 Task:  Click on Football In the Sunday Gridiron Challenge click on  Pick Sheet Add name Andrew Wilson Team name Ball Ground Blitz and  Email softage.9@softage.net 10 Points Miami Dolphins 9 Points New England Patriots 8 Points Indianapolis Colts 7 Points New York Giants 6 Points New Orleans Saints 5 Points Philadelphia Eagles 4 Points Carolina Panthers 3 Points Tampa Bay Buccaneers 2 Points Cleveland Browns 1 Points Washington Commanders Submit pick sheet
Action: Mouse moved to (622, 431)
Screenshot: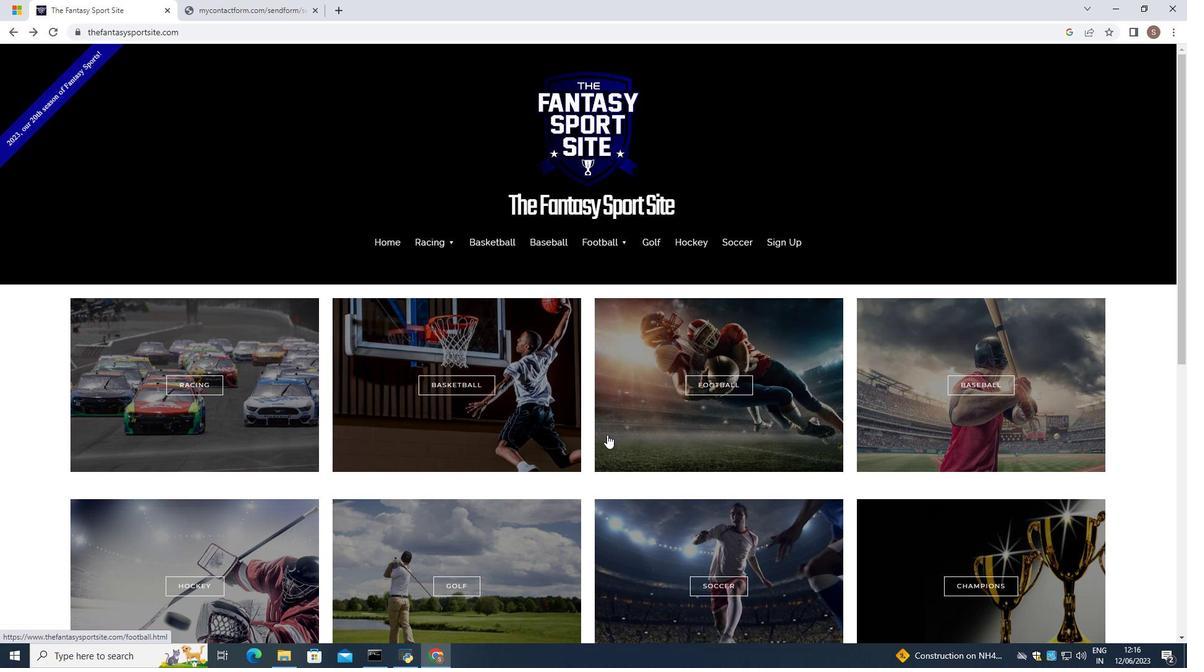 
Action: Mouse pressed left at (622, 431)
Screenshot: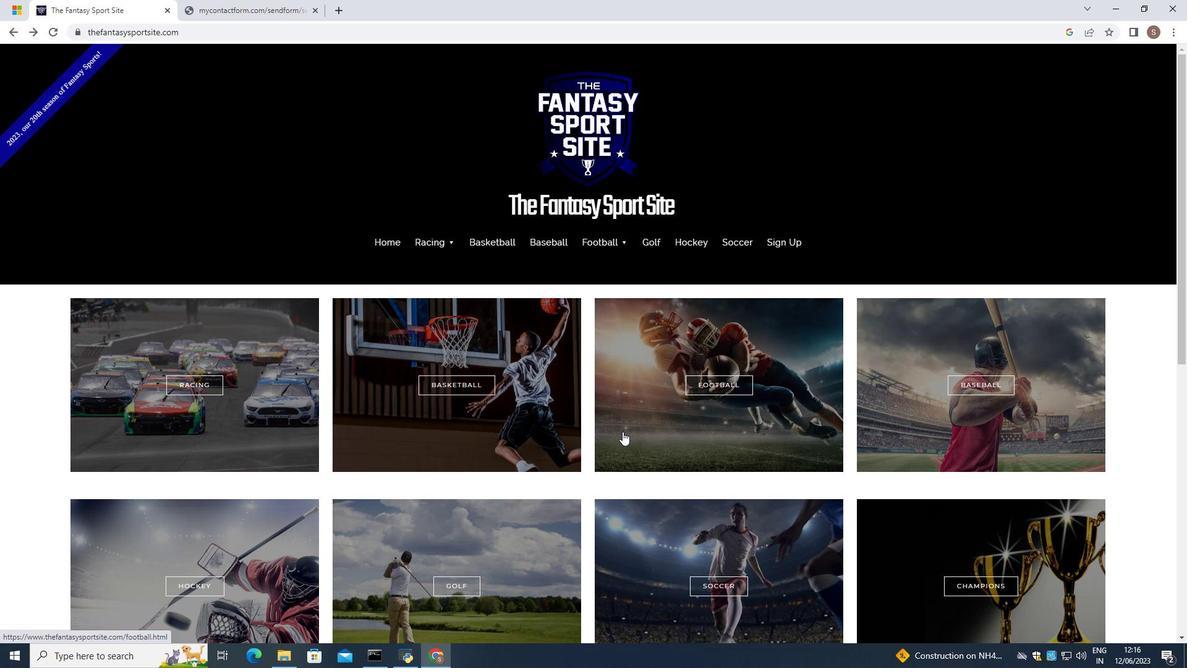 
Action: Mouse moved to (617, 436)
Screenshot: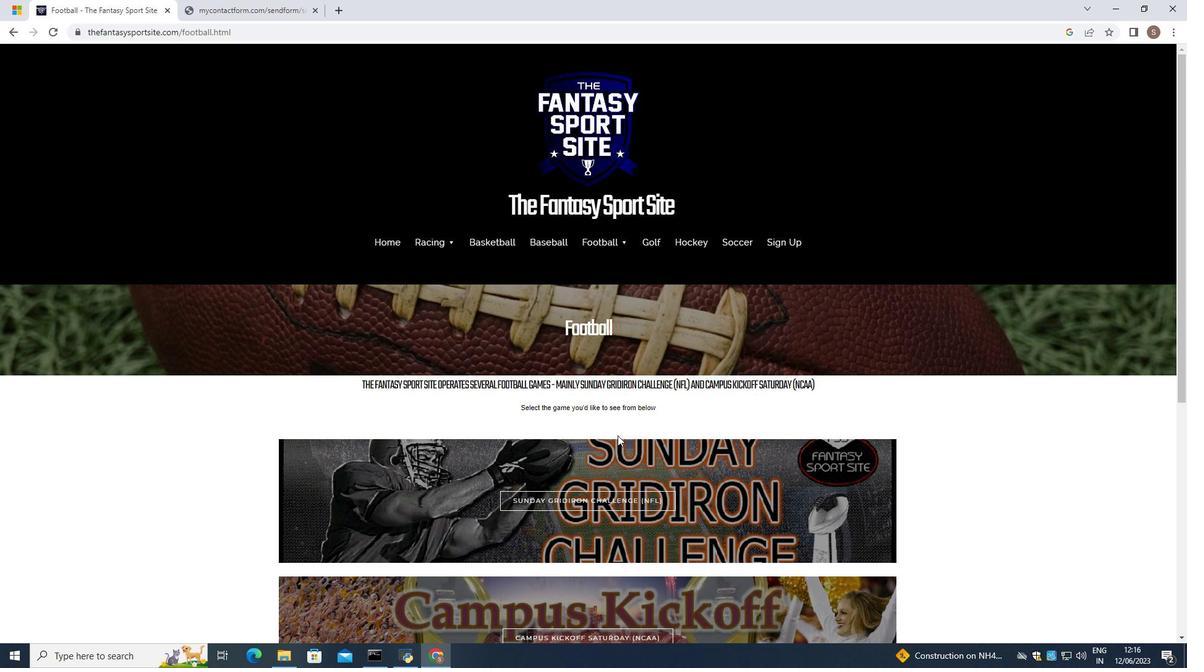 
Action: Mouse scrolled (617, 435) with delta (0, 0)
Screenshot: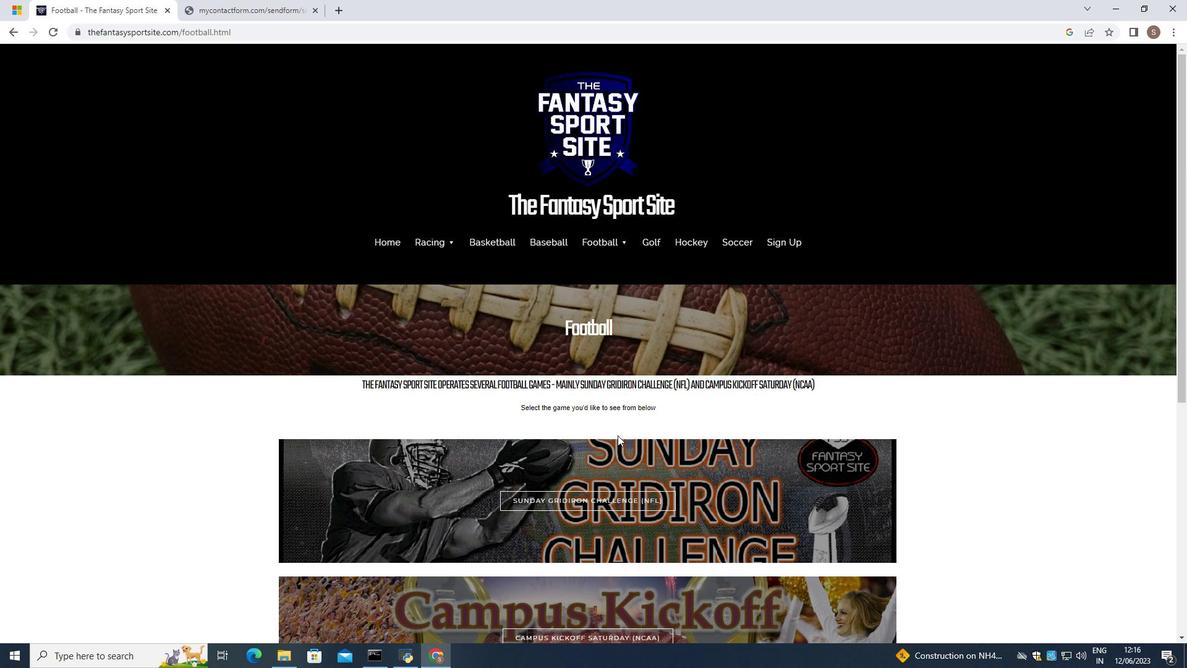 
Action: Mouse moved to (616, 436)
Screenshot: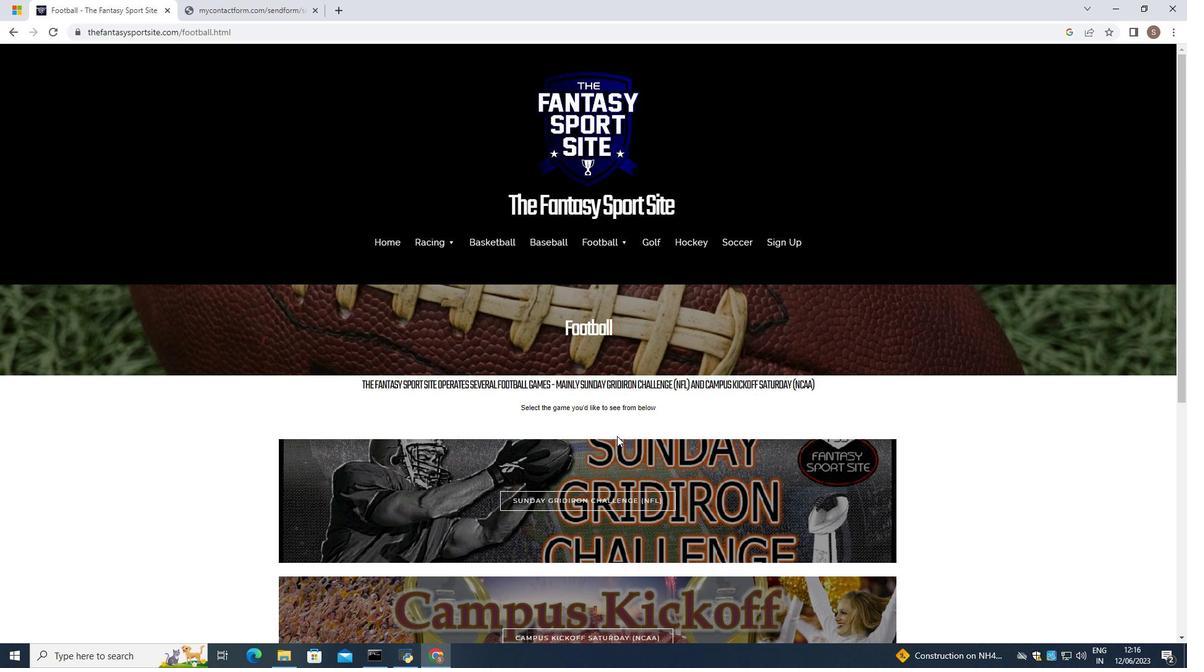 
Action: Mouse scrolled (616, 435) with delta (0, 0)
Screenshot: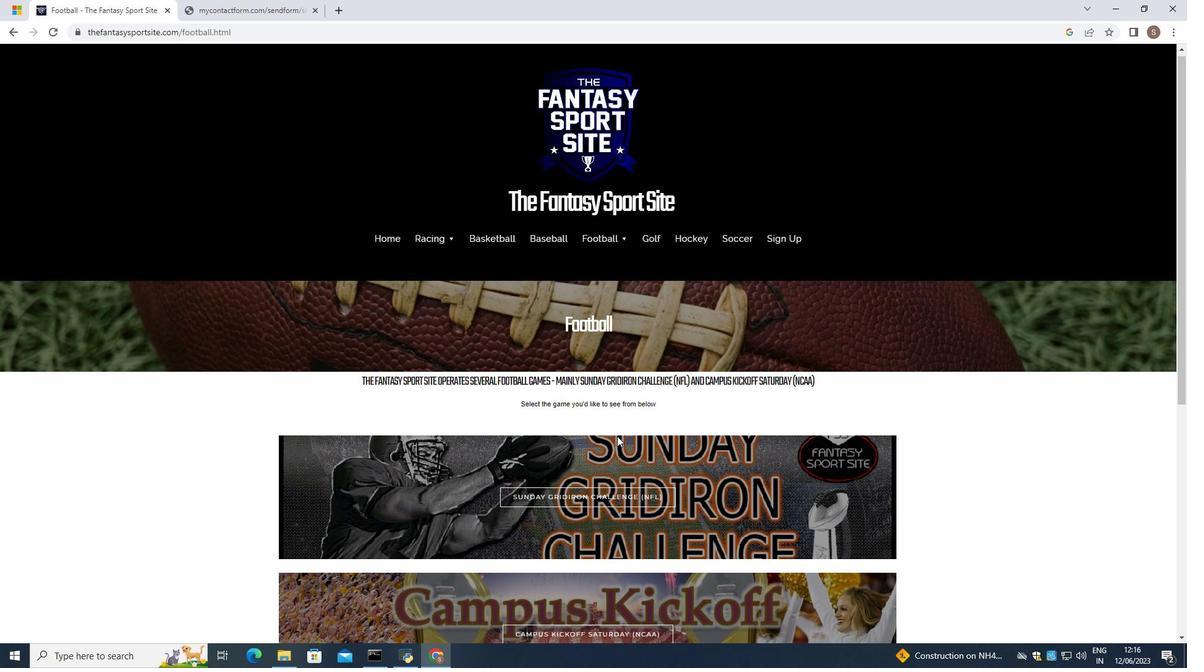 
Action: Mouse moved to (626, 371)
Screenshot: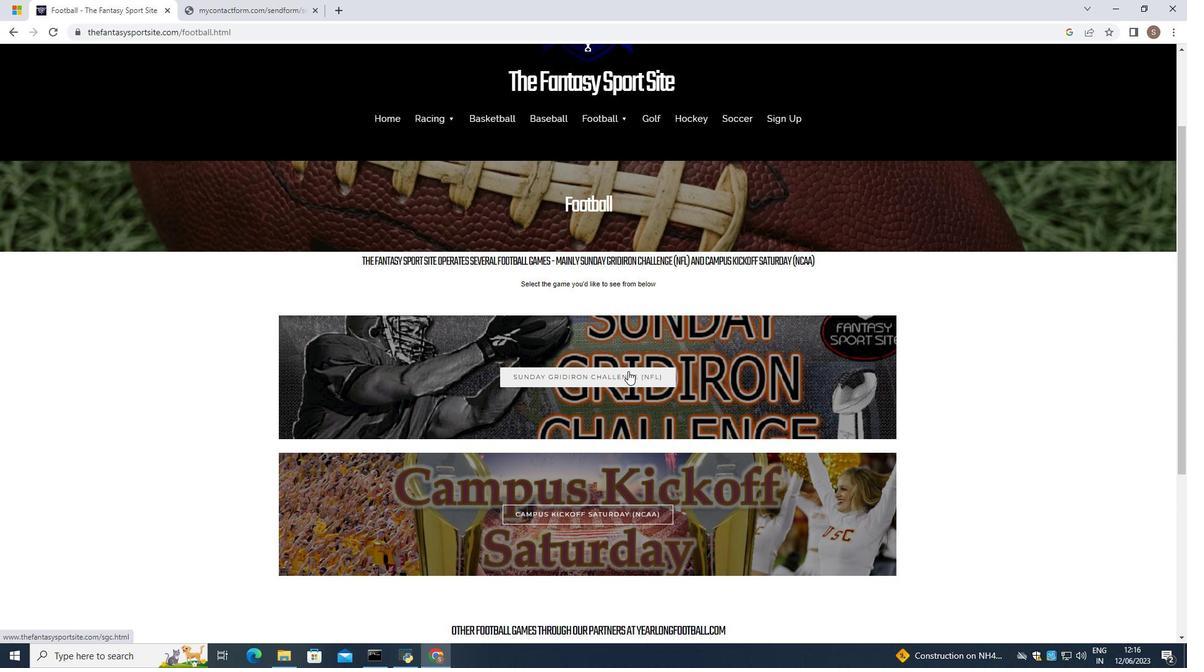 
Action: Mouse pressed left at (626, 371)
Screenshot: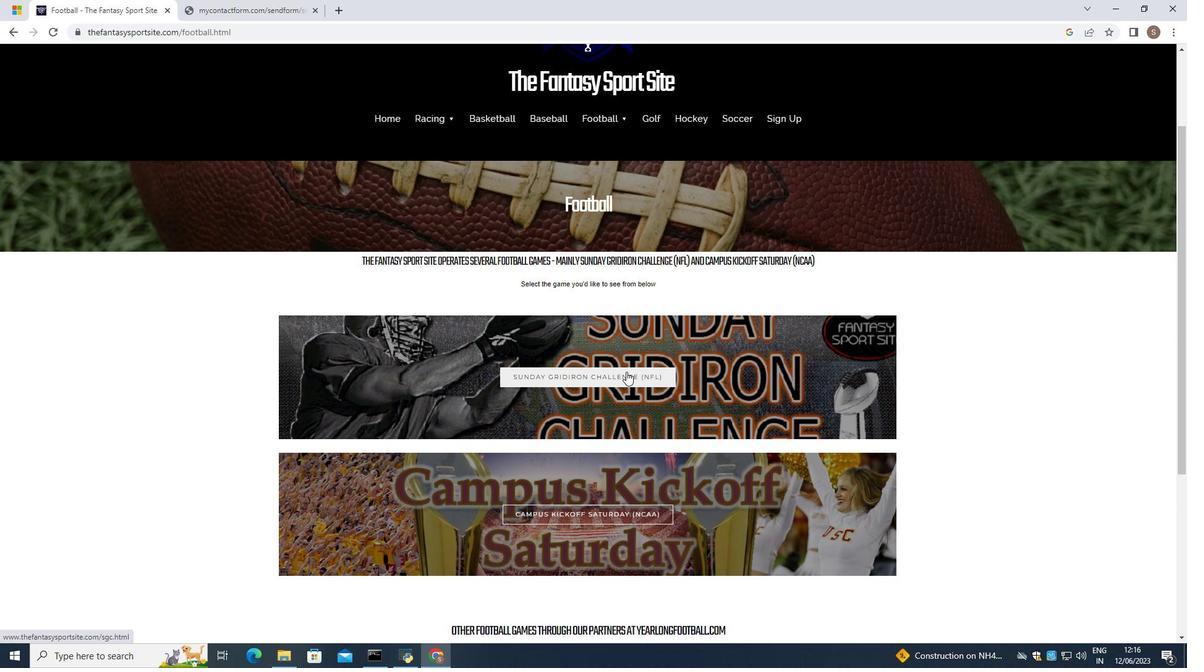 
Action: Mouse moved to (624, 374)
Screenshot: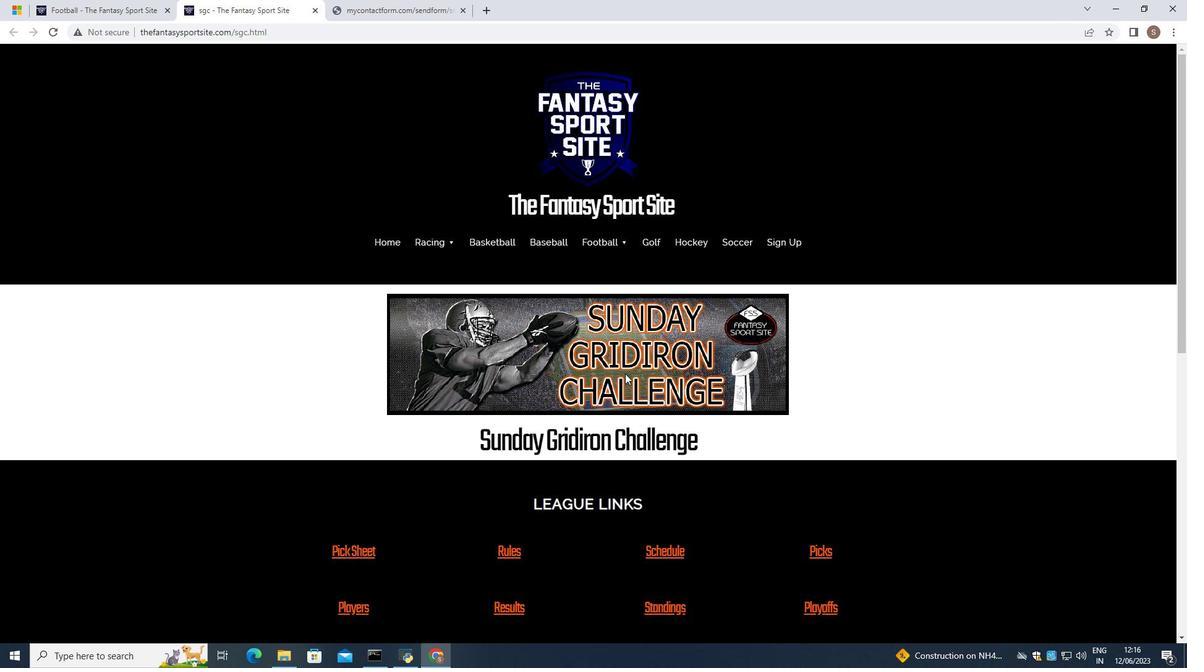 
Action: Mouse scrolled (624, 374) with delta (0, 0)
Screenshot: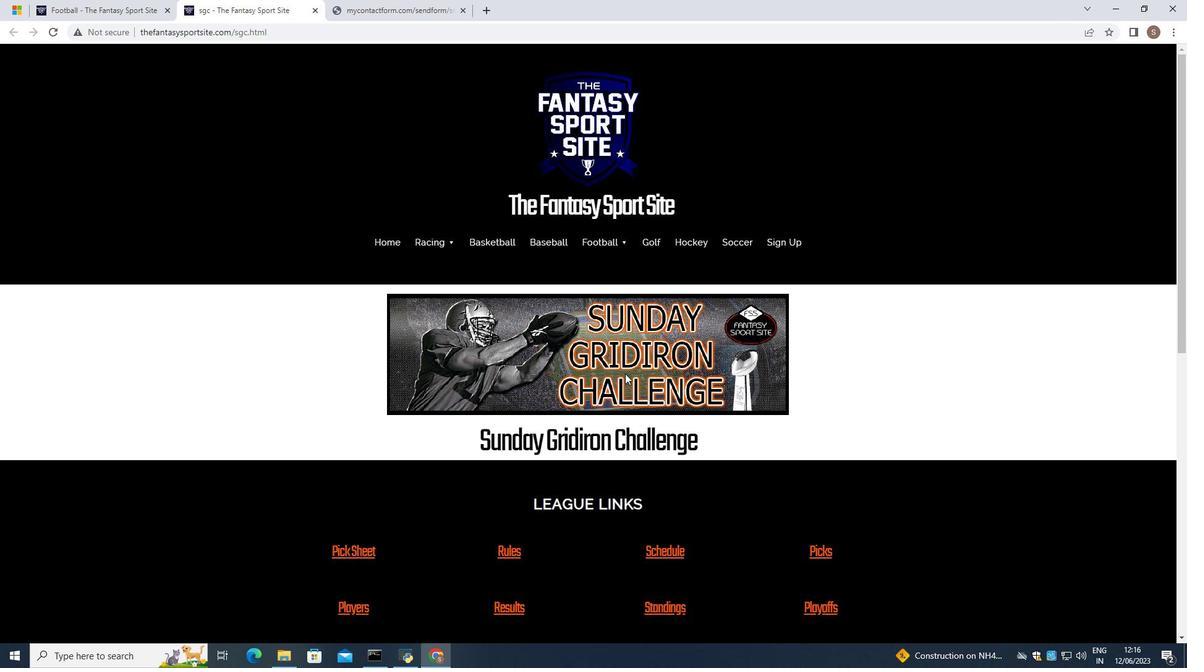
Action: Mouse scrolled (624, 374) with delta (0, 0)
Screenshot: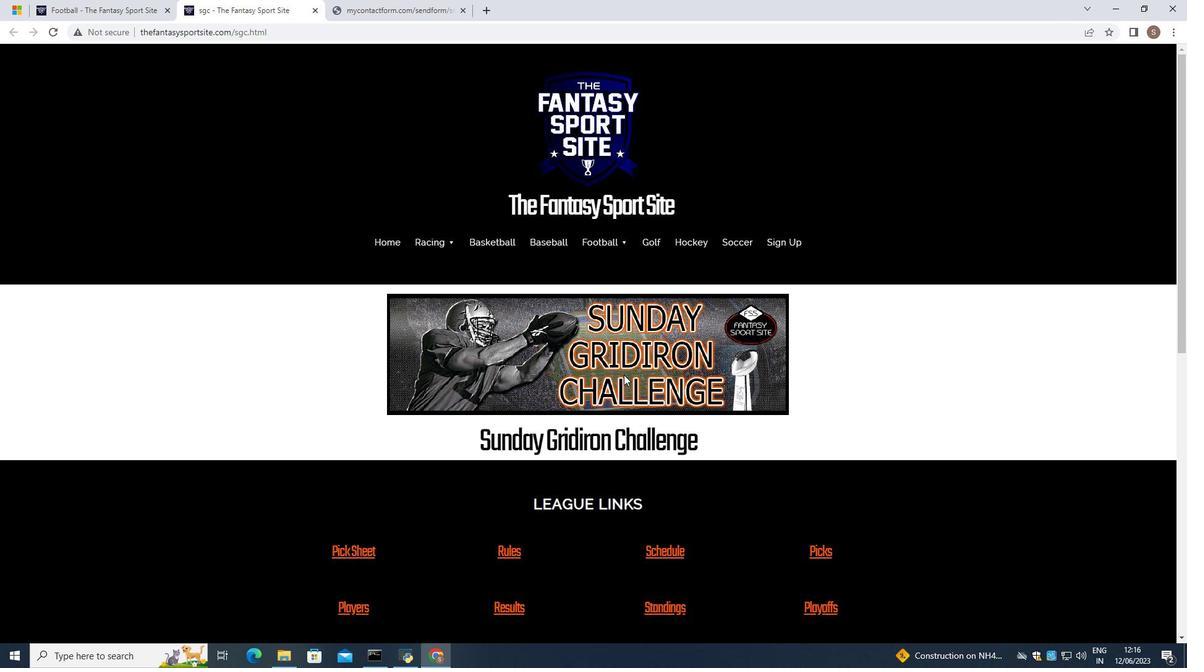 
Action: Mouse moved to (358, 428)
Screenshot: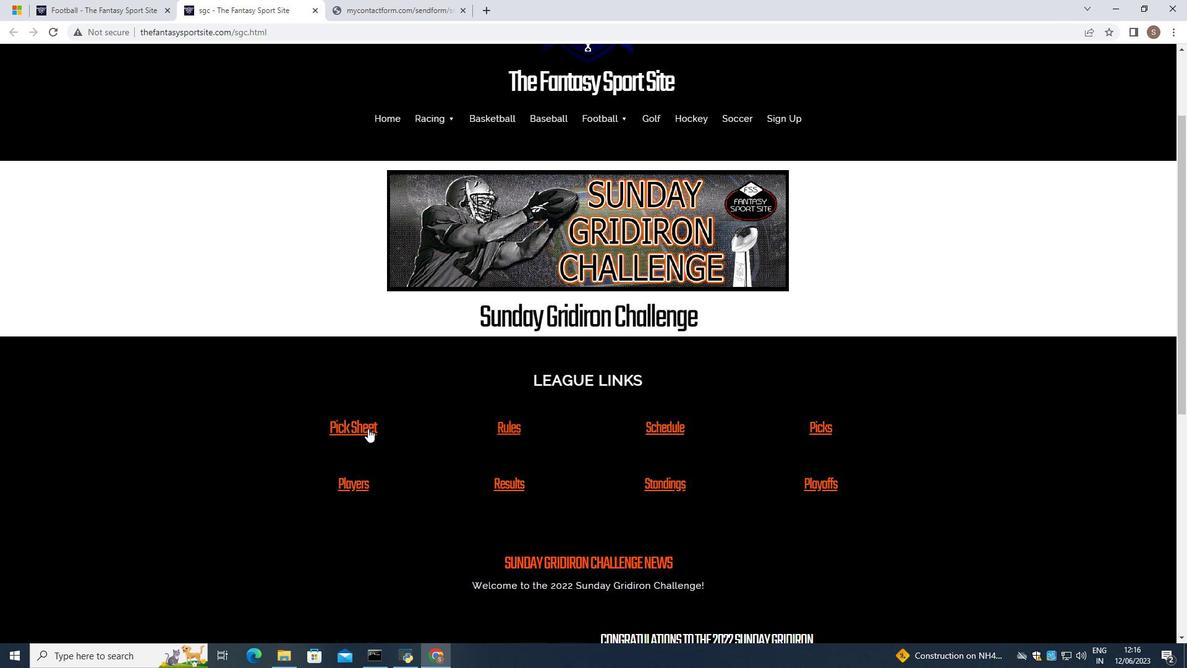 
Action: Mouse pressed left at (358, 428)
Screenshot: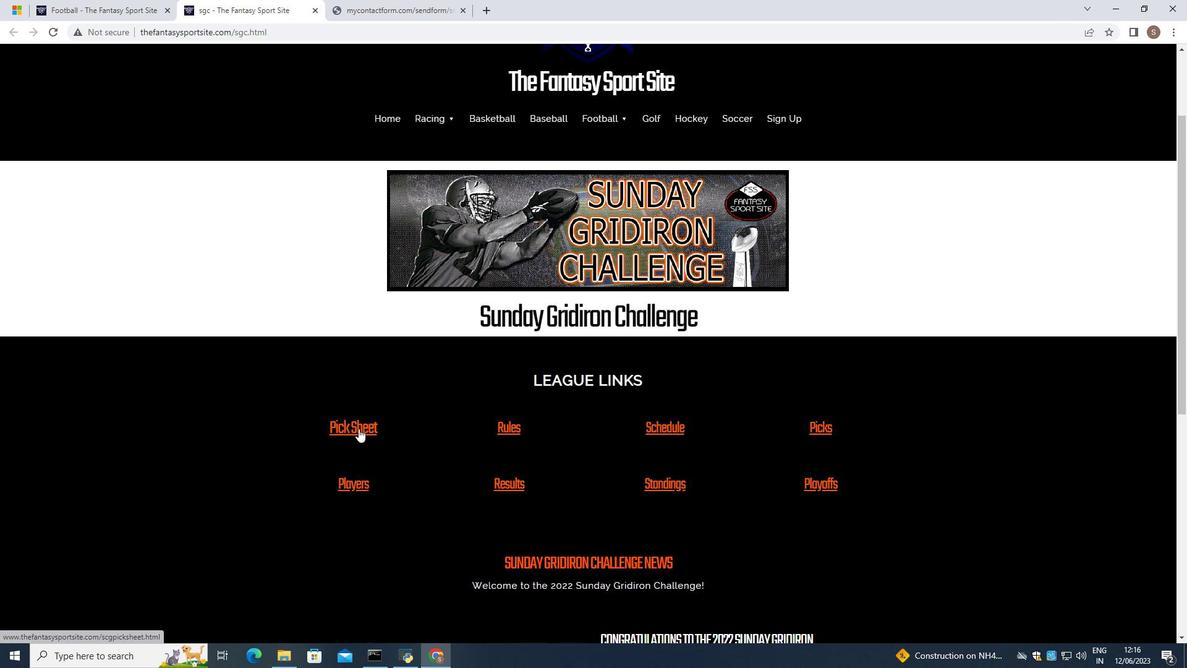 
Action: Mouse scrolled (358, 428) with delta (0, 0)
Screenshot: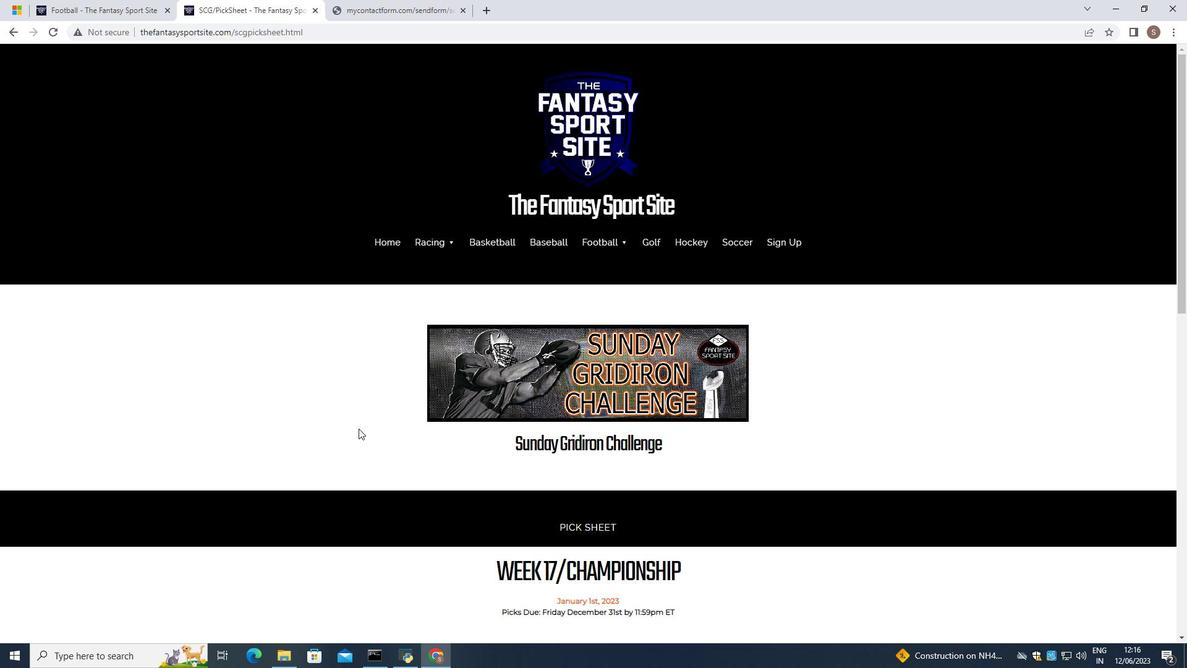 
Action: Mouse scrolled (358, 428) with delta (0, 0)
Screenshot: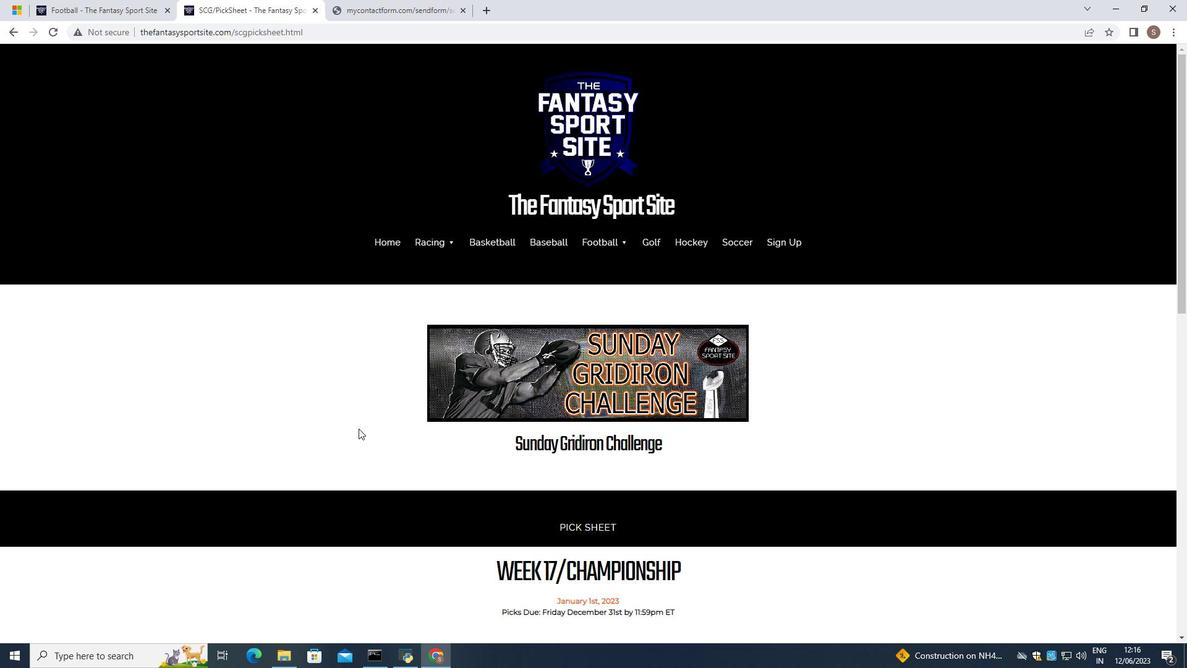 
Action: Mouse scrolled (358, 428) with delta (0, 0)
Screenshot: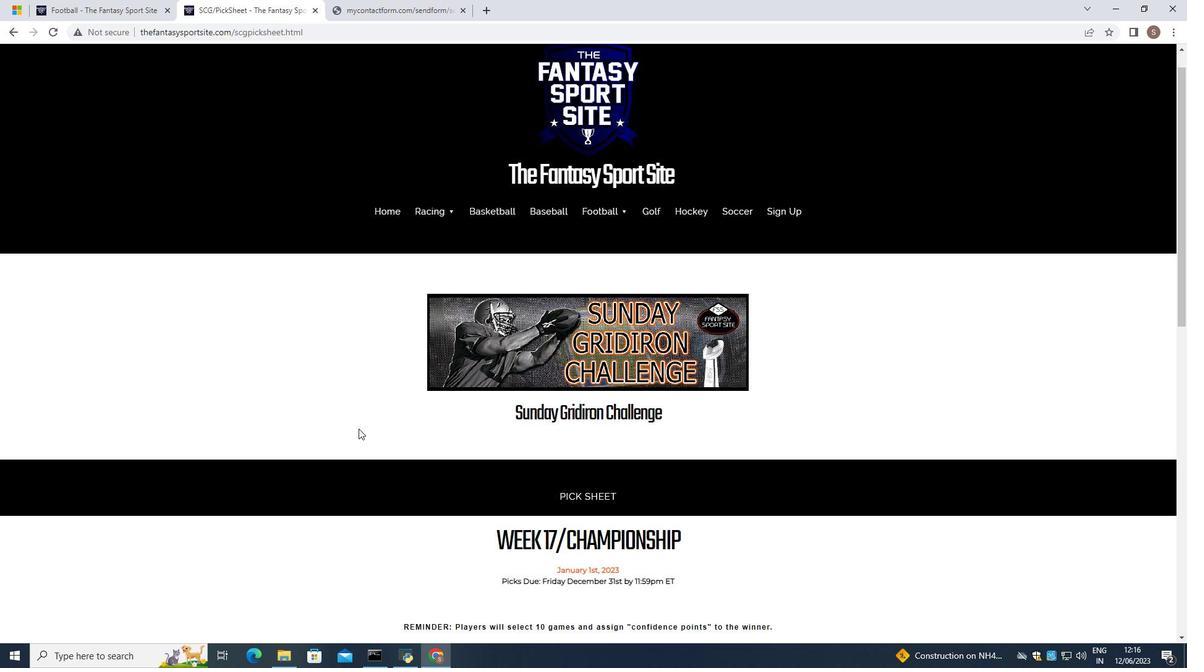 
Action: Mouse scrolled (358, 428) with delta (0, 0)
Screenshot: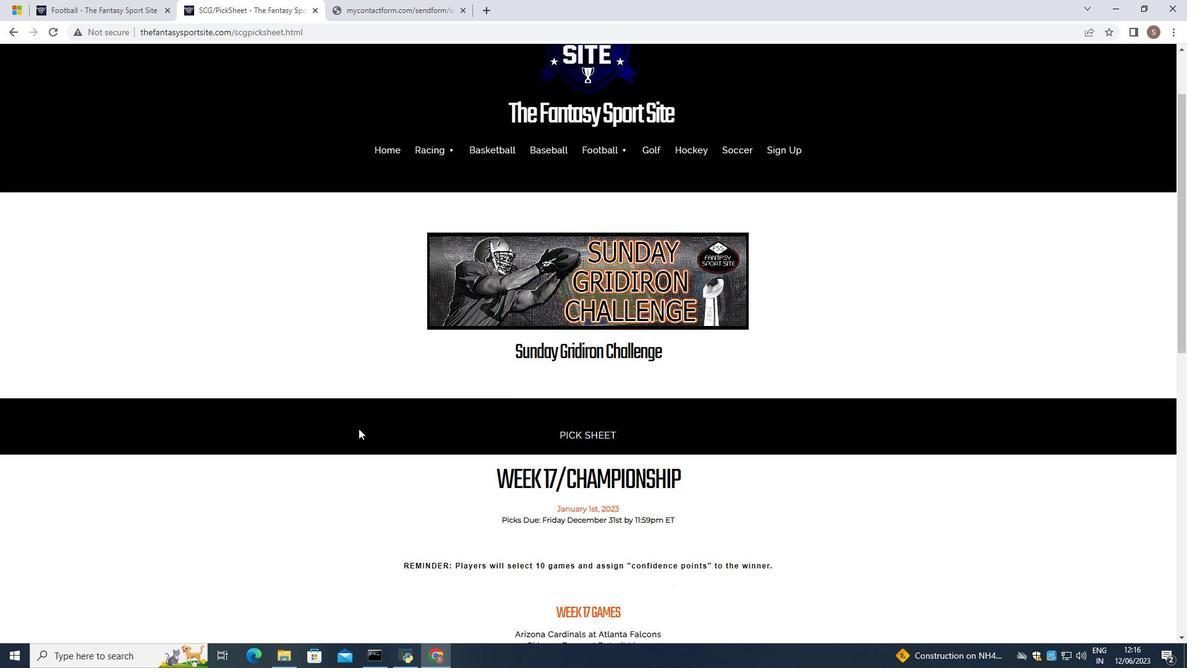 
Action: Mouse scrolled (358, 428) with delta (0, 0)
Screenshot: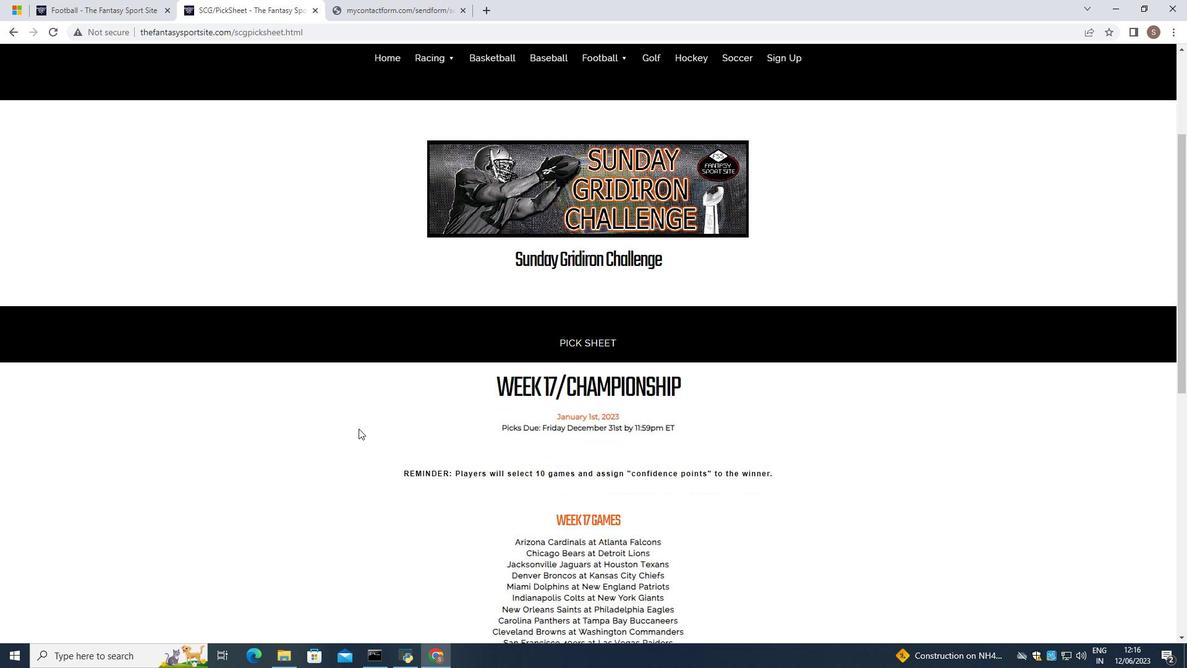
Action: Mouse scrolled (358, 428) with delta (0, 0)
Screenshot: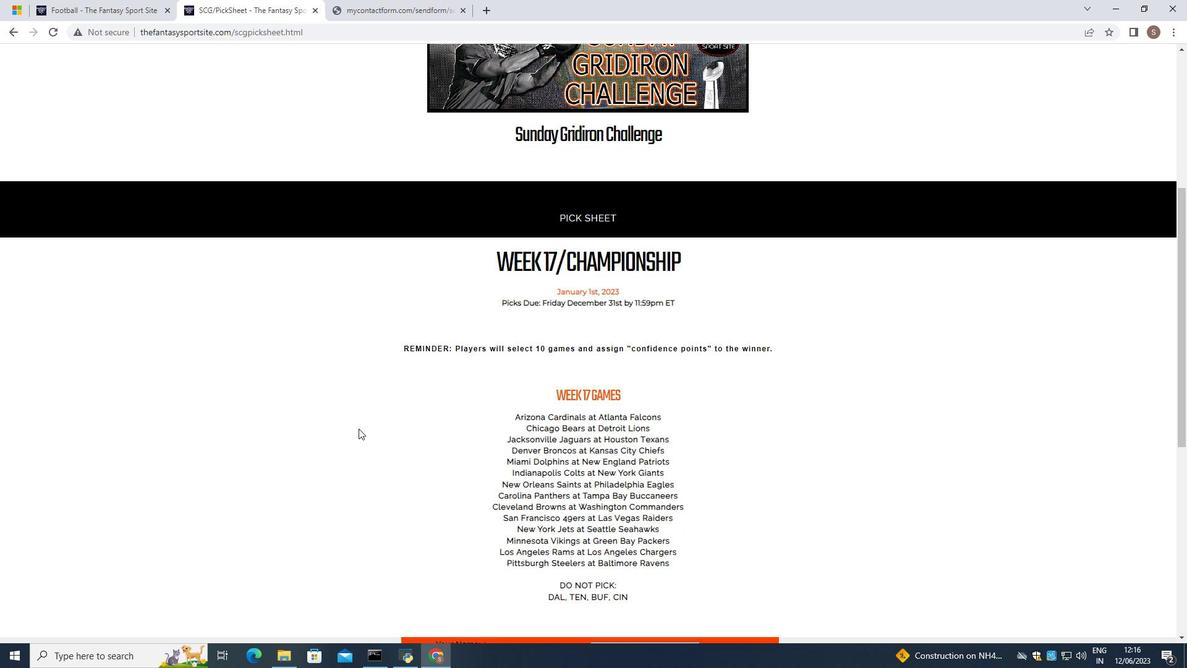 
Action: Mouse scrolled (358, 428) with delta (0, 0)
Screenshot: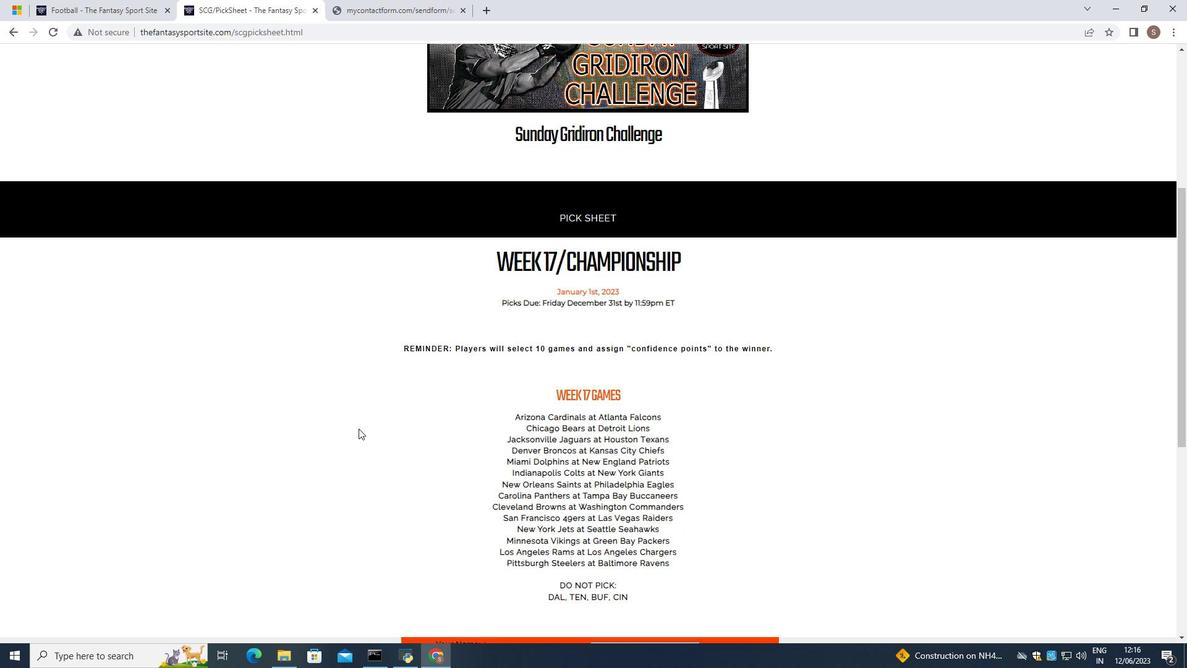 
Action: Mouse scrolled (358, 428) with delta (0, 0)
Screenshot: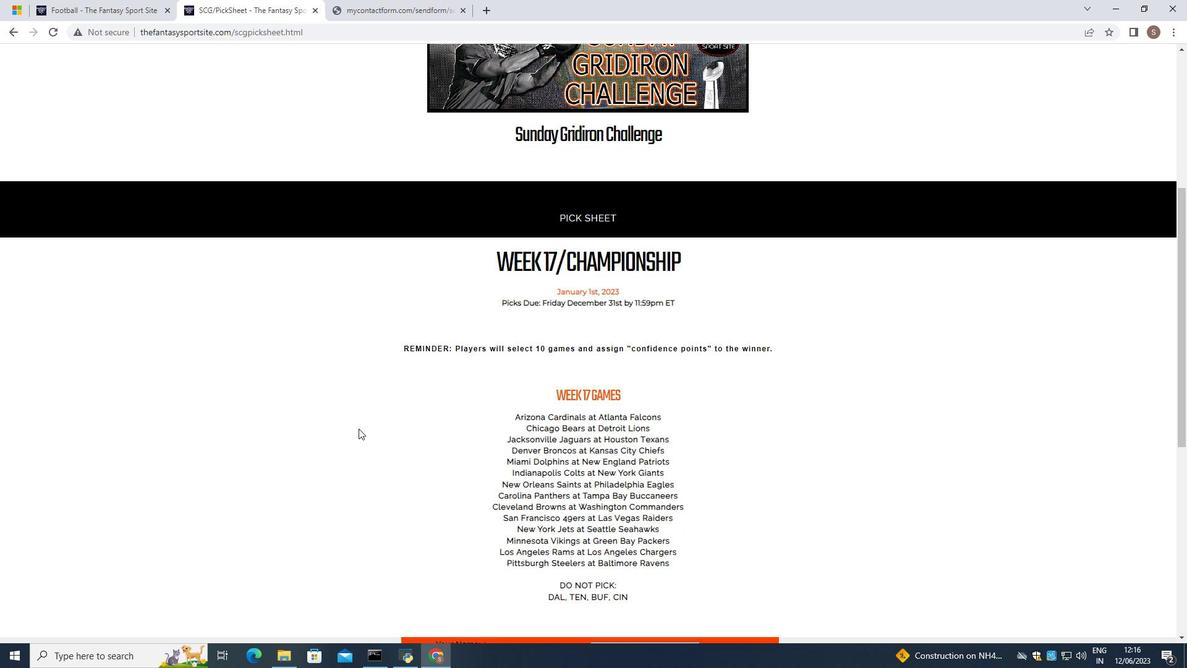 
Action: Mouse scrolled (358, 428) with delta (0, 0)
Screenshot: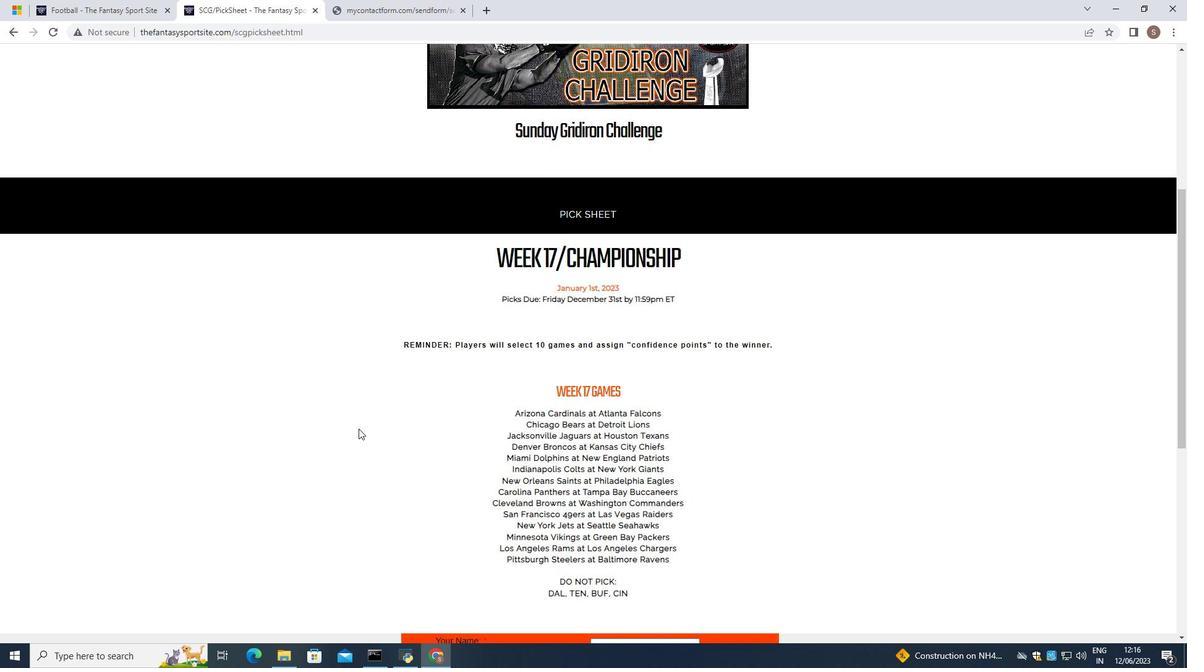 
Action: Mouse scrolled (358, 428) with delta (0, 0)
Screenshot: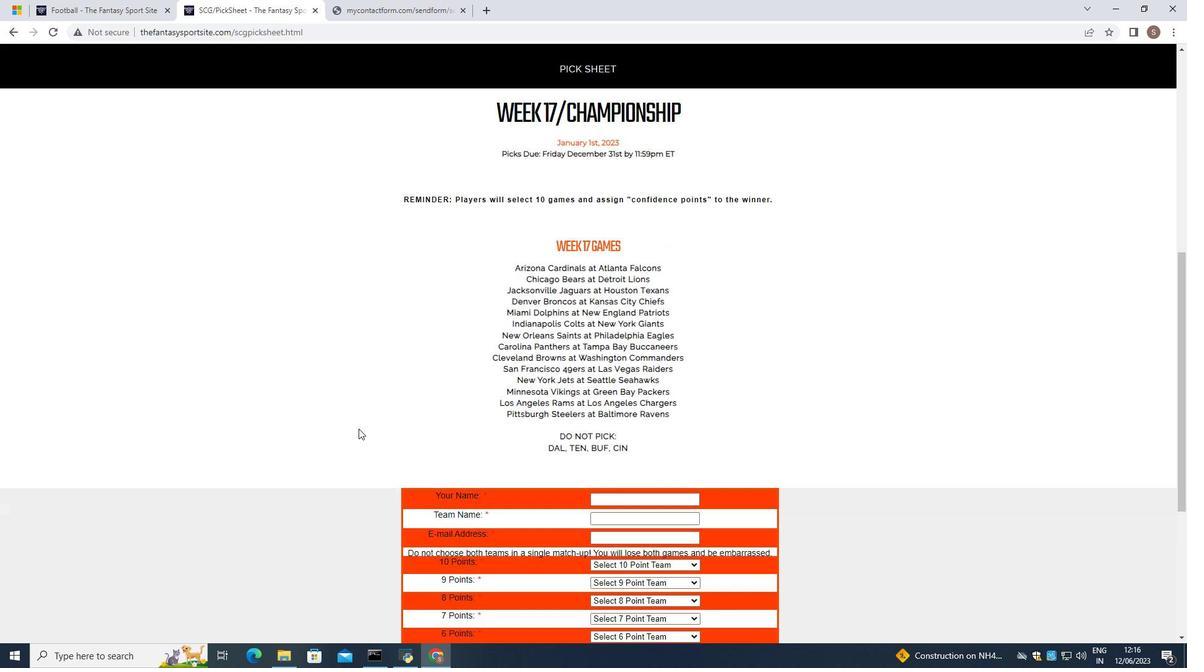 
Action: Mouse moved to (609, 338)
Screenshot: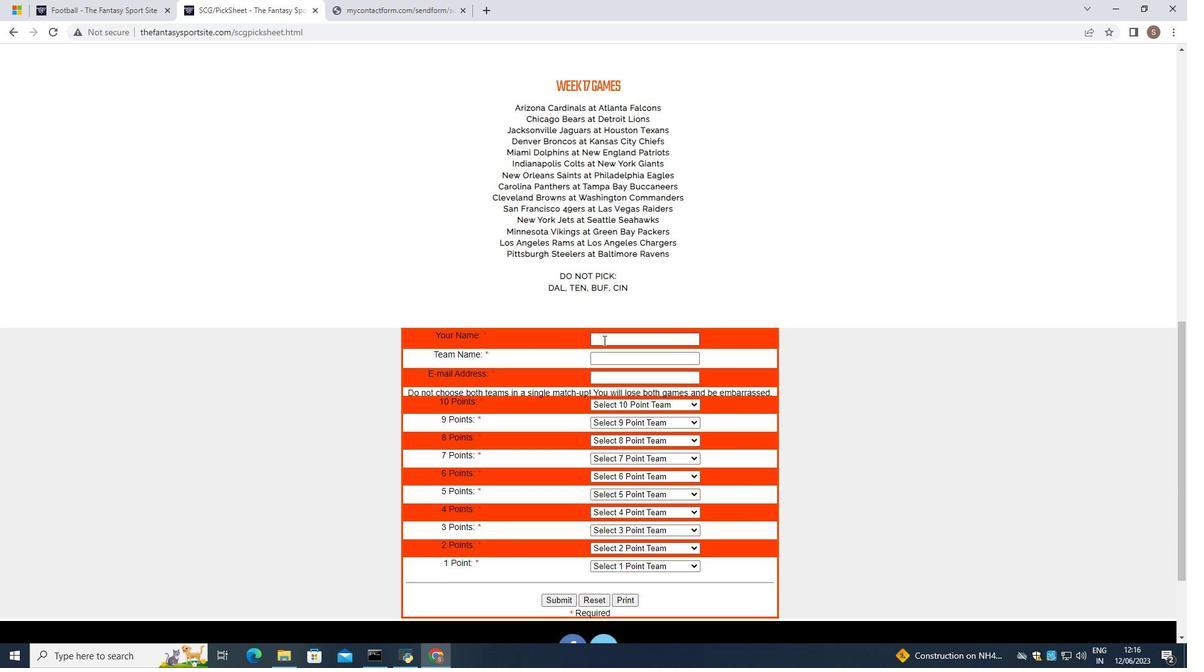 
Action: Mouse pressed left at (609, 338)
Screenshot: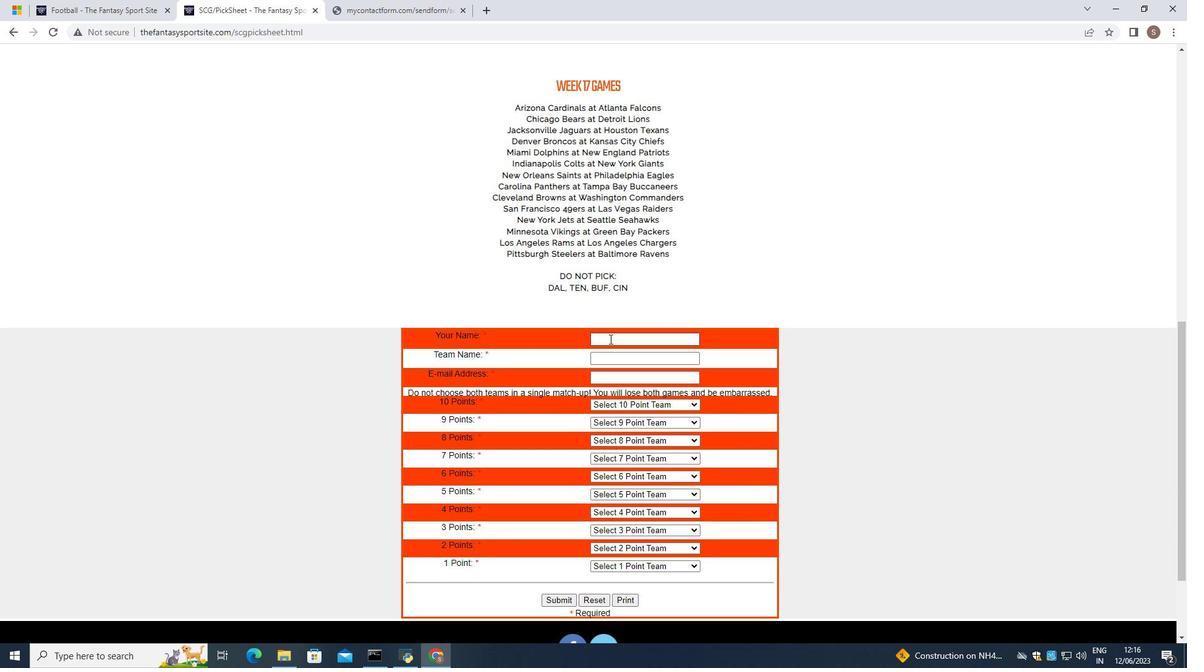 
Action: Mouse moved to (608, 340)
Screenshot: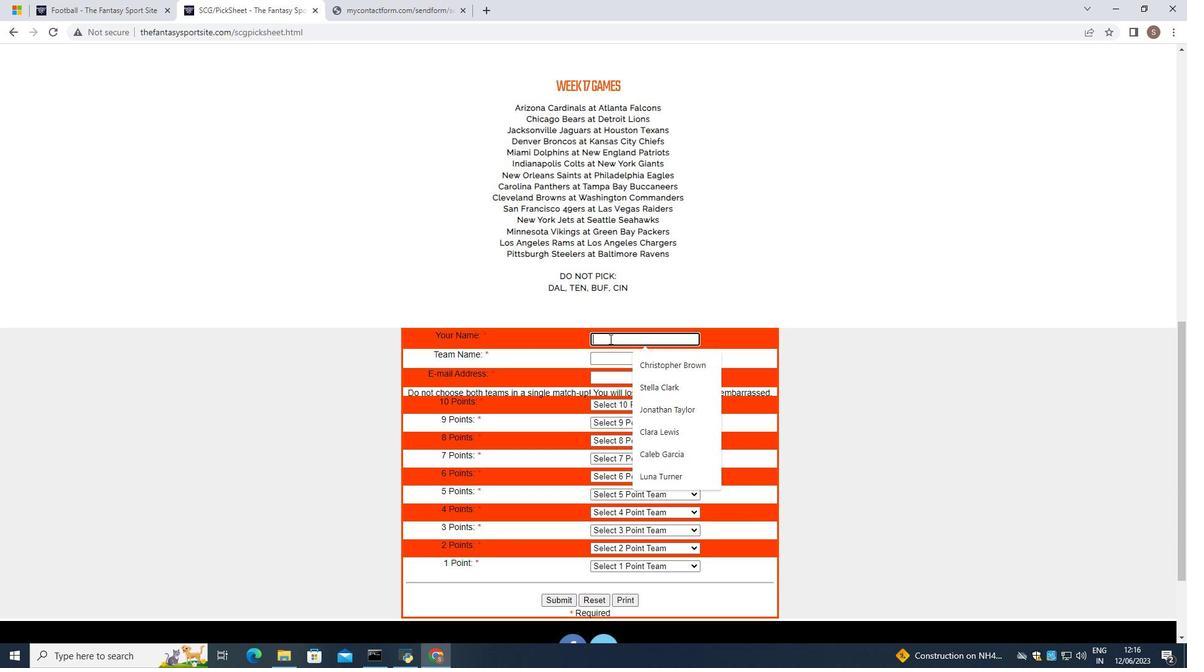 
Action: Key pressed <Key.shift>Andrew<Key.space><Key.shift><Key.shift><Key.shift>Wilson
Screenshot: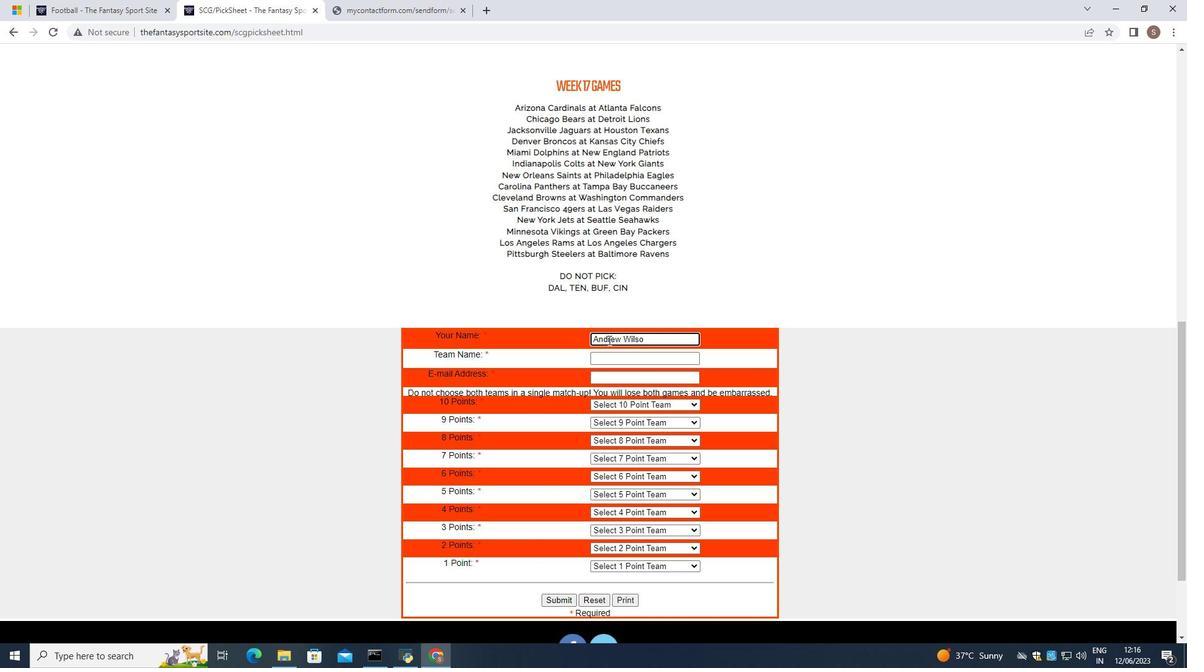 
Action: Mouse moved to (623, 355)
Screenshot: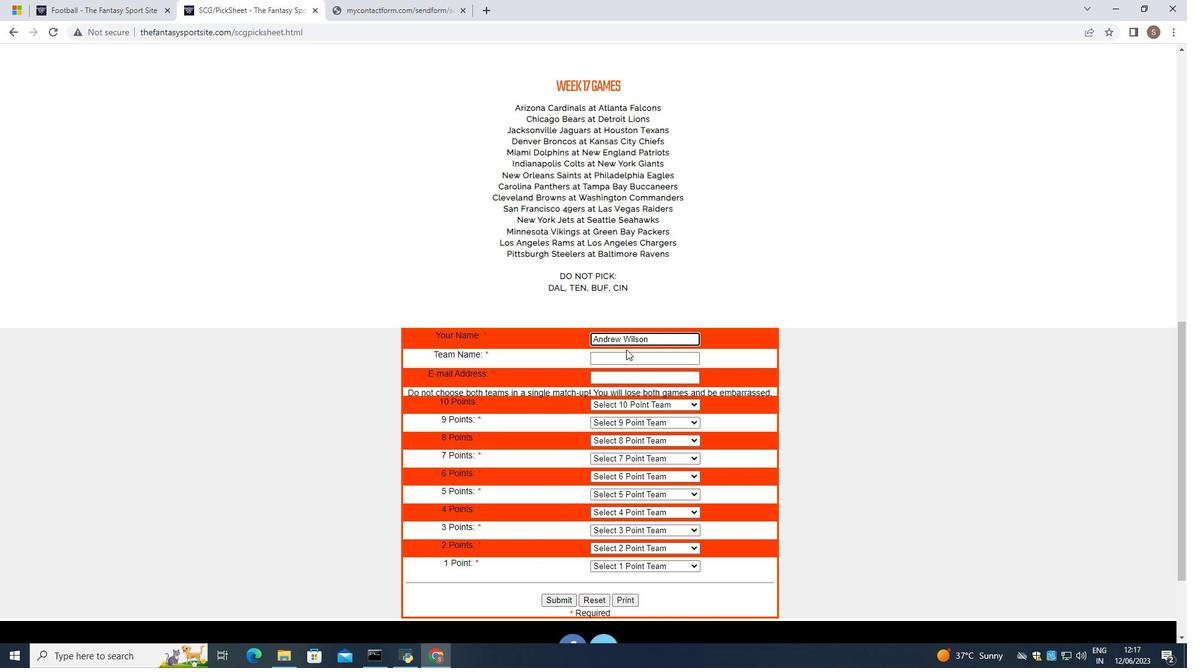 
Action: Mouse pressed left at (623, 355)
Screenshot: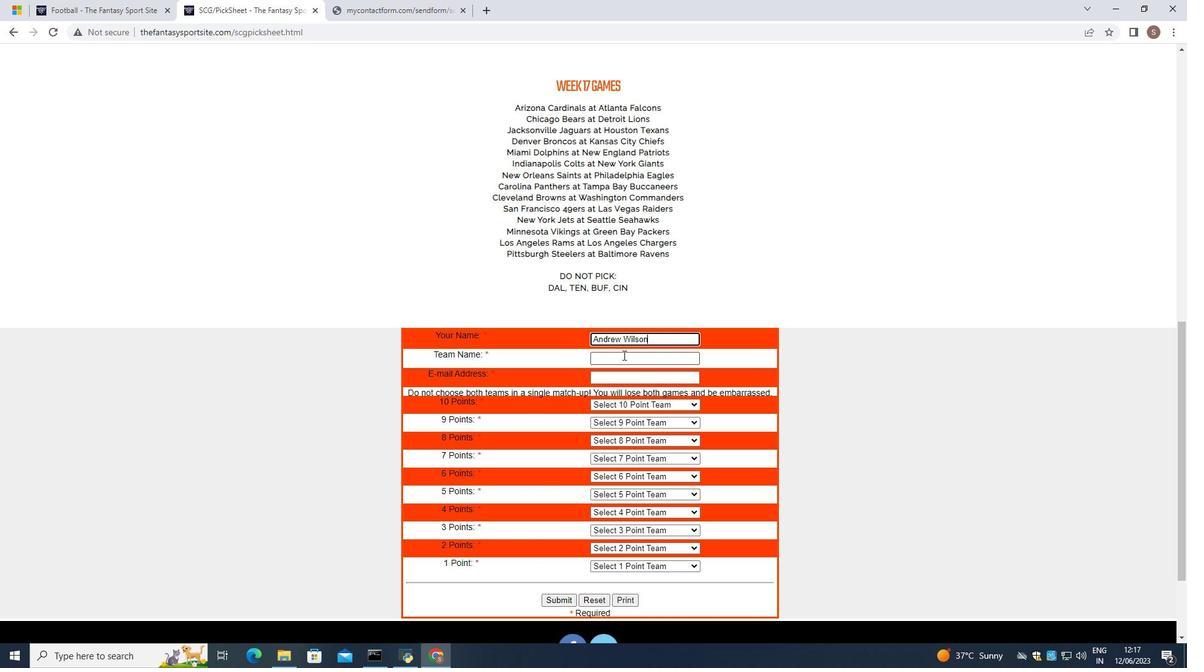 
Action: Mouse moved to (619, 357)
Screenshot: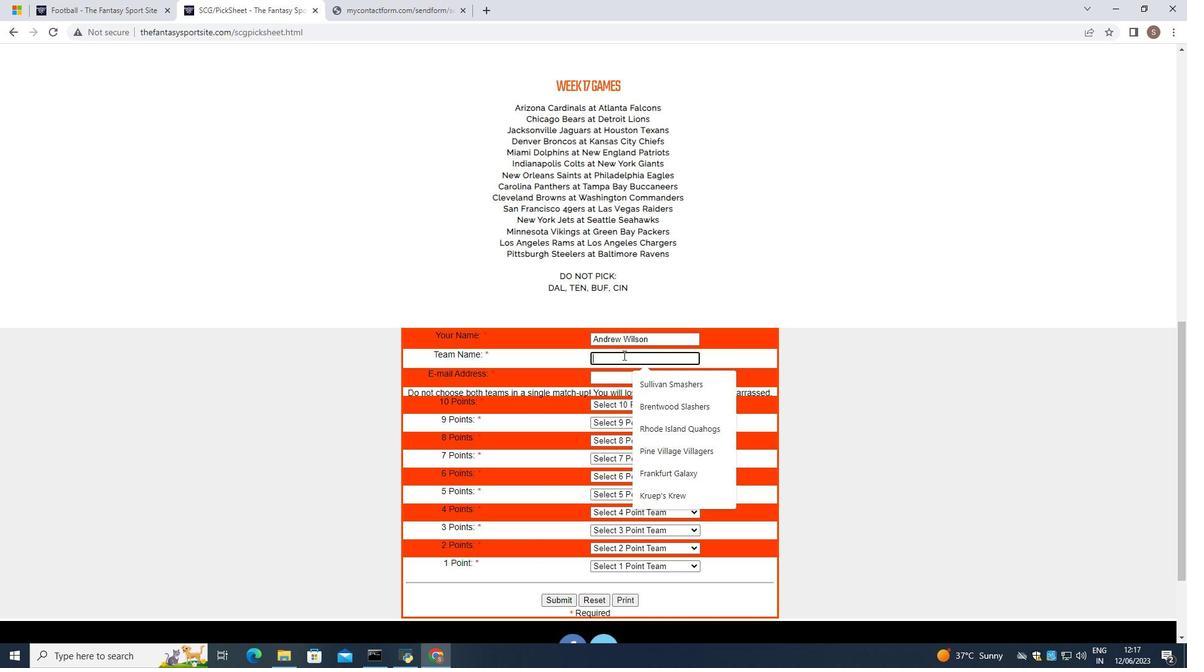 
Action: Key pressed <Key.shift><Key.shift><Key.shift><Key.shift><Key.shift><Key.shift>Ball<Key.space><Key.shift>Ground<Key.space><Key.shift>Blitz
Screenshot: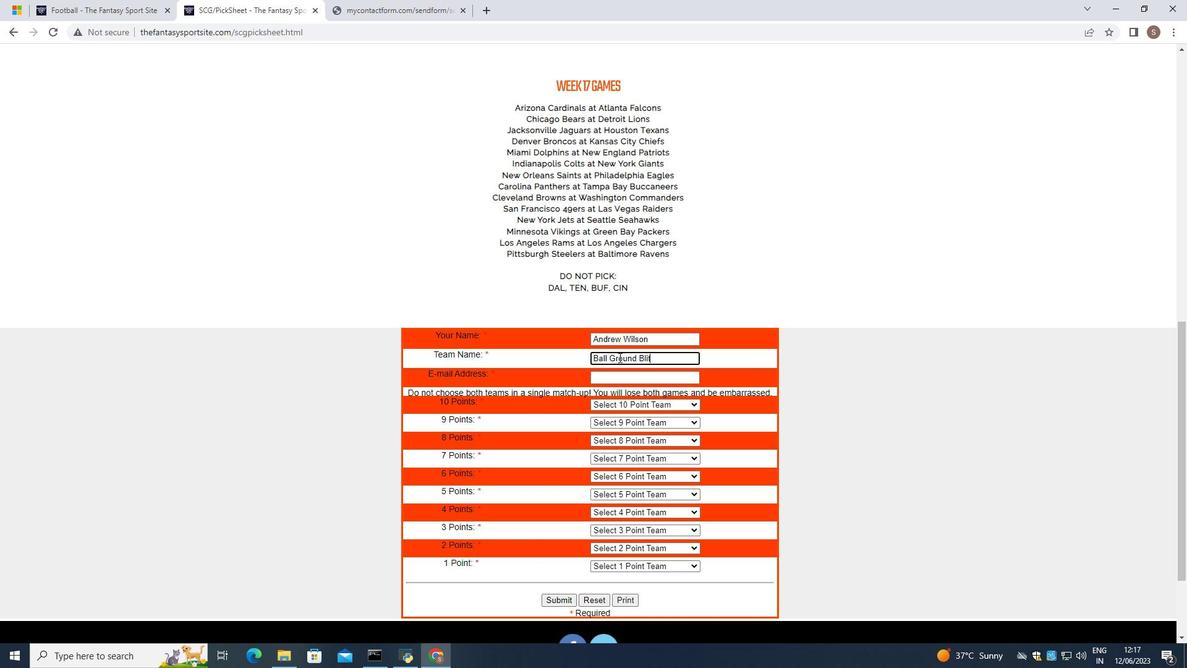 
Action: Mouse moved to (657, 380)
Screenshot: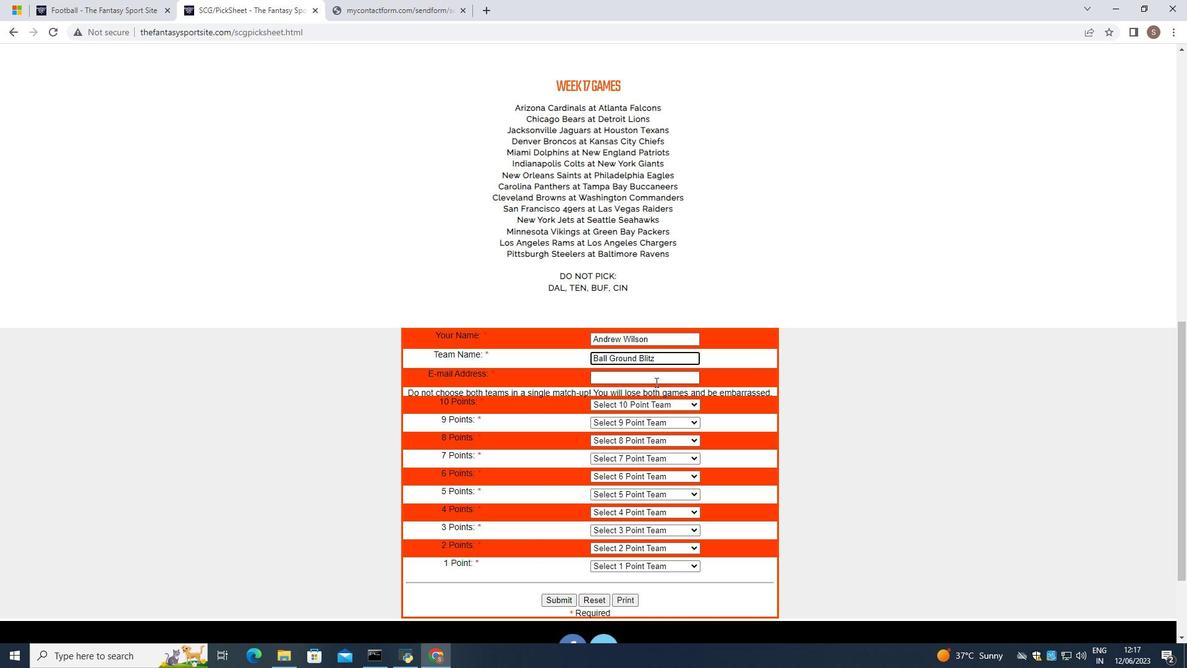 
Action: Mouse pressed left at (657, 380)
Screenshot: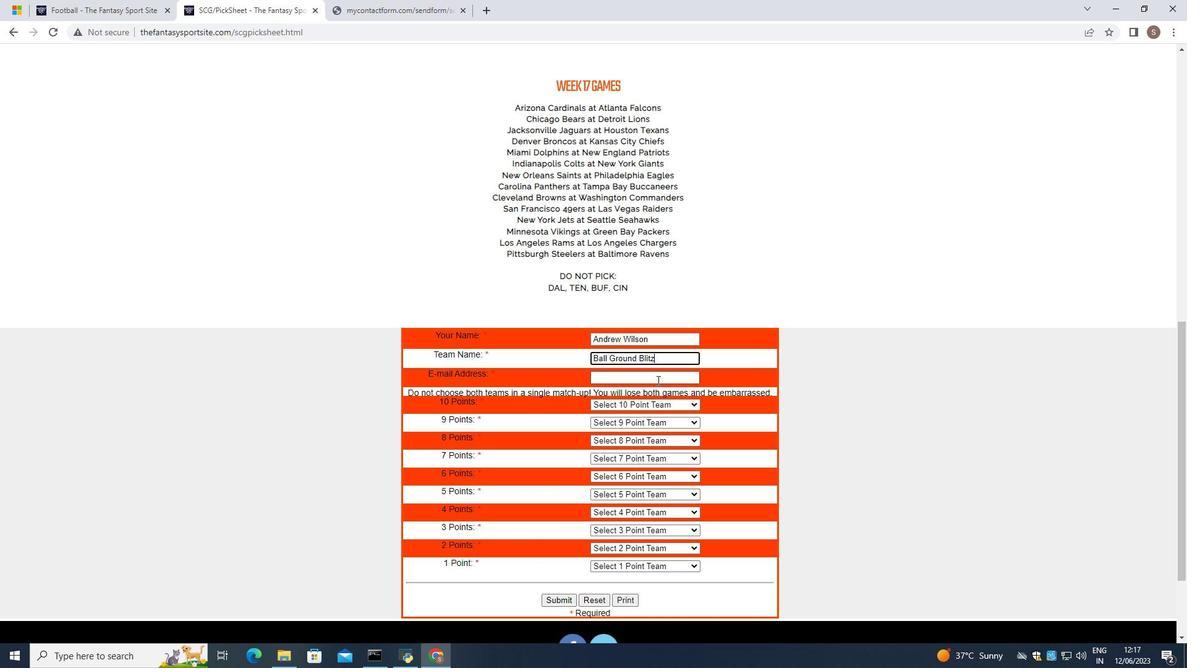 
Action: Key pressed softage.9
Screenshot: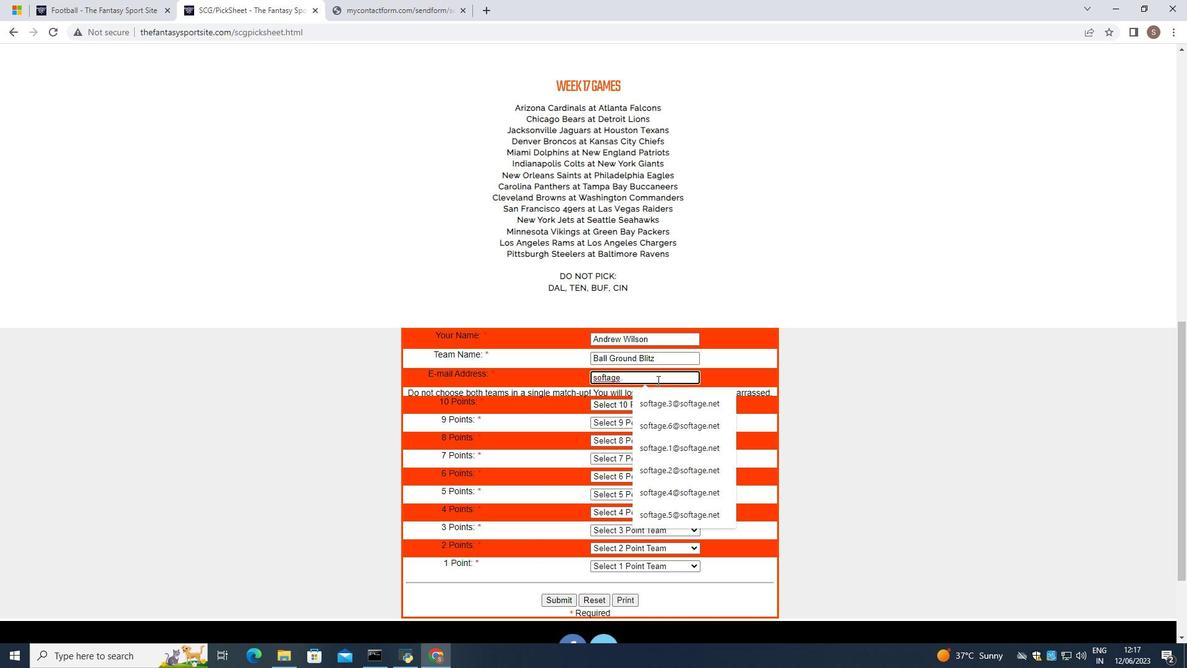 
Action: Mouse moved to (650, 408)
Screenshot: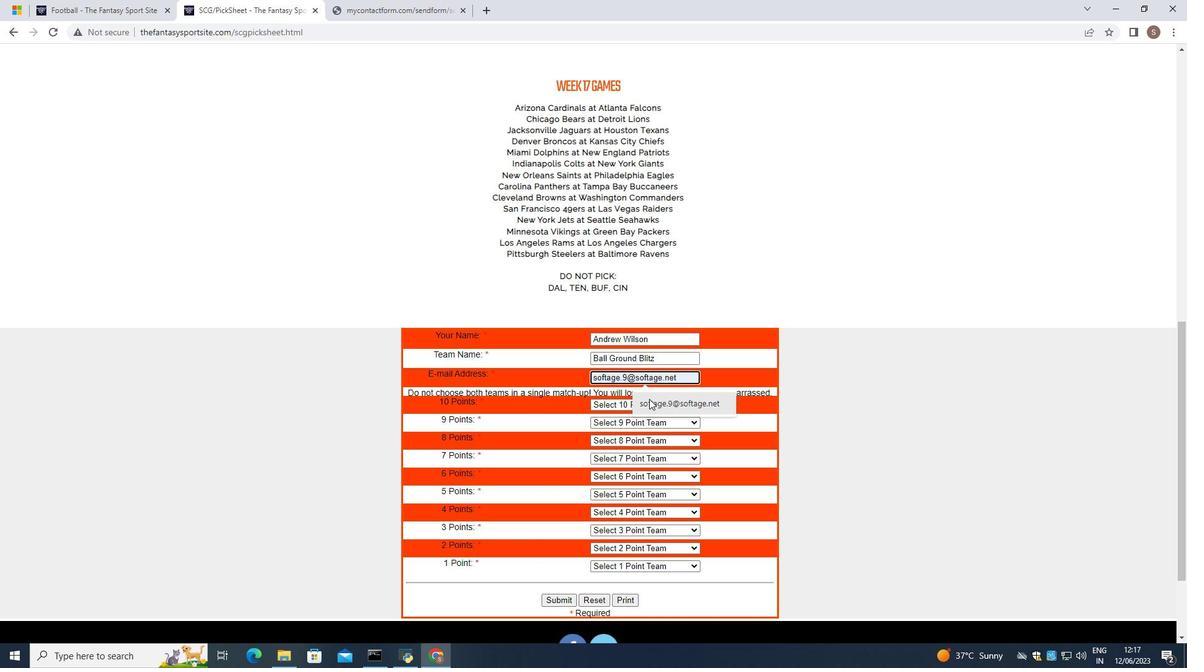 
Action: Mouse pressed left at (650, 408)
Screenshot: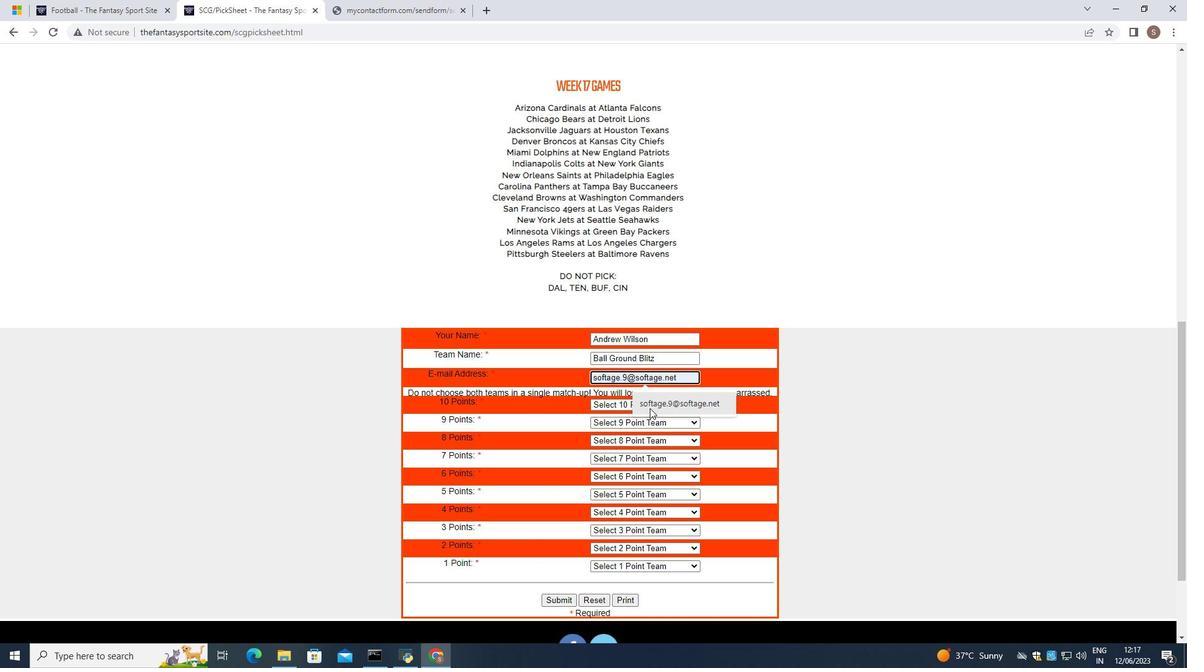 
Action: Mouse moved to (679, 403)
Screenshot: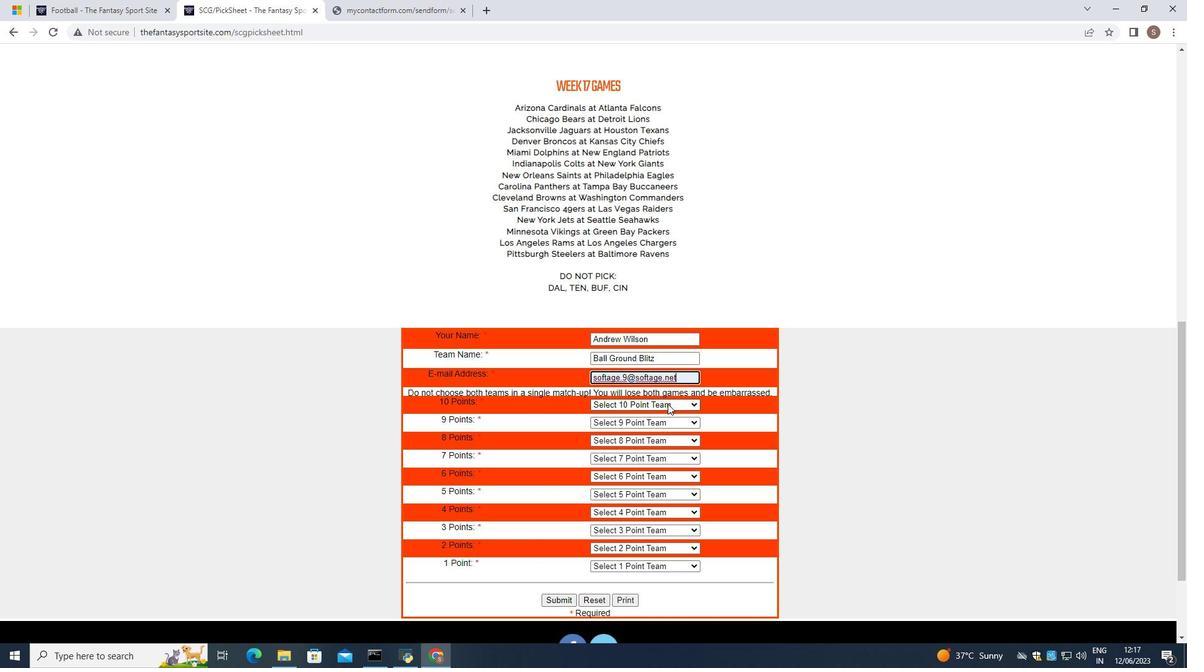 
Action: Mouse pressed left at (679, 403)
Screenshot: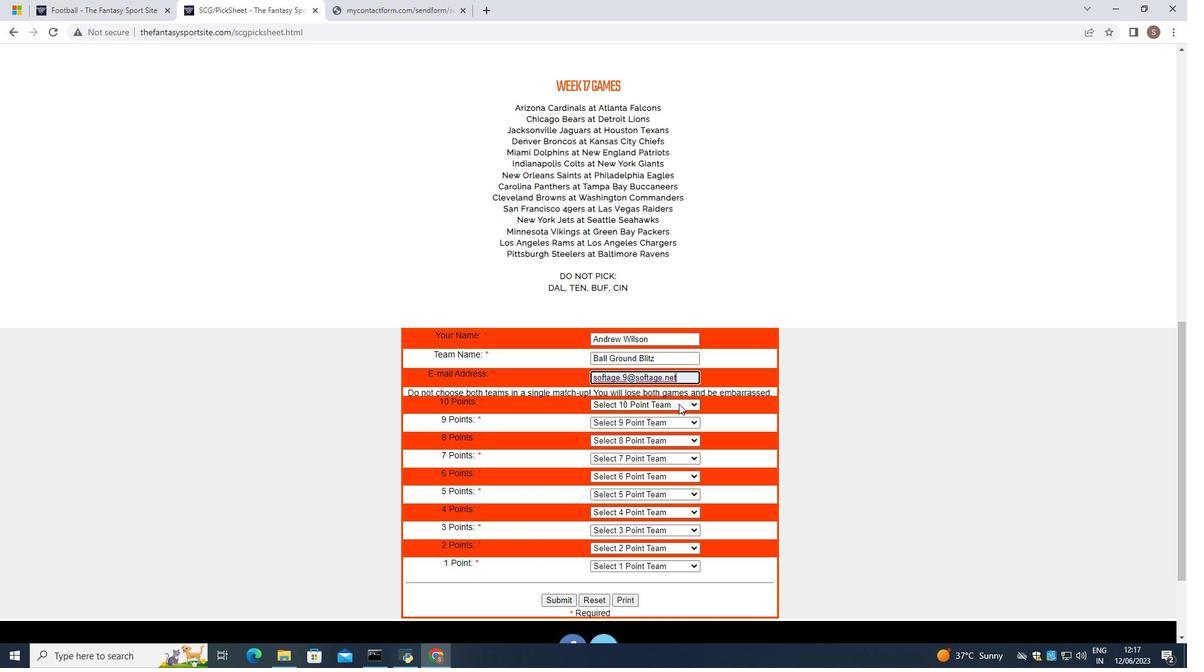
Action: Mouse moved to (639, 562)
Screenshot: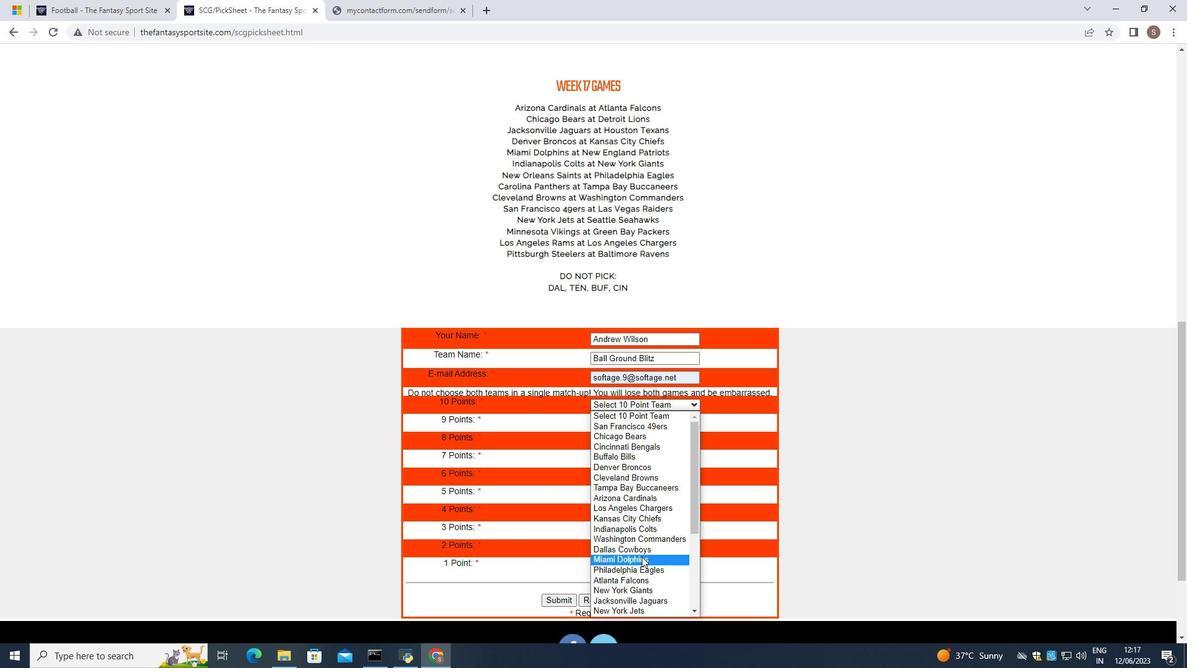 
Action: Mouse pressed left at (639, 562)
Screenshot: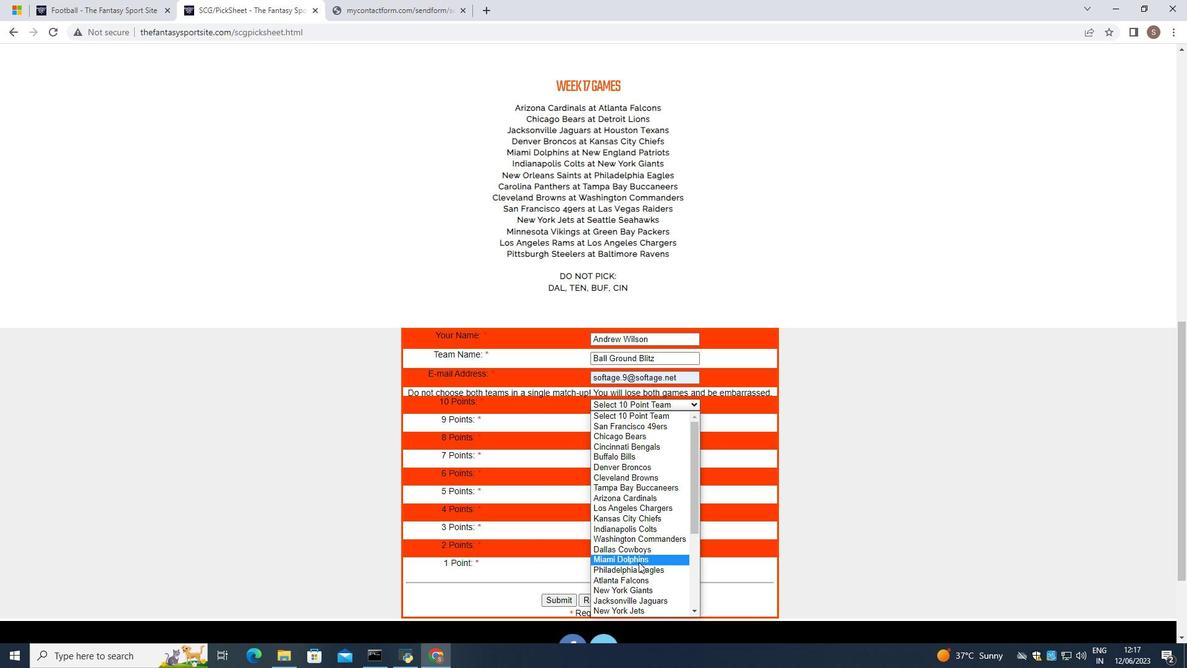 
Action: Mouse moved to (678, 416)
Screenshot: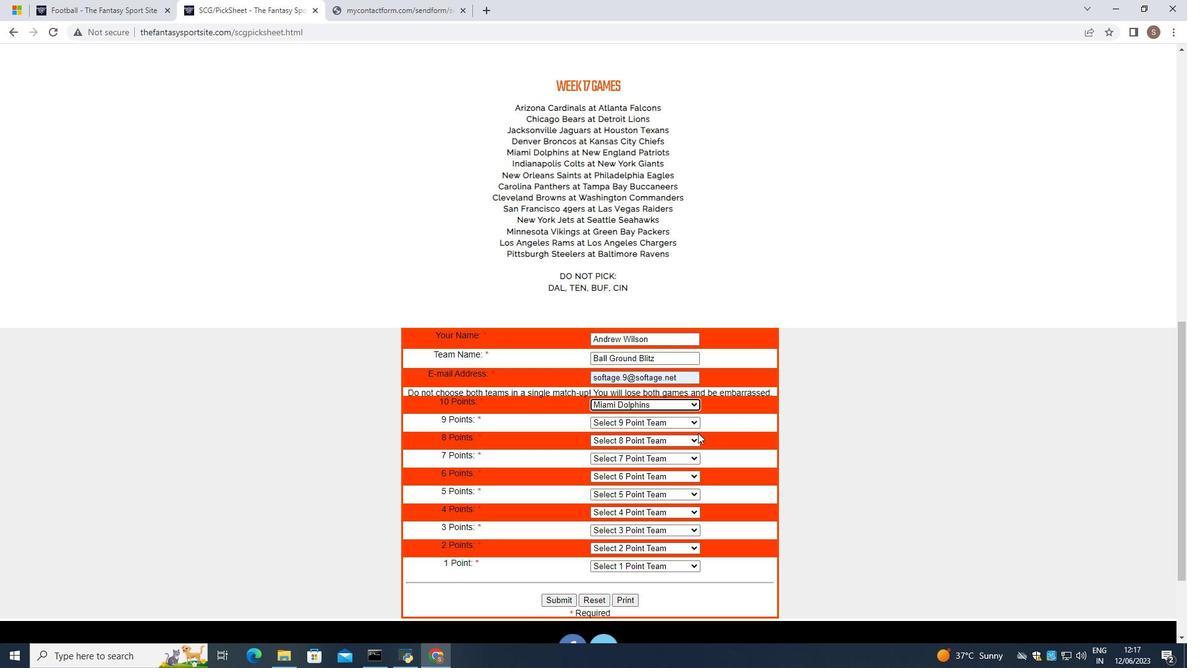 
Action: Mouse pressed left at (678, 416)
Screenshot: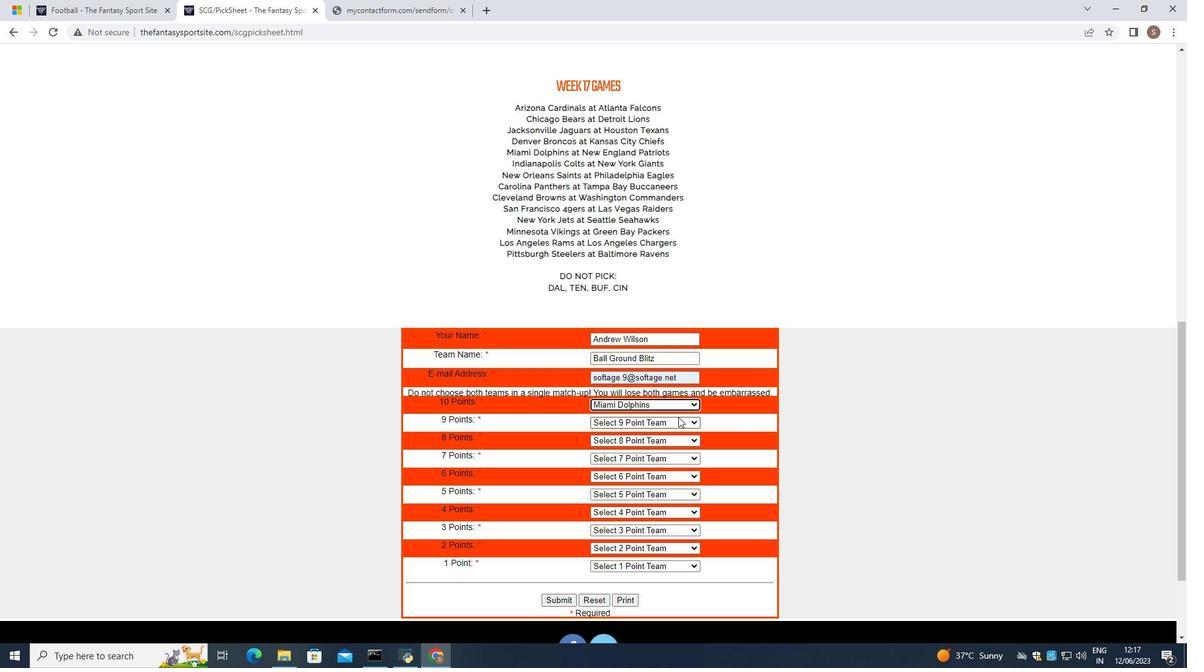 
Action: Mouse moved to (660, 521)
Screenshot: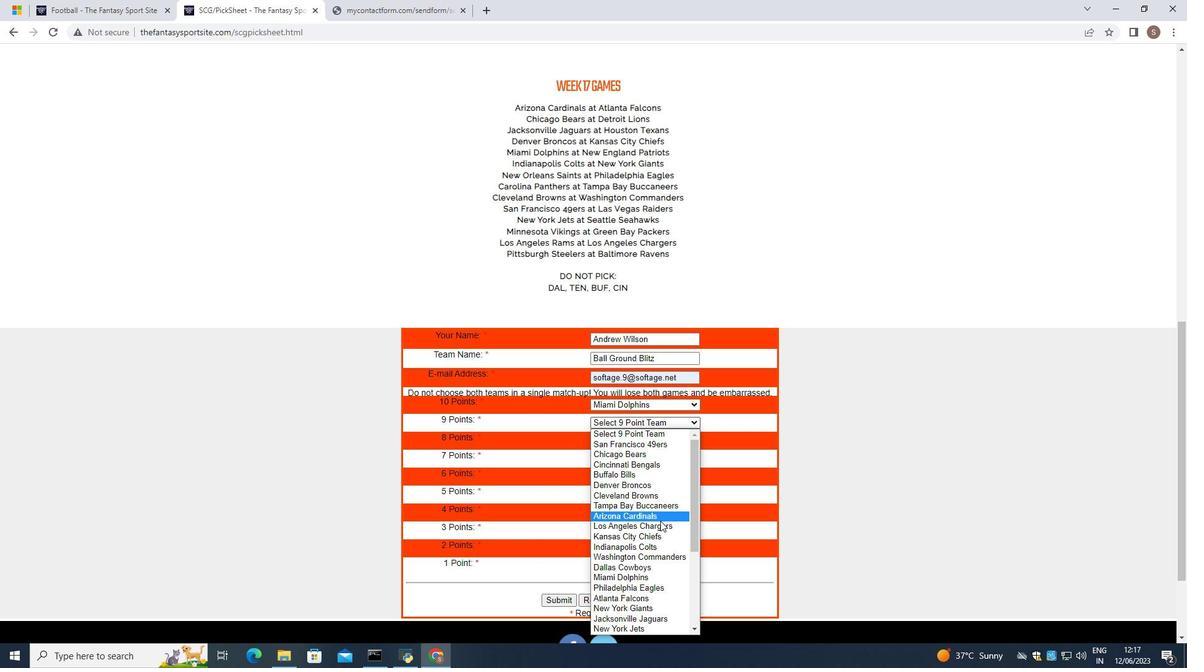 
Action: Mouse scrolled (660, 520) with delta (0, 0)
Screenshot: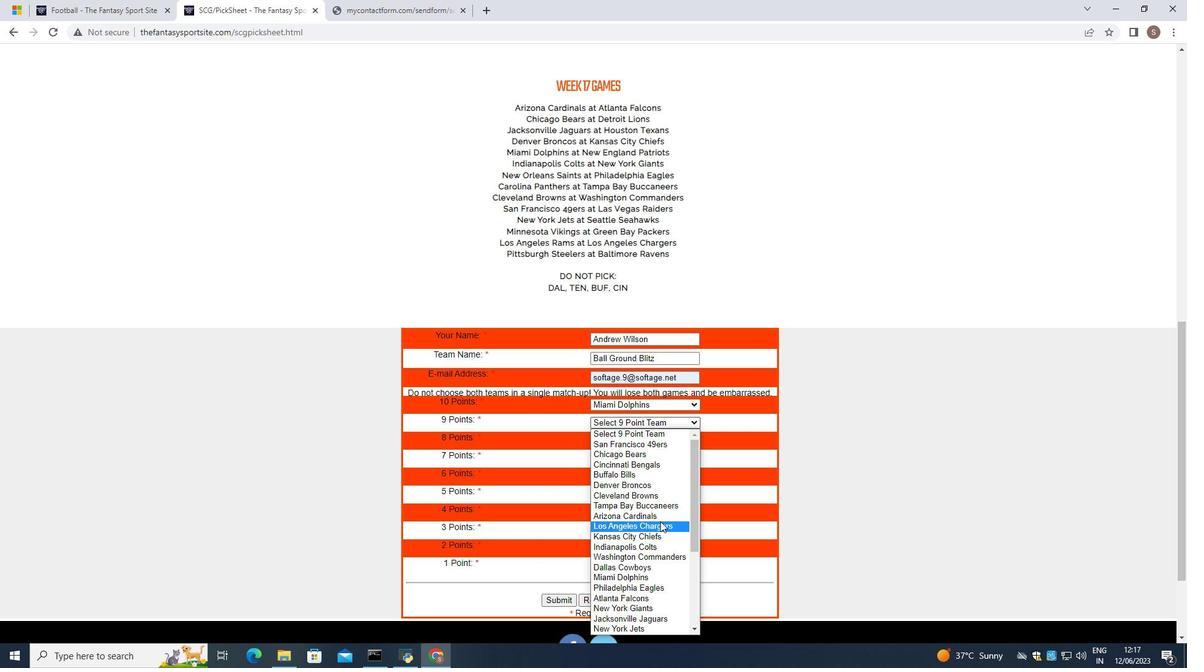 
Action: Mouse scrolled (660, 520) with delta (0, 0)
Screenshot: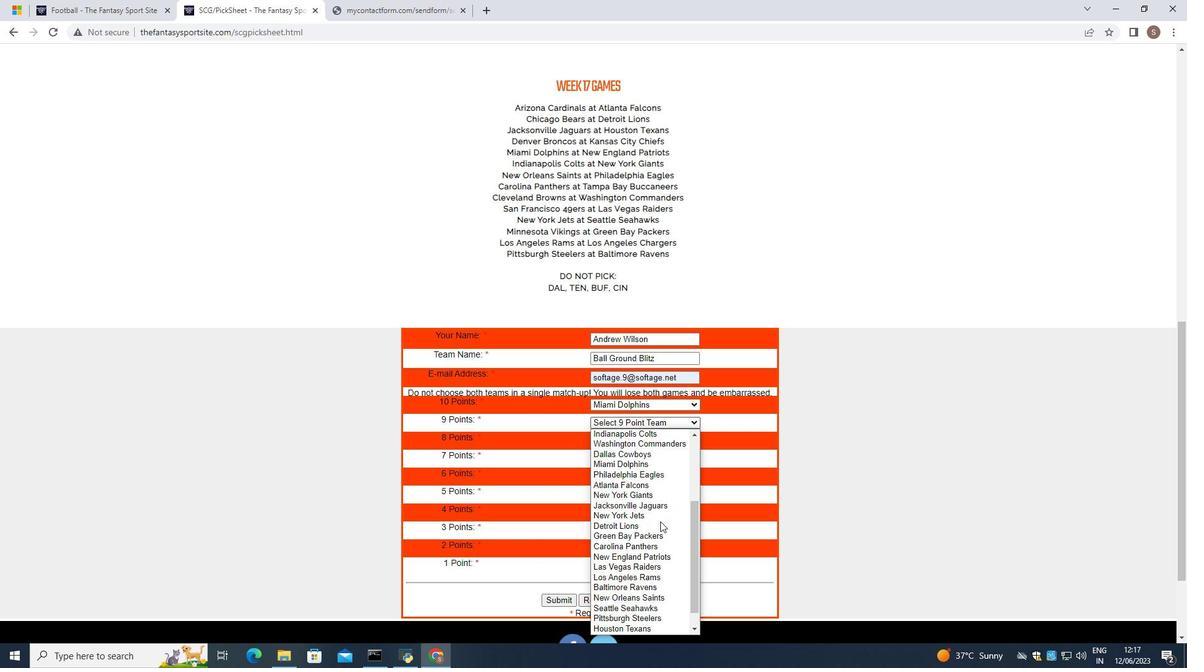 
Action: Mouse scrolled (660, 520) with delta (0, 0)
Screenshot: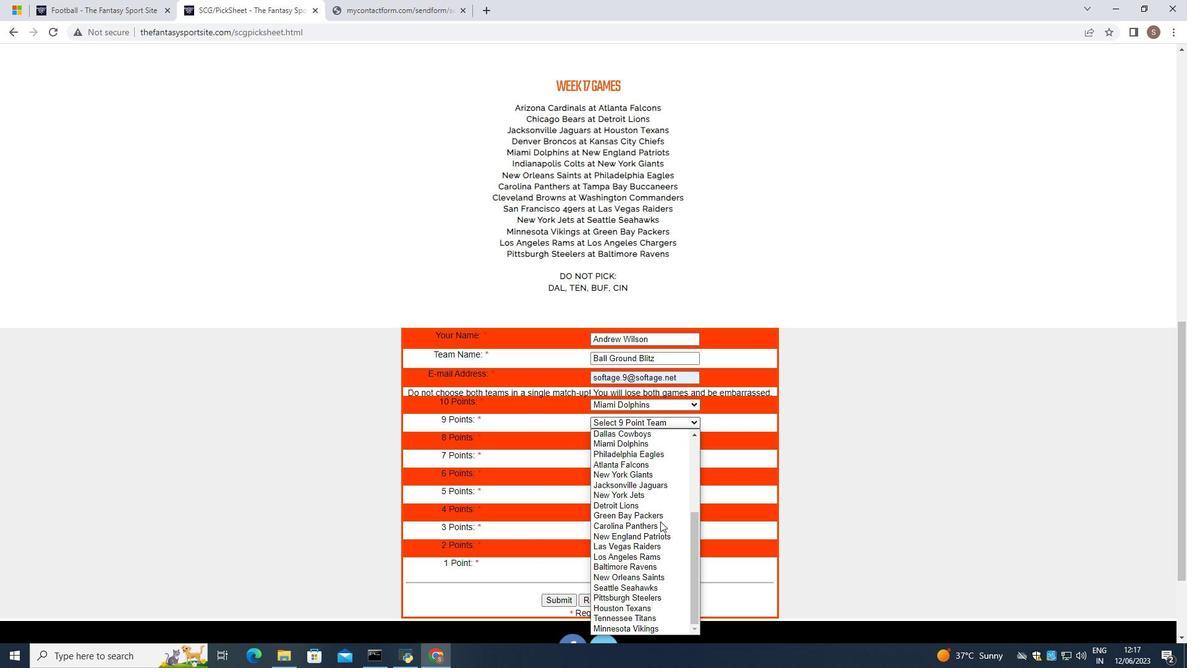 
Action: Mouse scrolled (660, 520) with delta (0, 0)
Screenshot: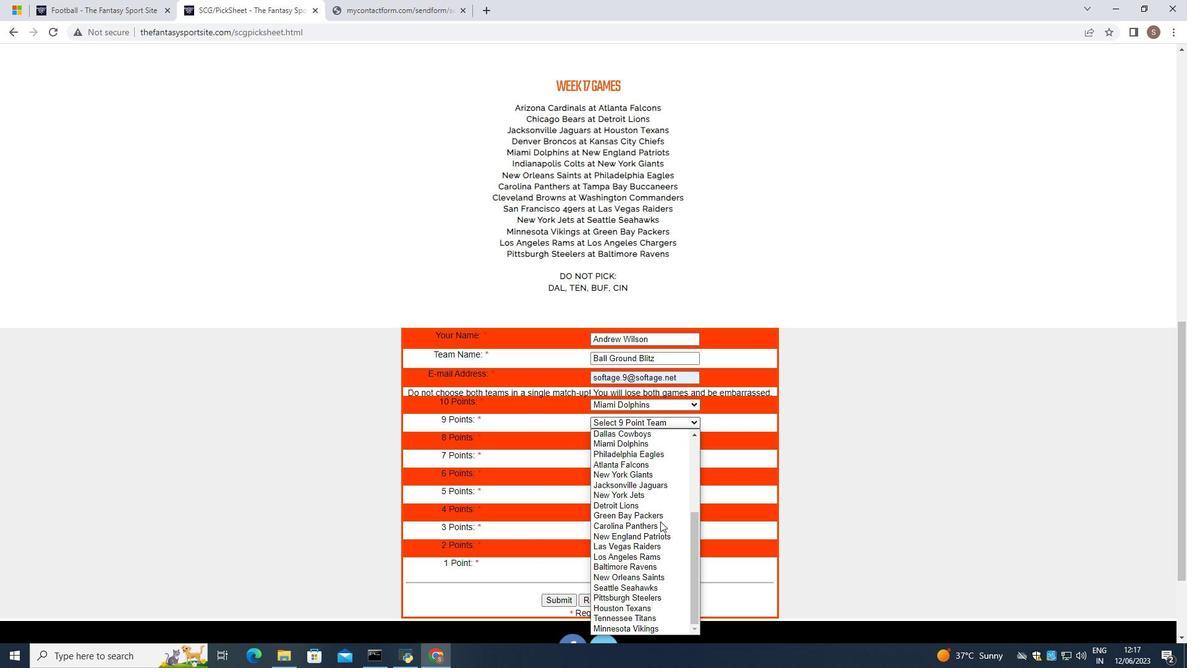
Action: Mouse moved to (656, 533)
Screenshot: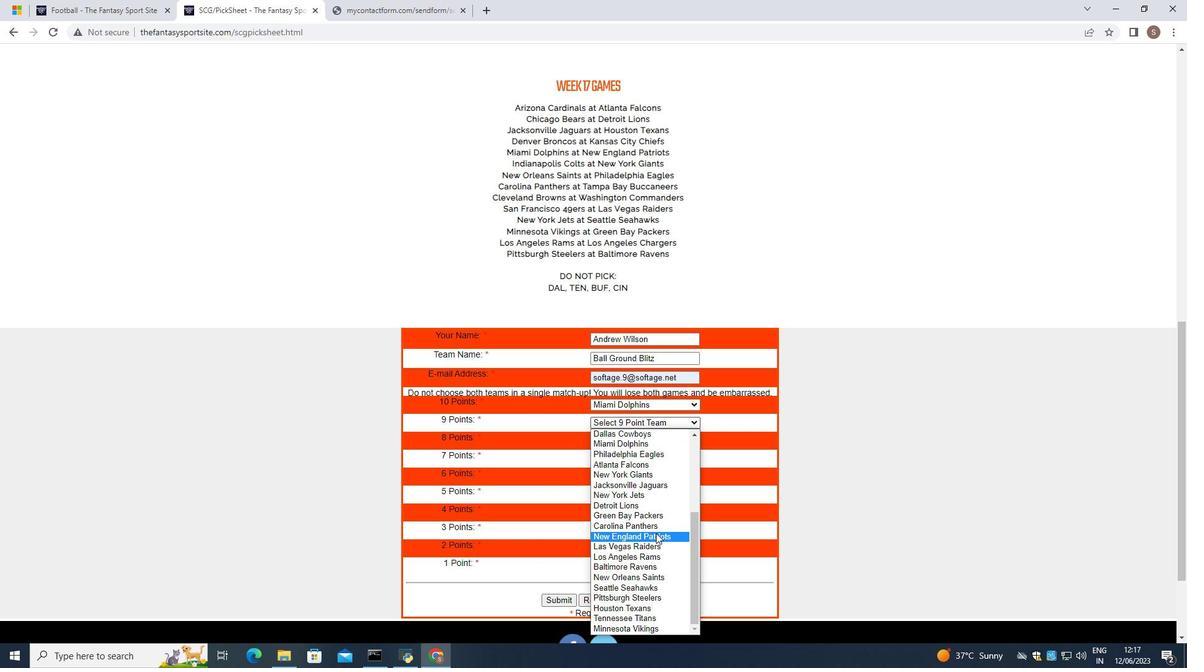 
Action: Mouse pressed left at (656, 533)
Screenshot: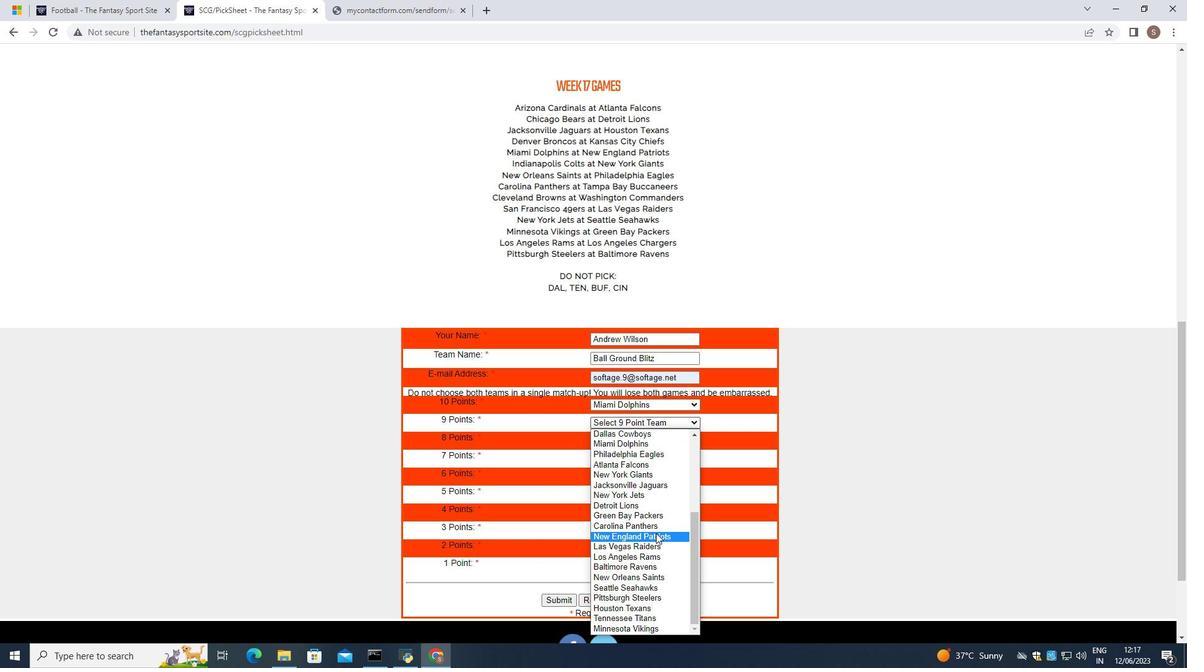 
Action: Mouse moved to (692, 442)
Screenshot: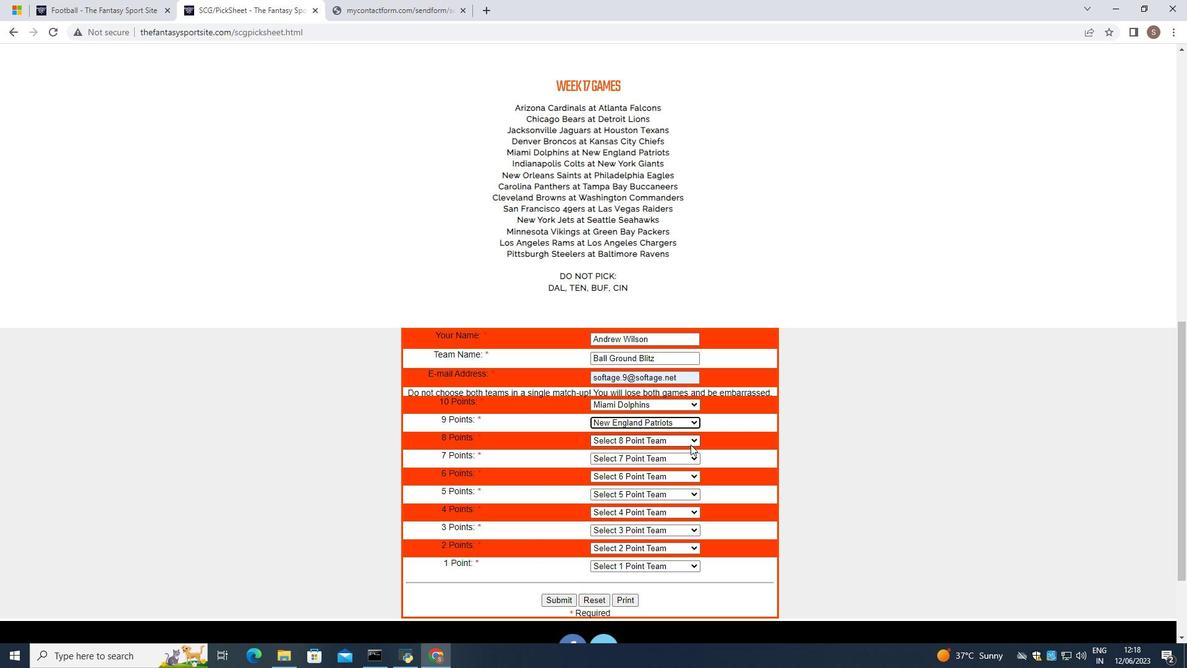 
Action: Mouse pressed left at (692, 442)
Screenshot: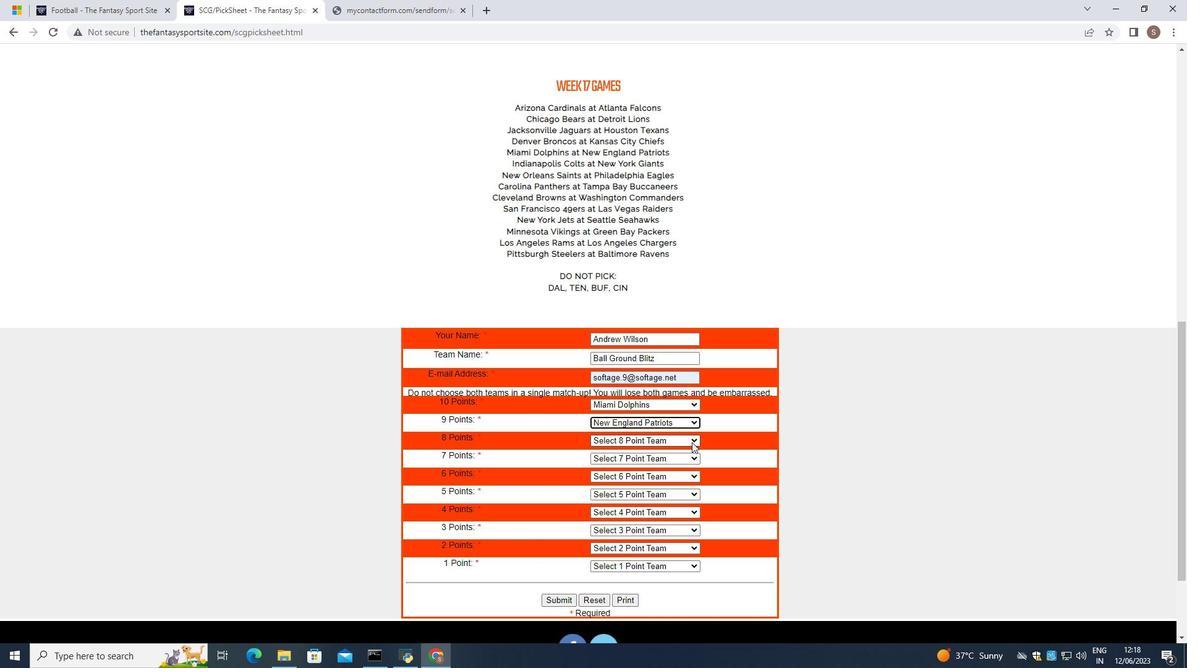 
Action: Mouse moved to (666, 350)
Screenshot: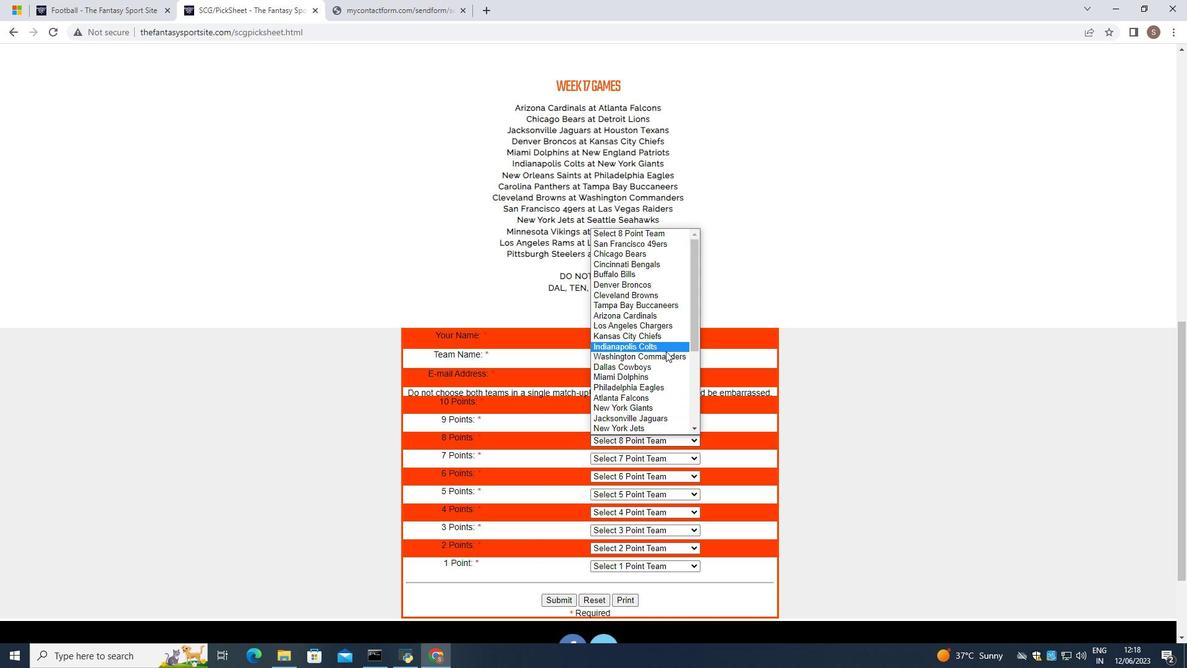 
Action: Mouse scrolled (666, 350) with delta (0, 0)
Screenshot: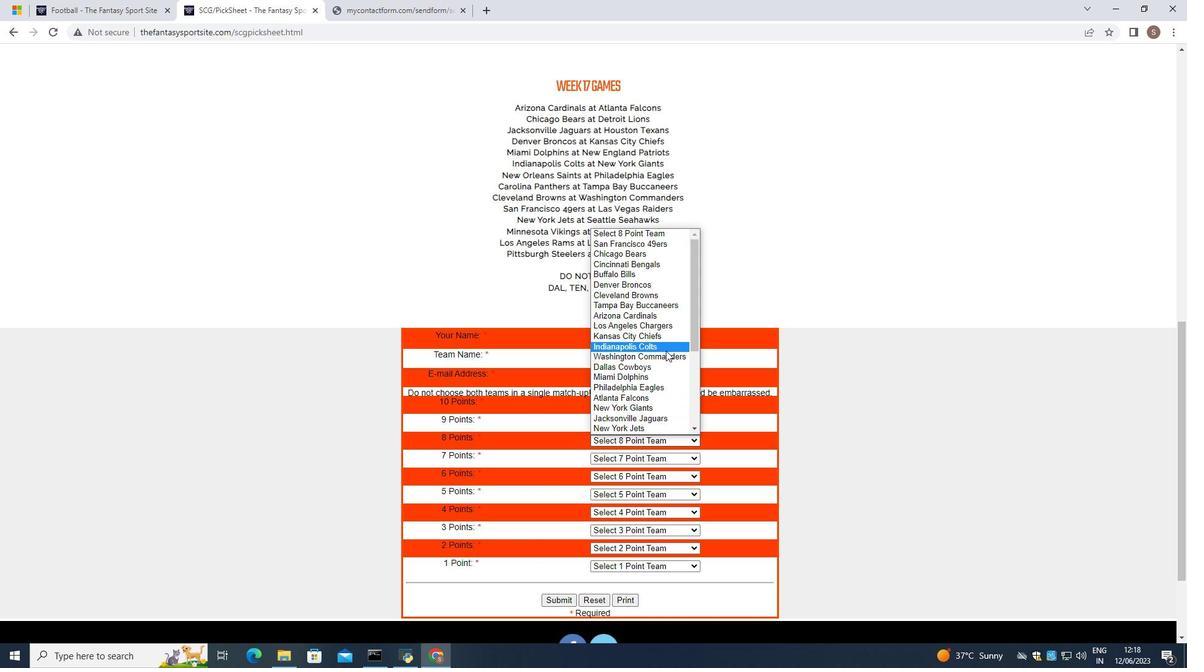 
Action: Mouse scrolled (666, 350) with delta (0, 0)
Screenshot: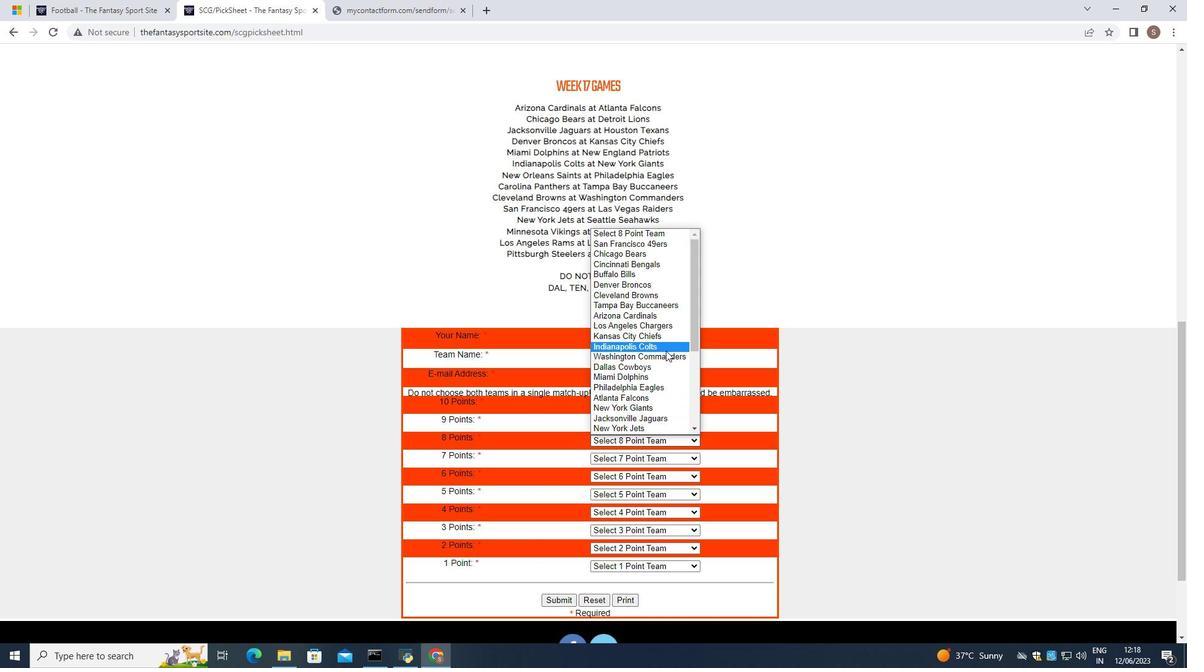 
Action: Mouse scrolled (666, 350) with delta (0, 0)
Screenshot: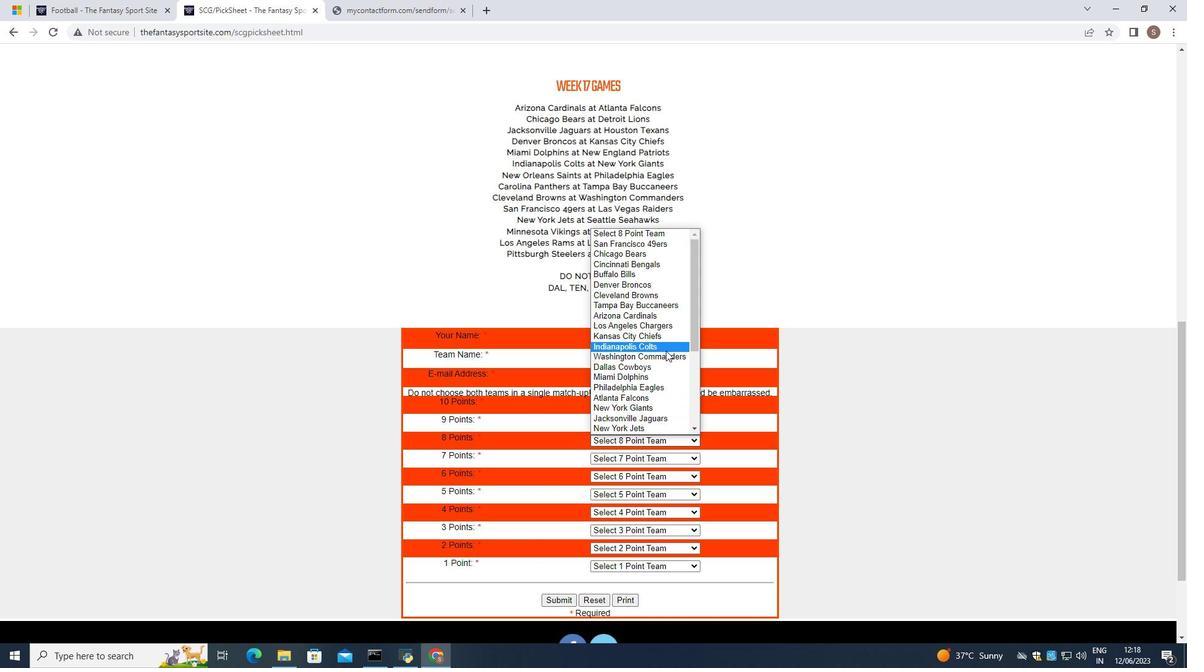 
Action: Mouse scrolled (666, 350) with delta (0, 0)
Screenshot: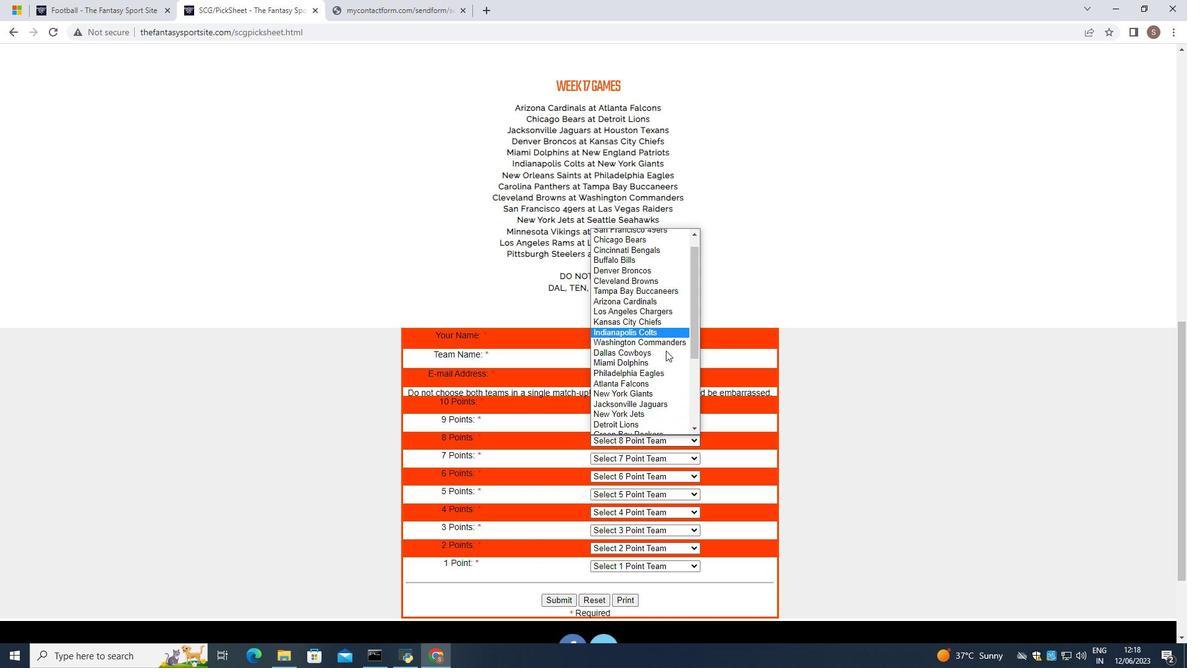
Action: Mouse scrolled (666, 350) with delta (0, 0)
Screenshot: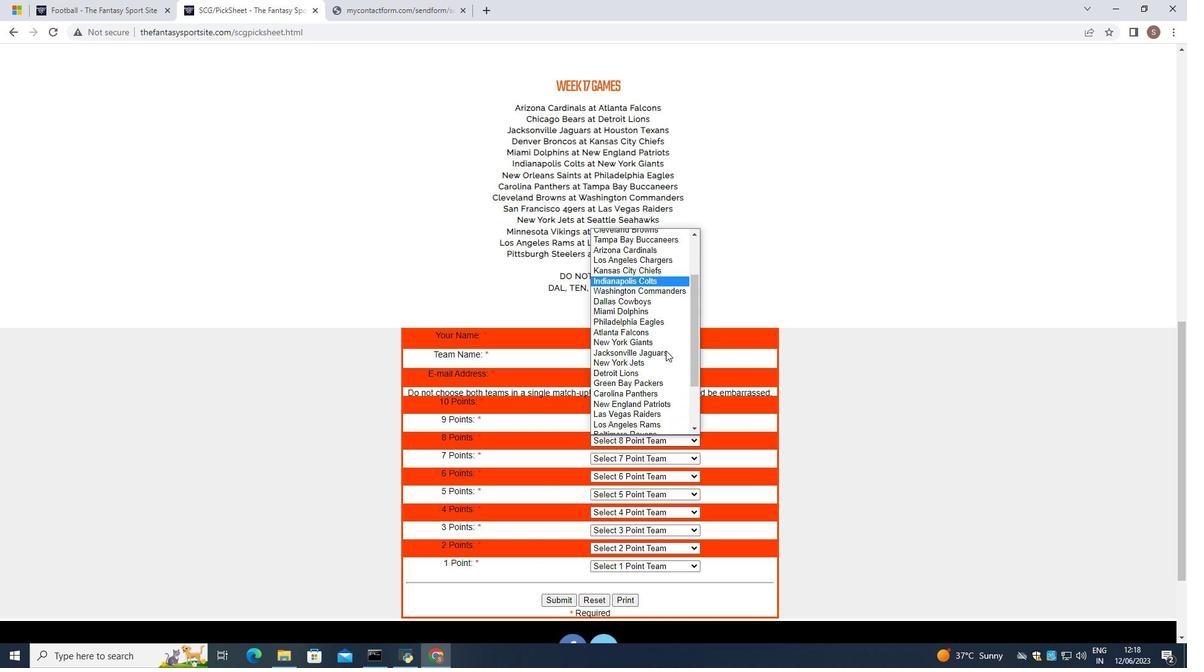 
Action: Mouse scrolled (666, 350) with delta (0, 0)
Screenshot: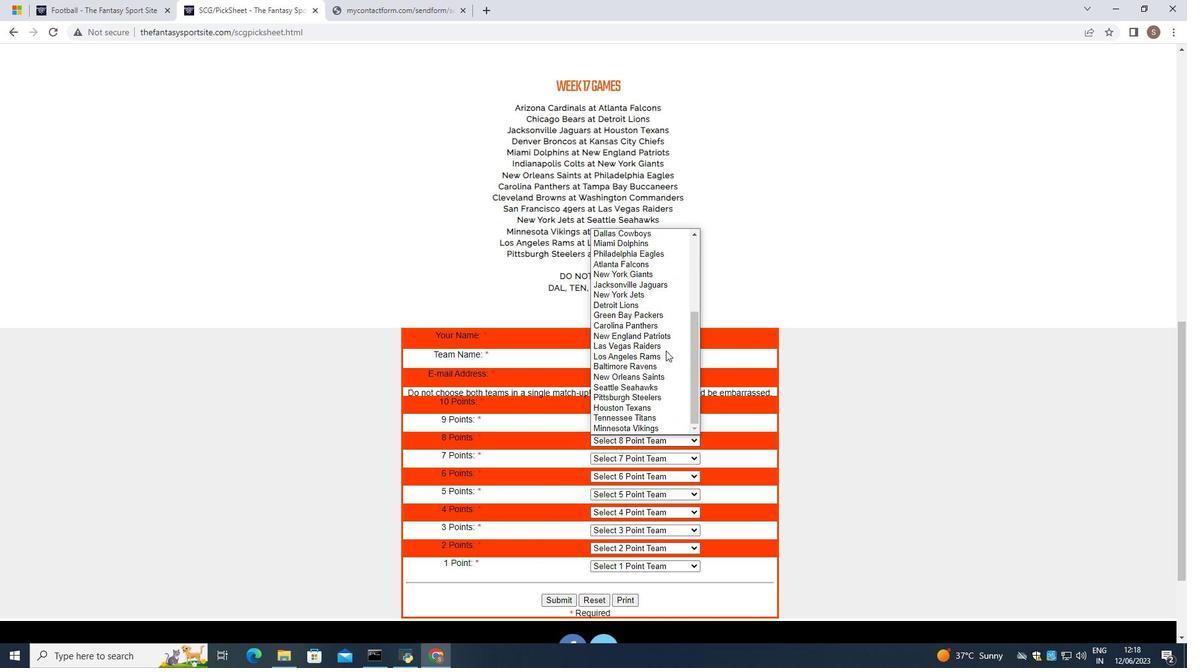 
Action: Mouse moved to (661, 282)
Screenshot: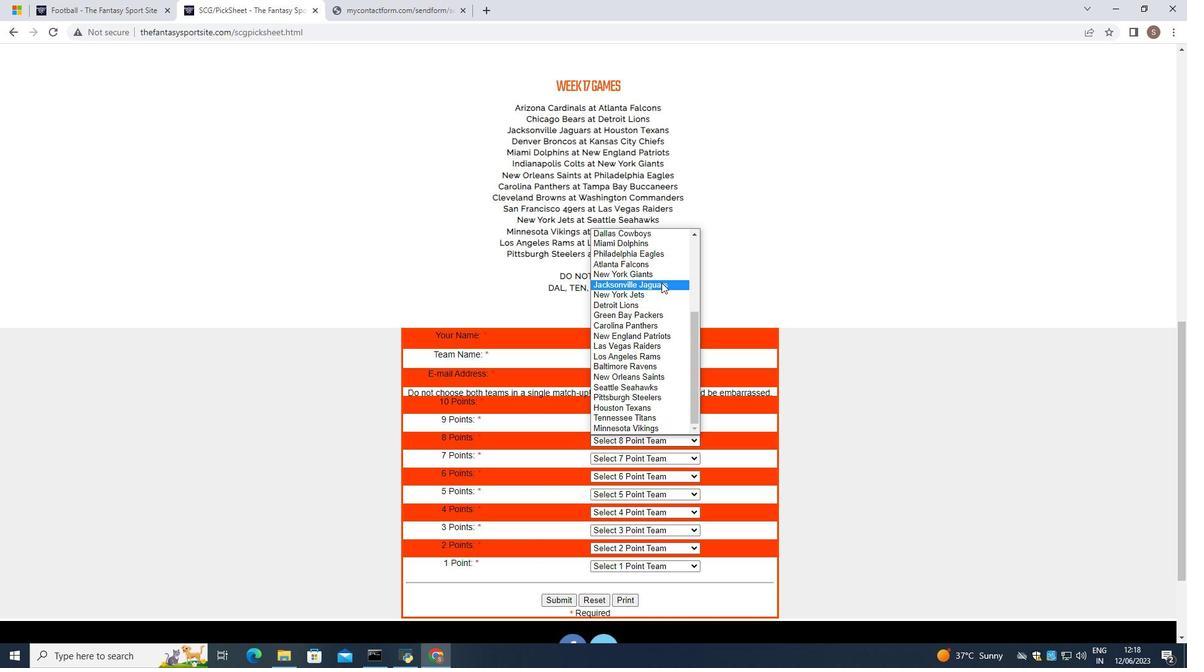 
Action: Mouse scrolled (661, 282) with delta (0, 0)
Screenshot: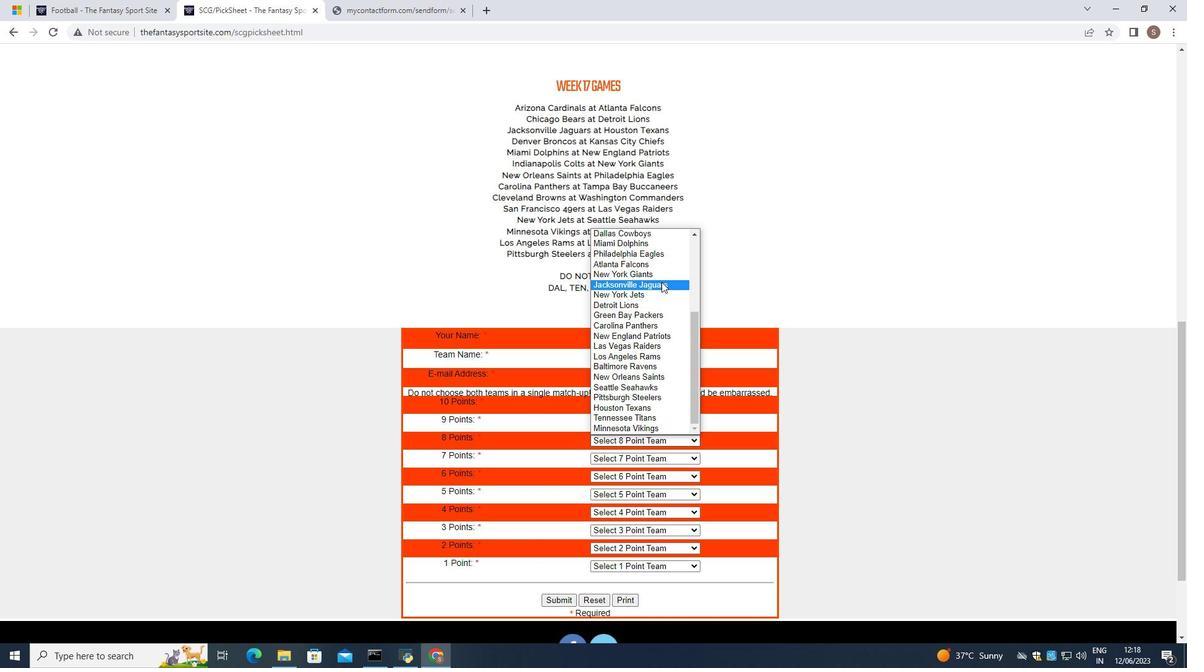
Action: Mouse scrolled (661, 282) with delta (0, 0)
Screenshot: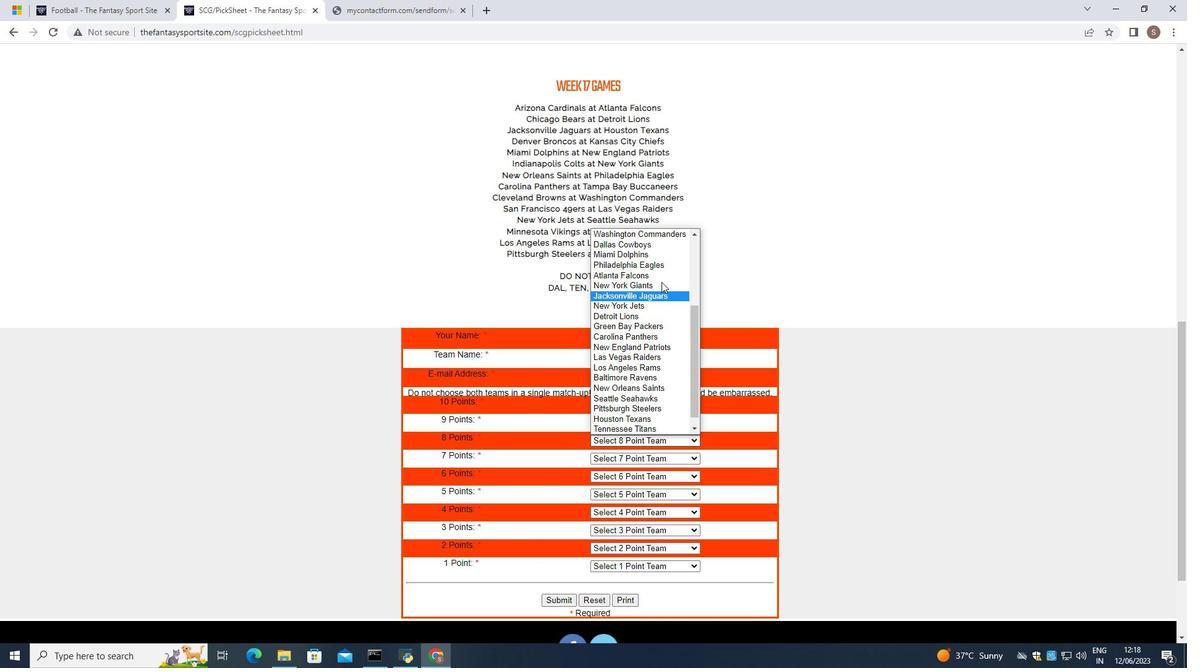 
Action: Mouse scrolled (661, 282) with delta (0, 0)
Screenshot: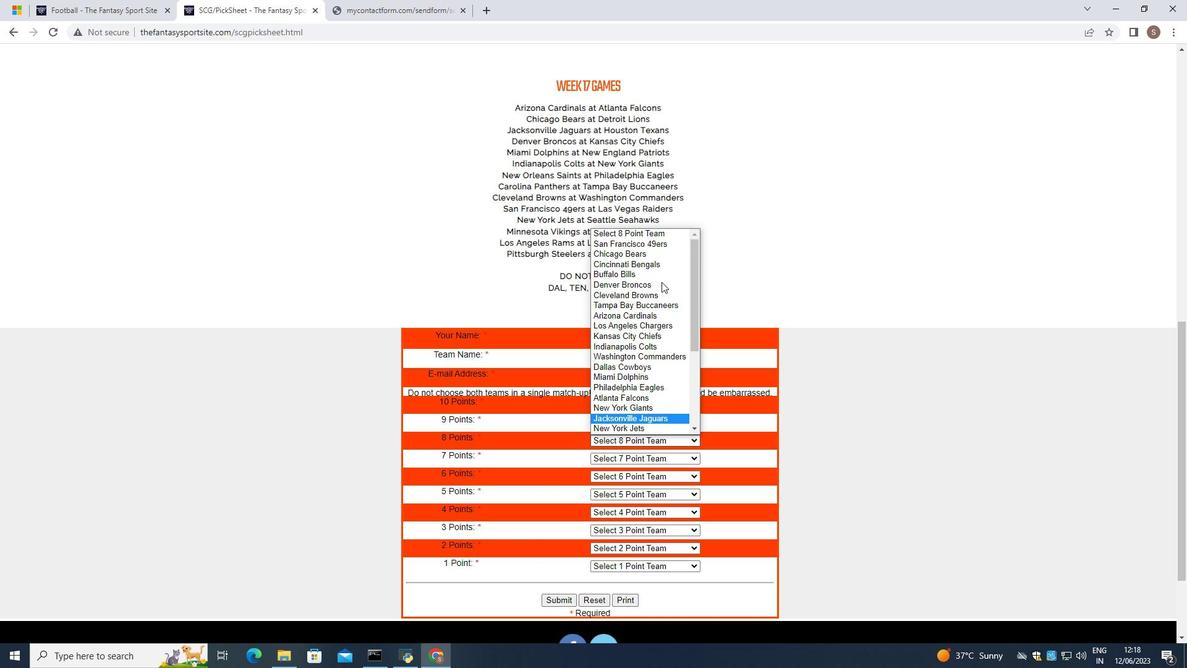 
Action: Mouse moved to (649, 344)
Screenshot: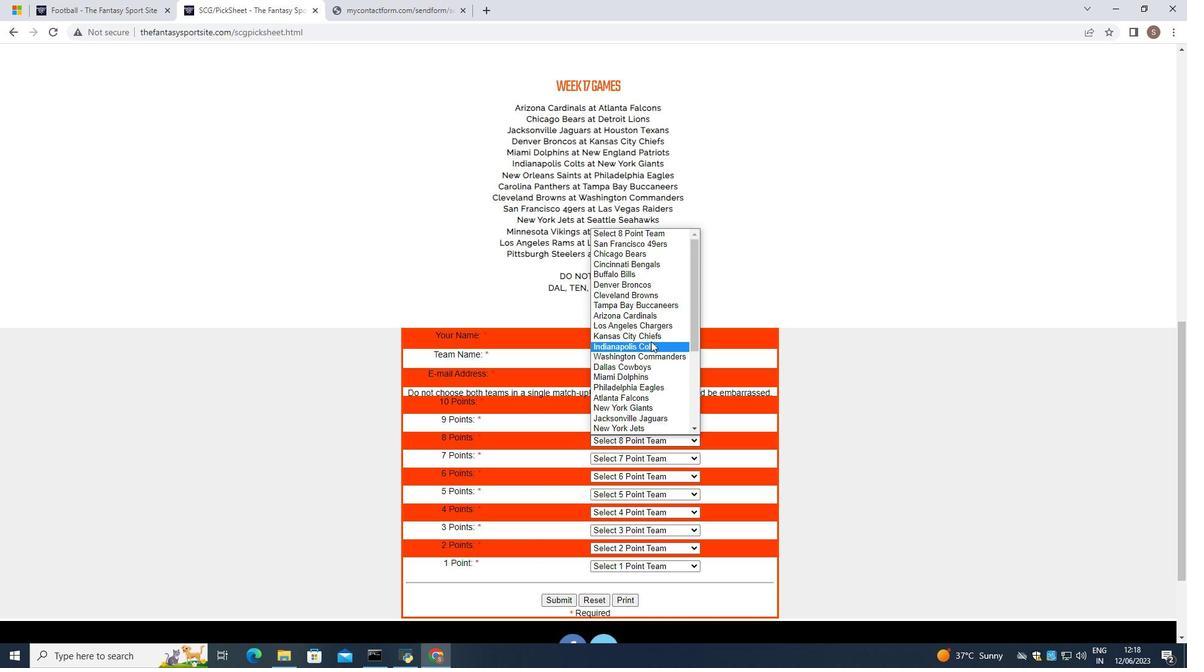 
Action: Mouse pressed left at (649, 344)
Screenshot: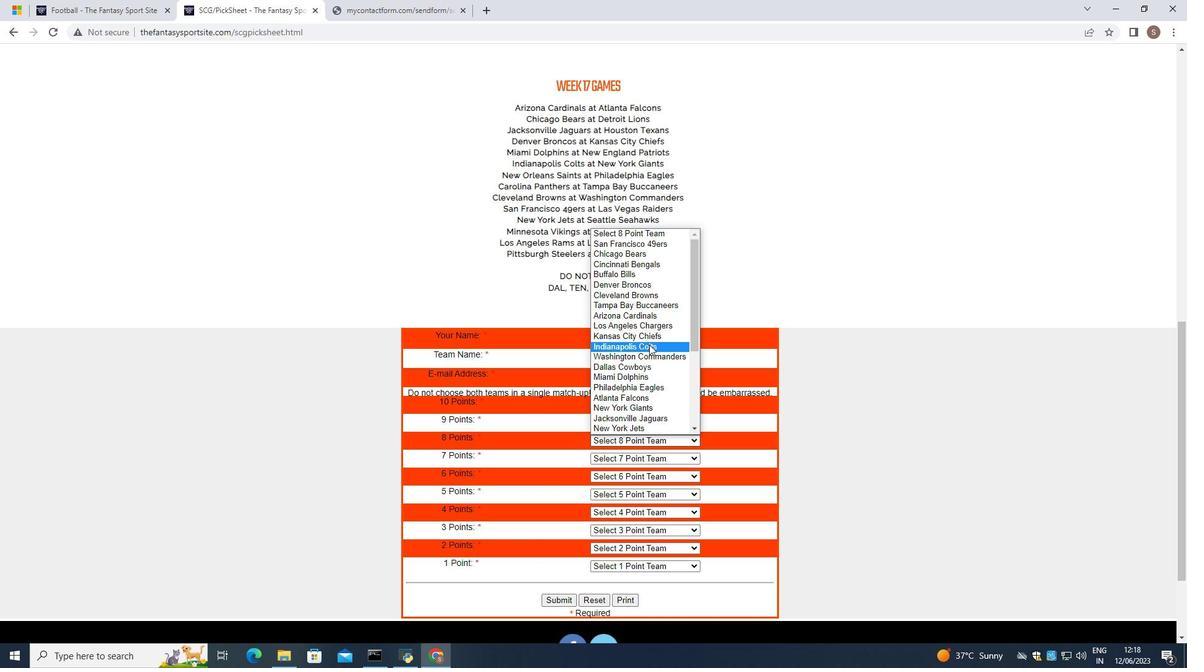 
Action: Mouse moved to (670, 458)
Screenshot: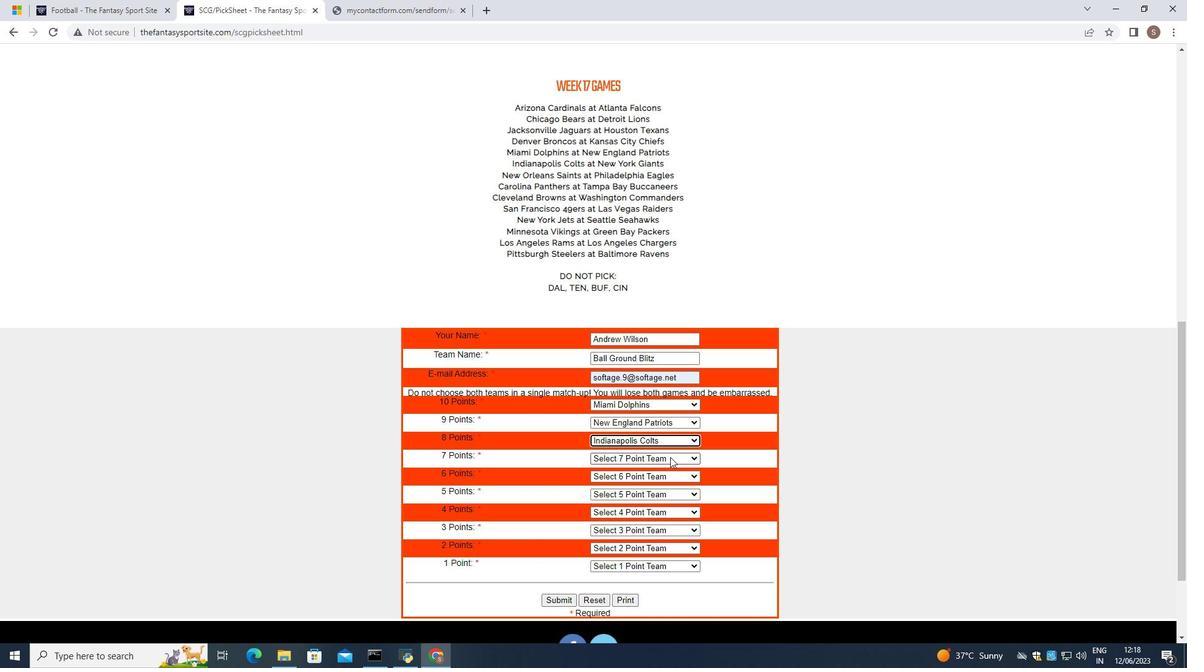 
Action: Mouse pressed left at (670, 458)
Screenshot: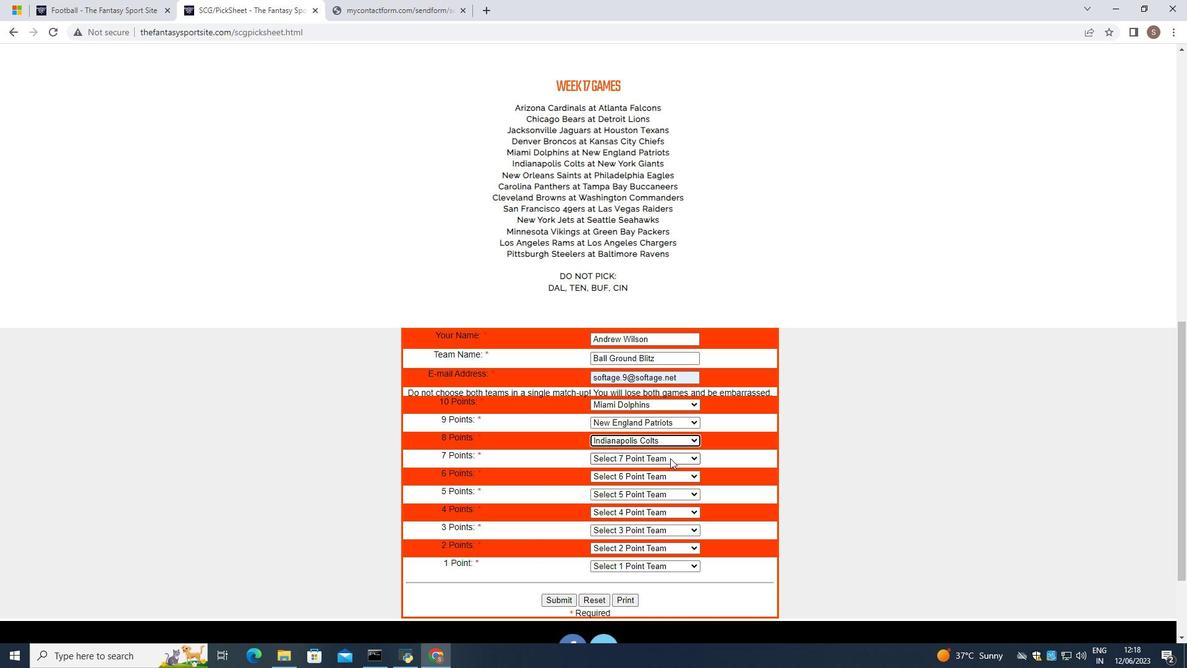 
Action: Mouse moved to (671, 428)
Screenshot: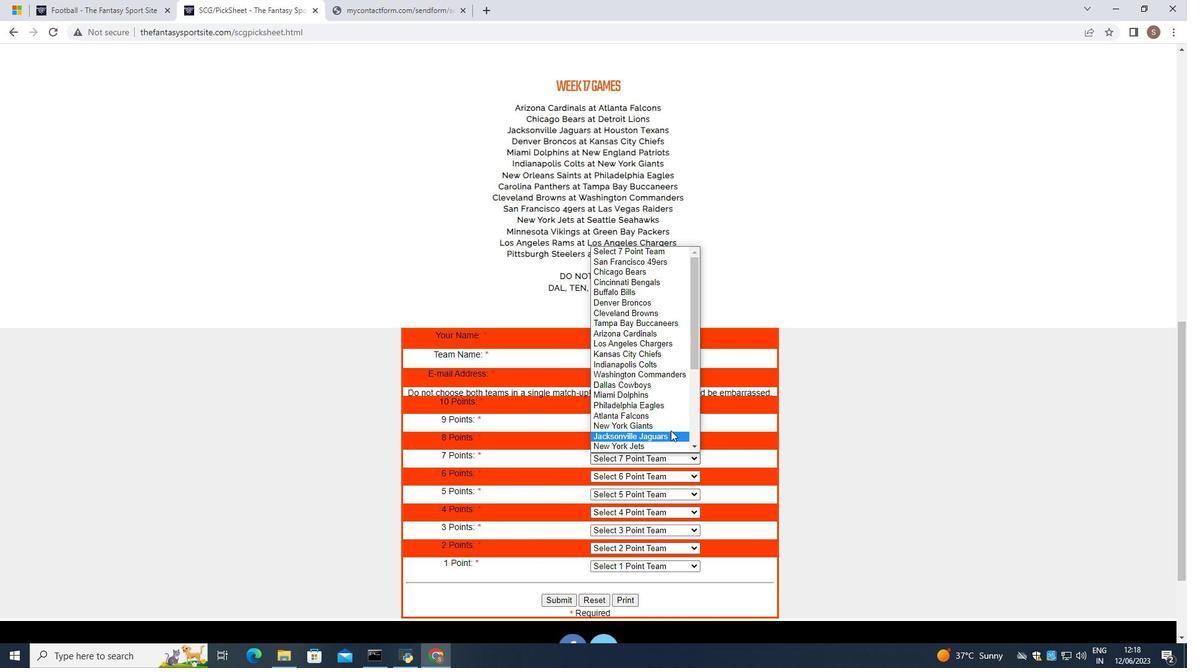 
Action: Mouse pressed left at (671, 428)
Screenshot: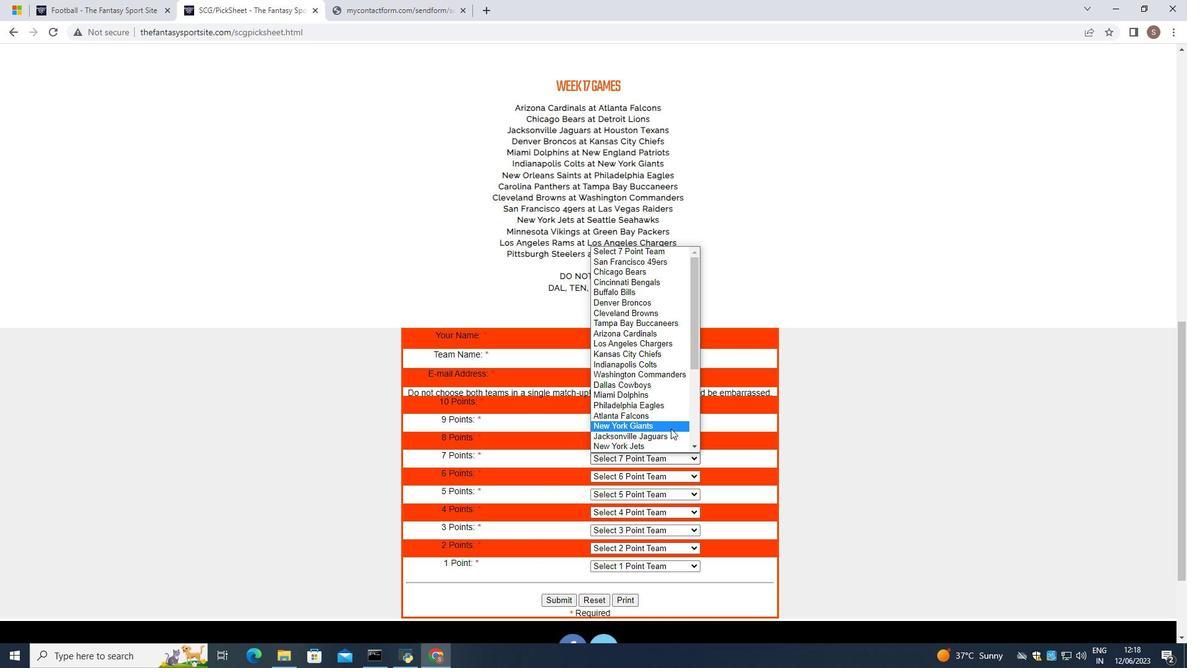 
Action: Mouse moved to (682, 480)
Screenshot: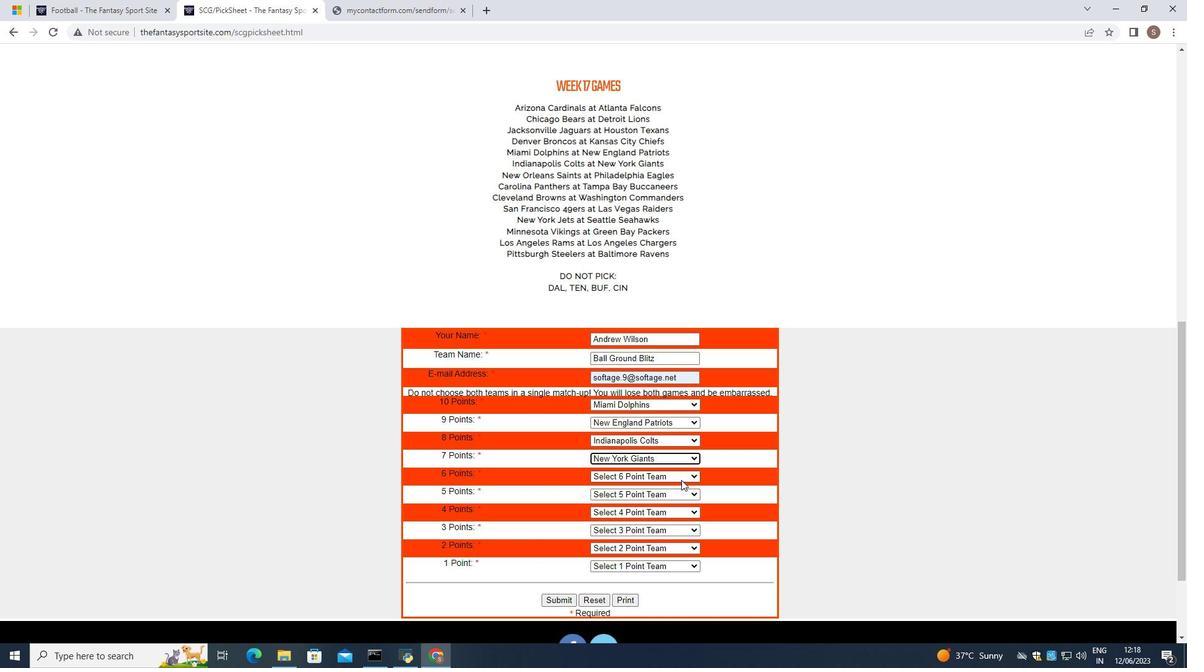 
Action: Mouse pressed left at (682, 480)
Screenshot: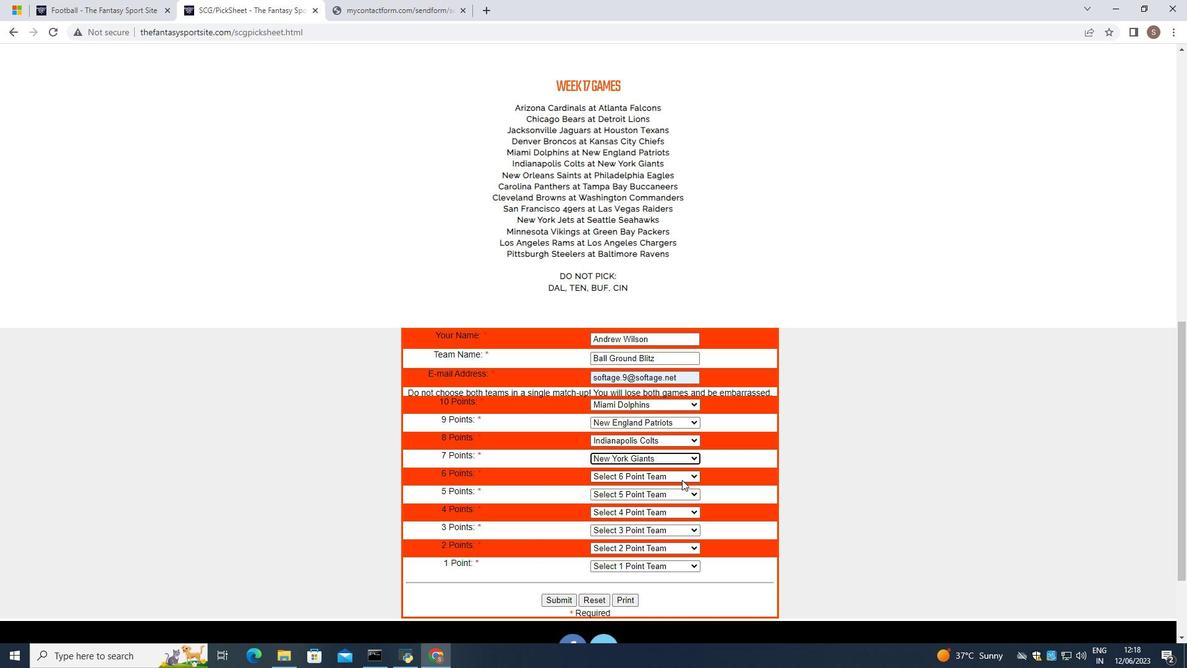 
Action: Mouse moved to (673, 418)
Screenshot: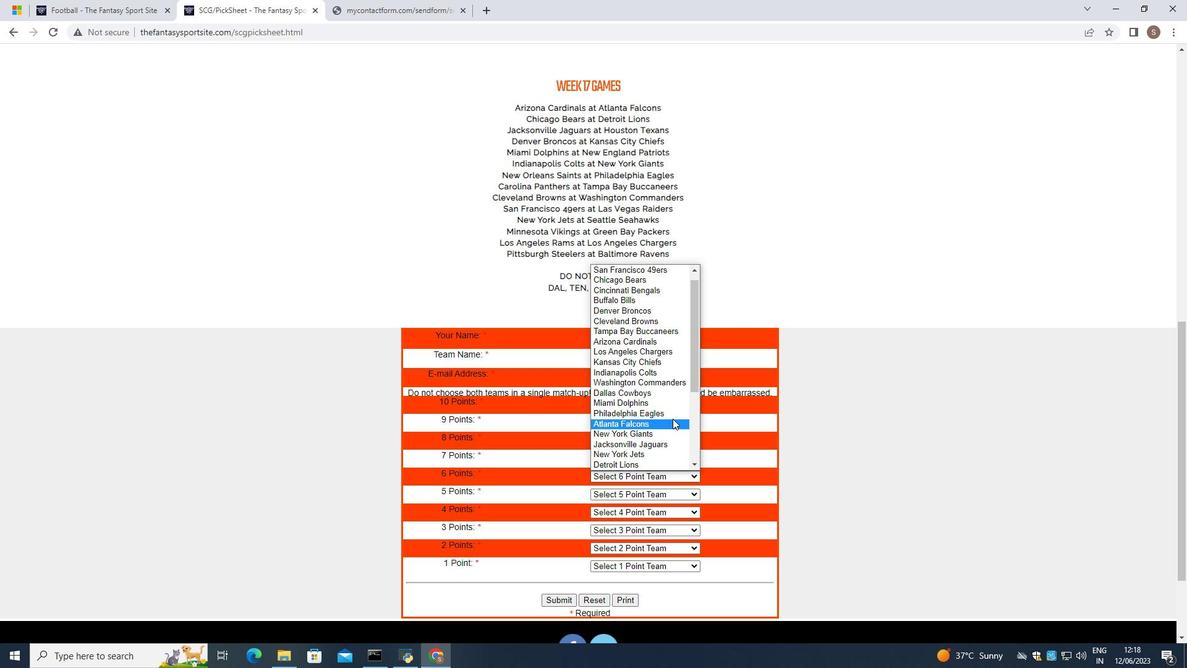 
Action: Mouse scrolled (673, 417) with delta (0, 0)
Screenshot: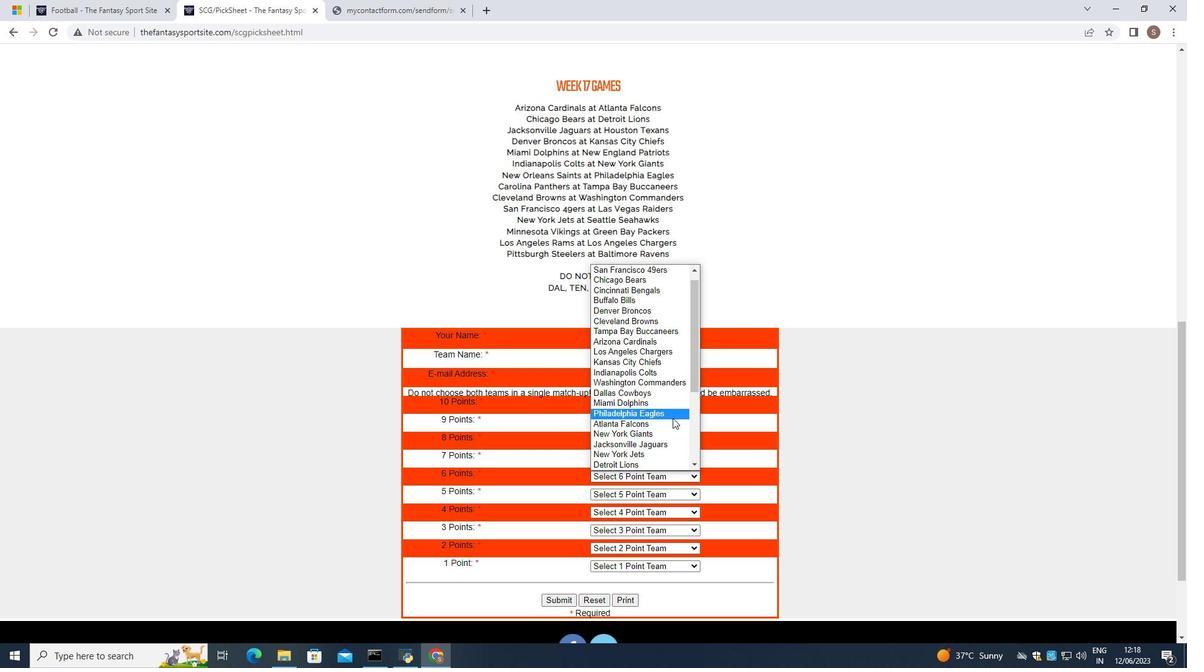 
Action: Mouse scrolled (673, 417) with delta (0, 0)
Screenshot: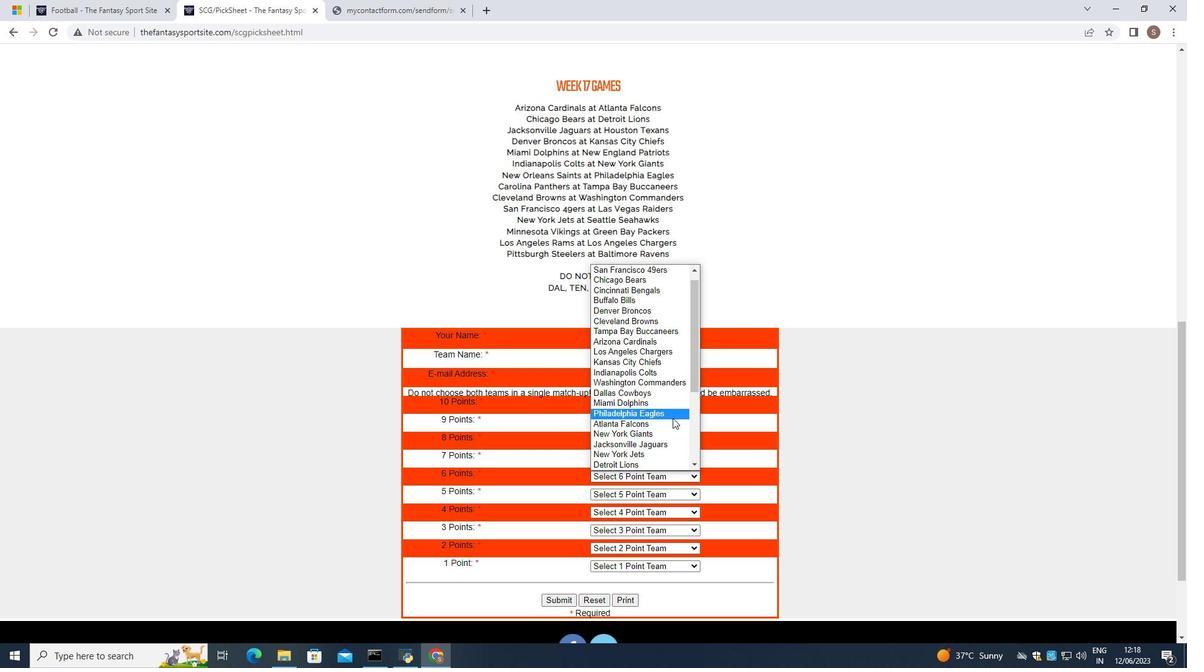 
Action: Mouse scrolled (673, 417) with delta (0, 0)
Screenshot: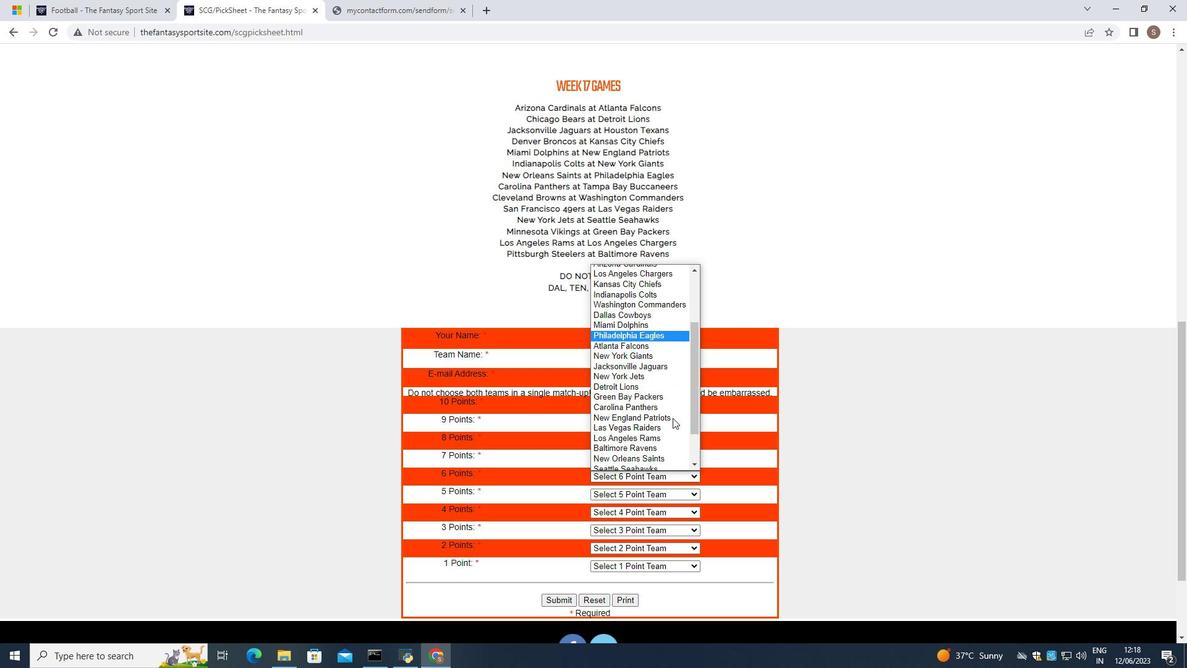 
Action: Mouse scrolled (673, 417) with delta (0, 0)
Screenshot: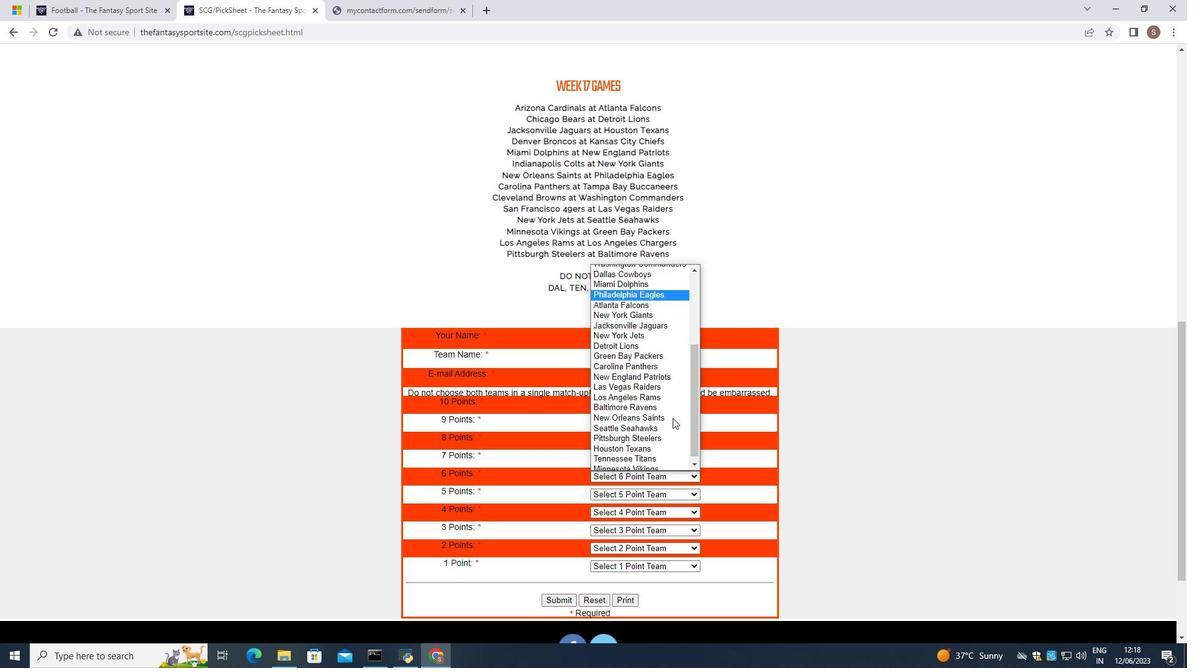 
Action: Mouse scrolled (673, 417) with delta (0, 0)
Screenshot: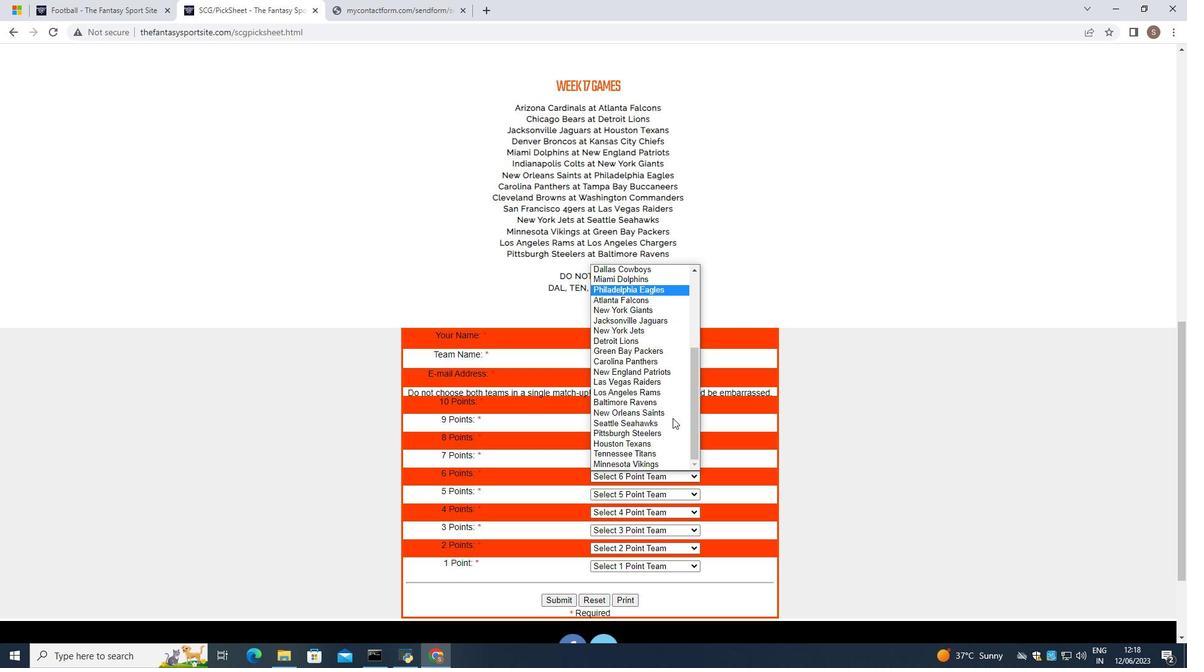 
Action: Mouse moved to (673, 408)
Screenshot: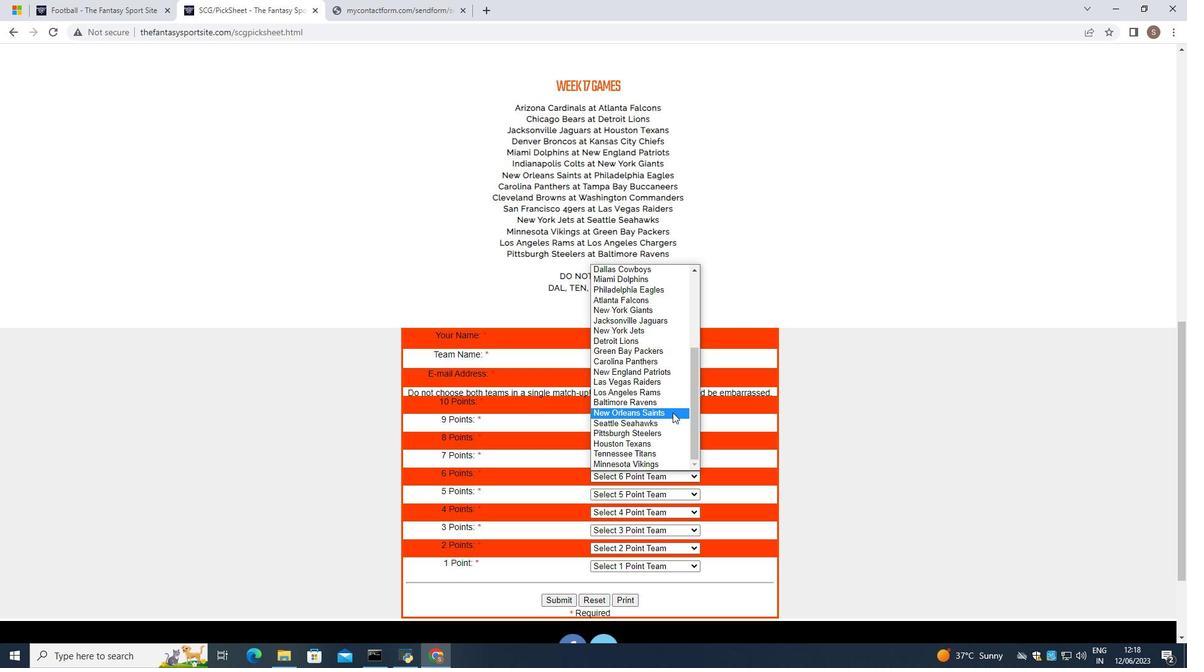 
Action: Mouse pressed left at (673, 408)
Screenshot: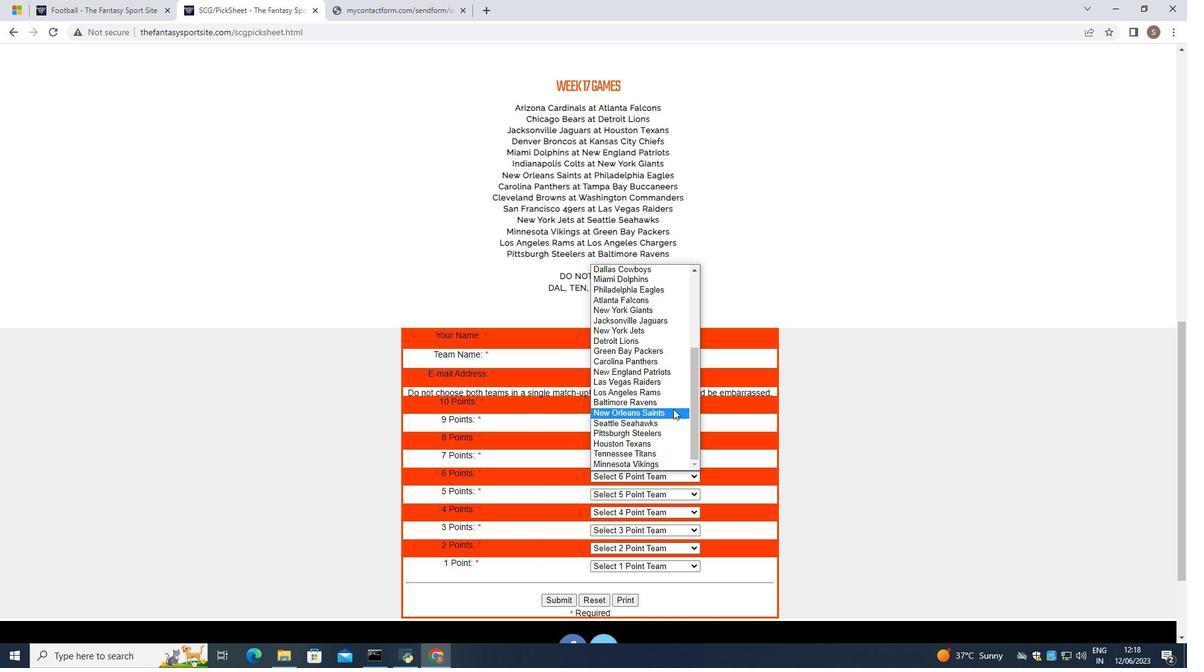 
Action: Mouse moved to (665, 492)
Screenshot: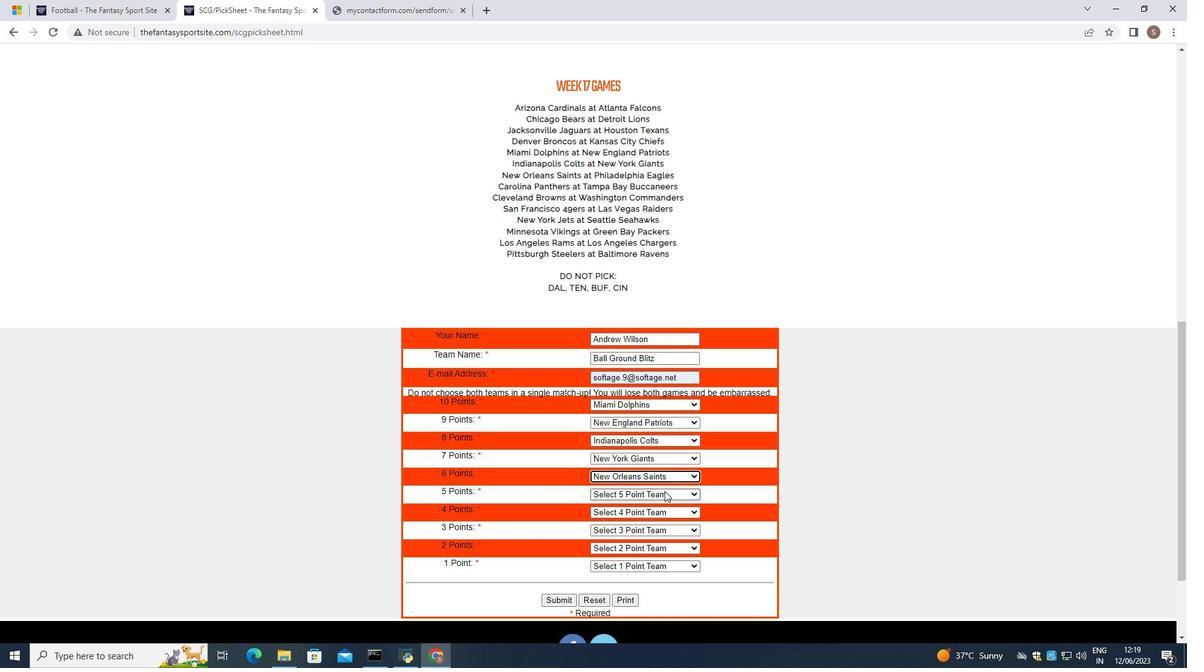 
Action: Mouse pressed left at (665, 492)
Screenshot: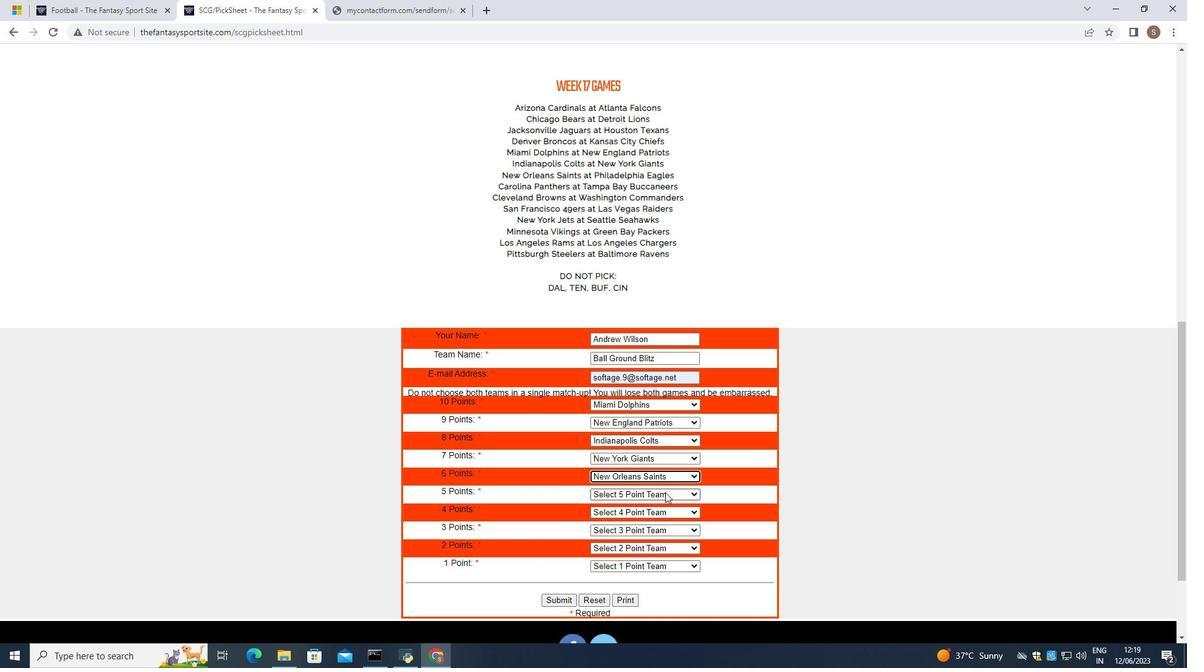 
Action: Mouse moved to (666, 431)
Screenshot: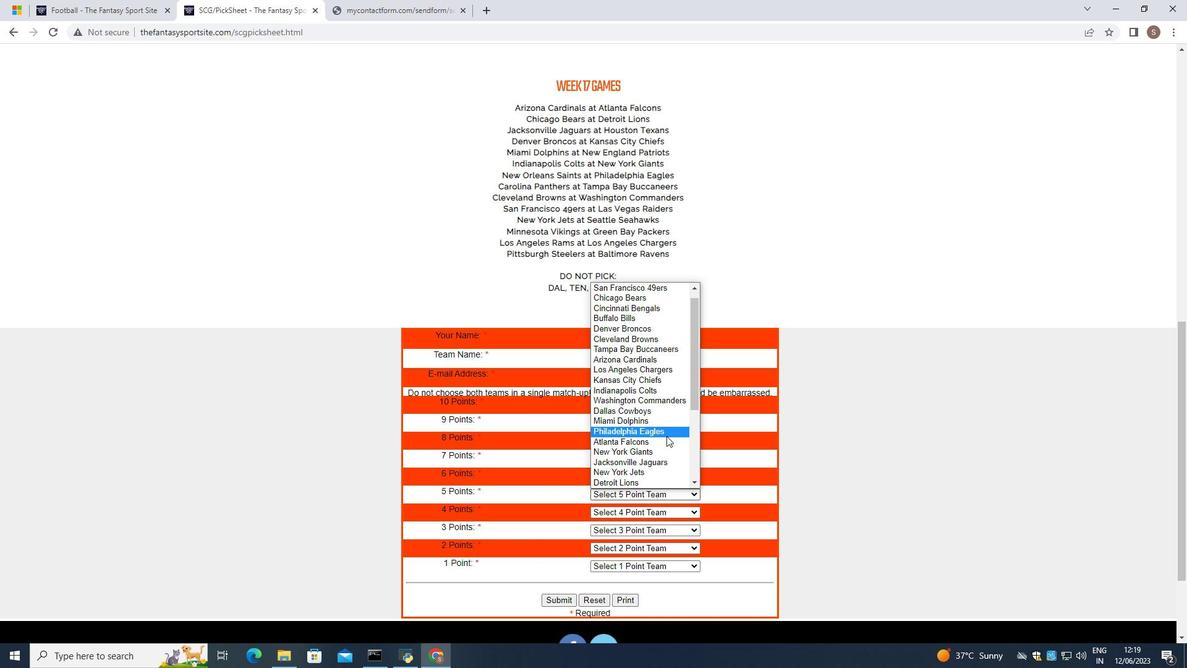 
Action: Mouse pressed left at (666, 431)
Screenshot: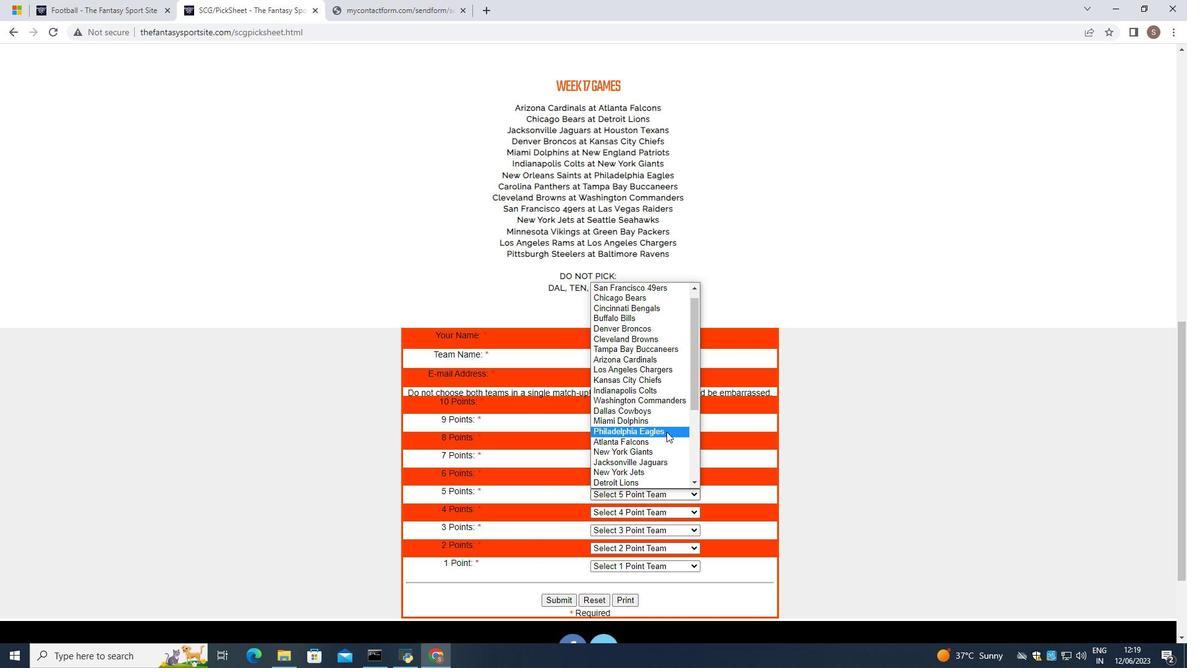 
Action: Mouse moved to (680, 515)
Screenshot: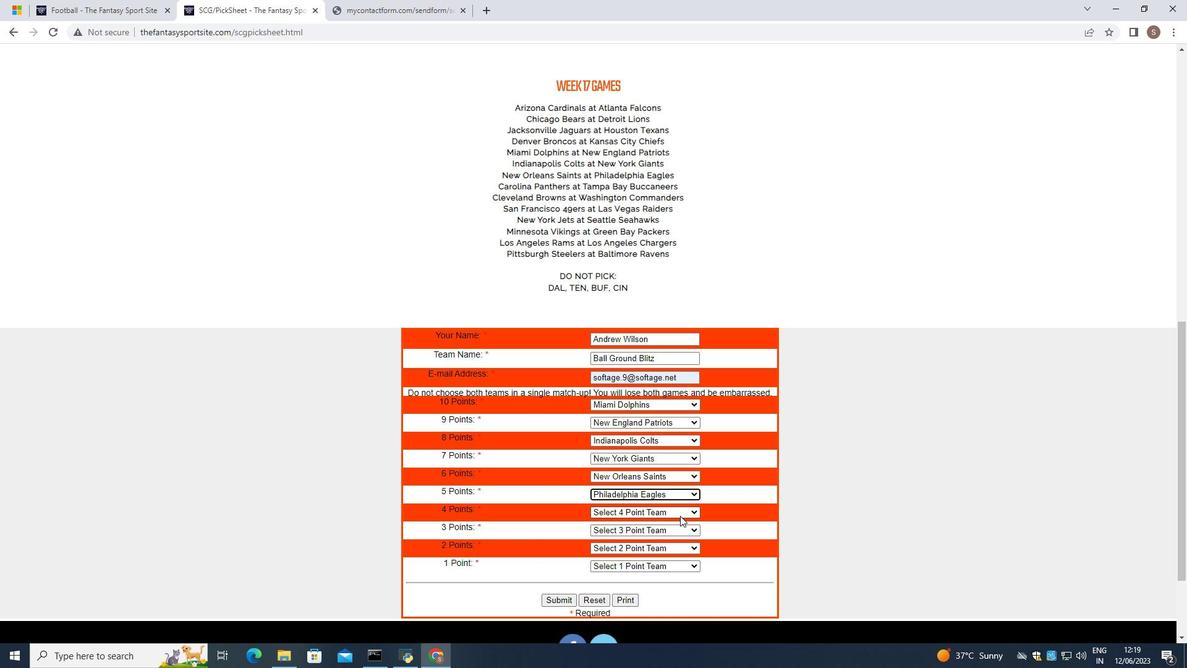 
Action: Mouse pressed left at (680, 515)
Screenshot: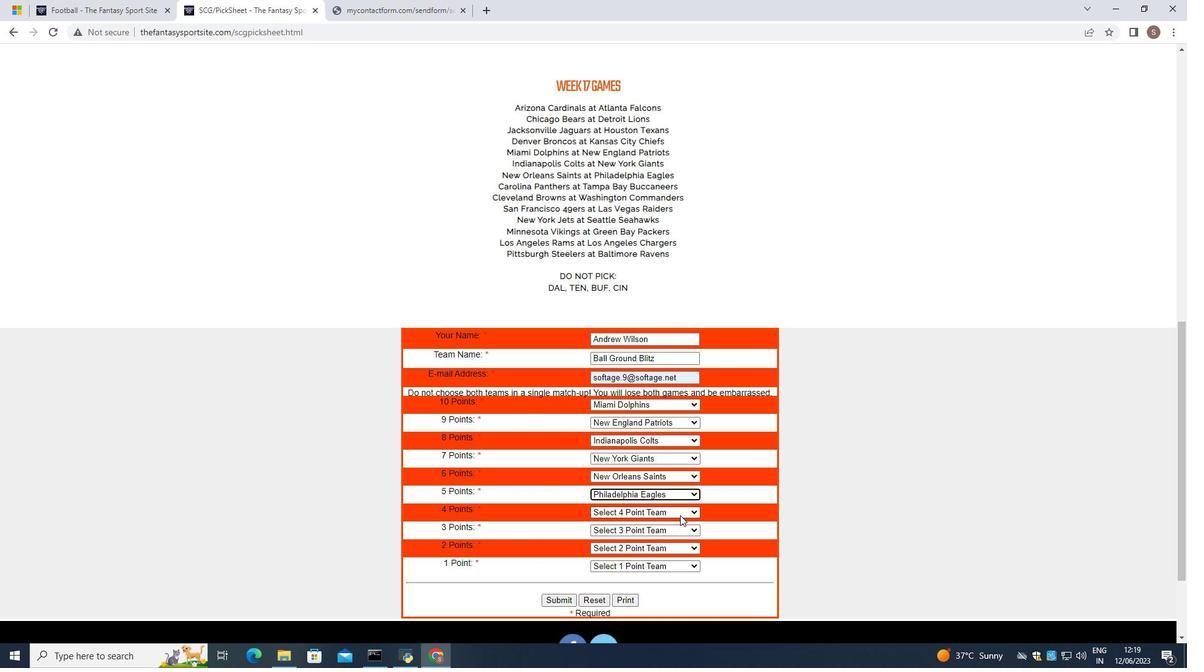 
Action: Mouse moved to (678, 447)
Screenshot: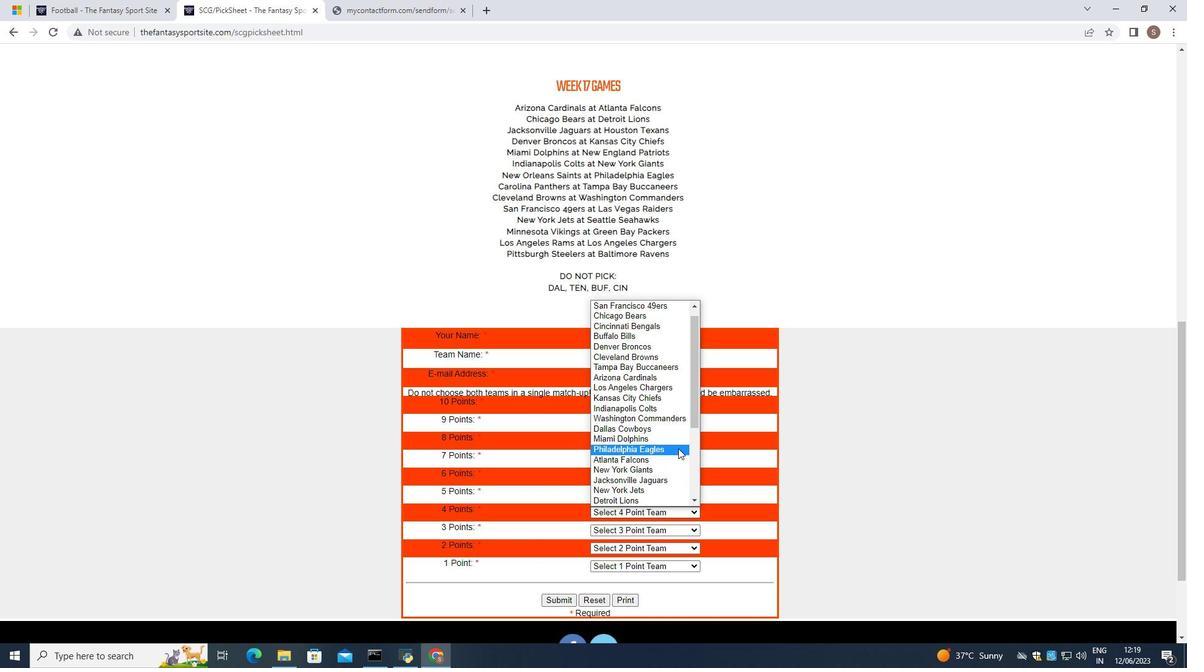 
Action: Mouse scrolled (678, 447) with delta (0, 0)
Screenshot: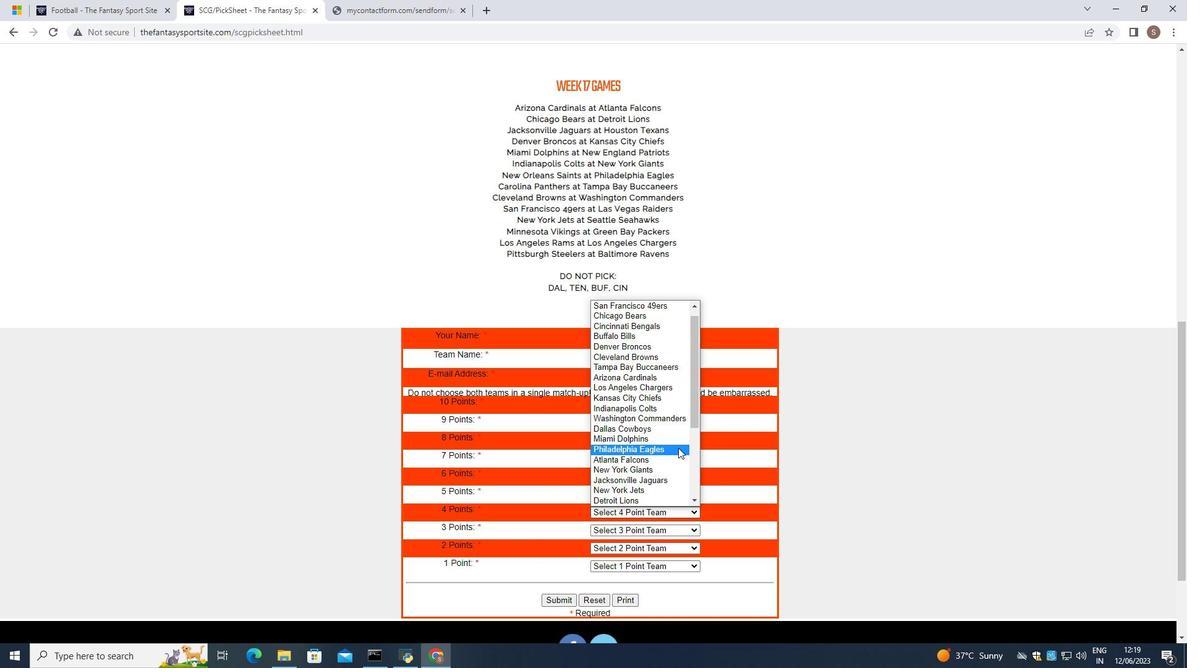 
Action: Mouse scrolled (678, 447) with delta (0, 0)
Screenshot: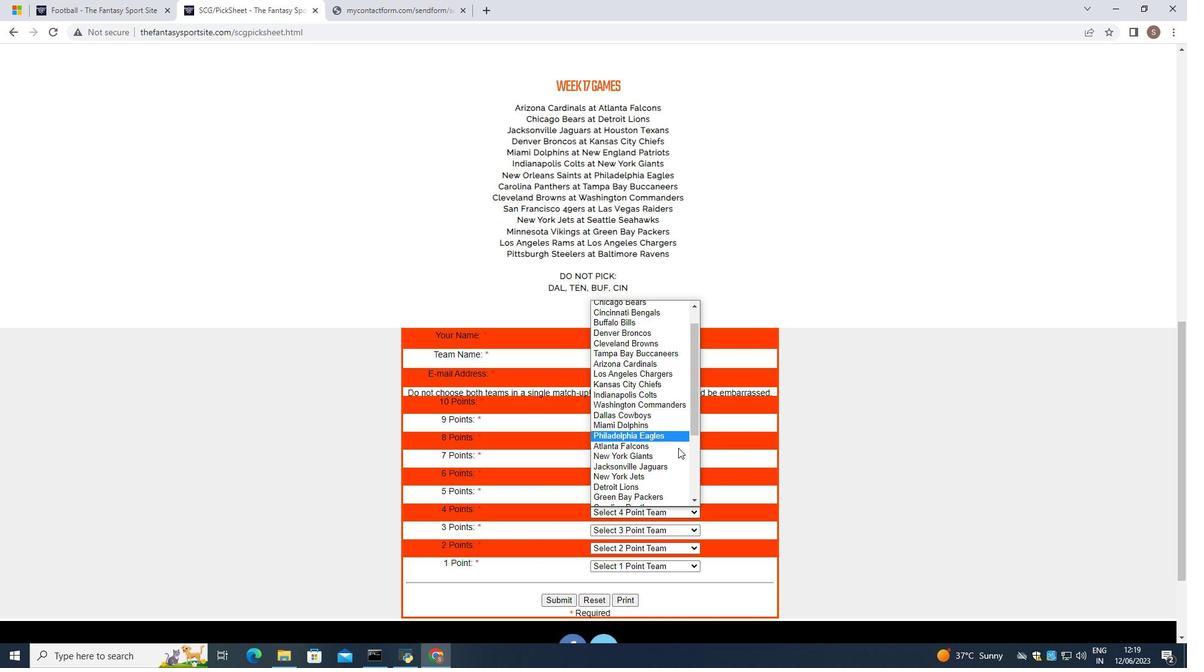 
Action: Mouse scrolled (678, 447) with delta (0, 0)
Screenshot: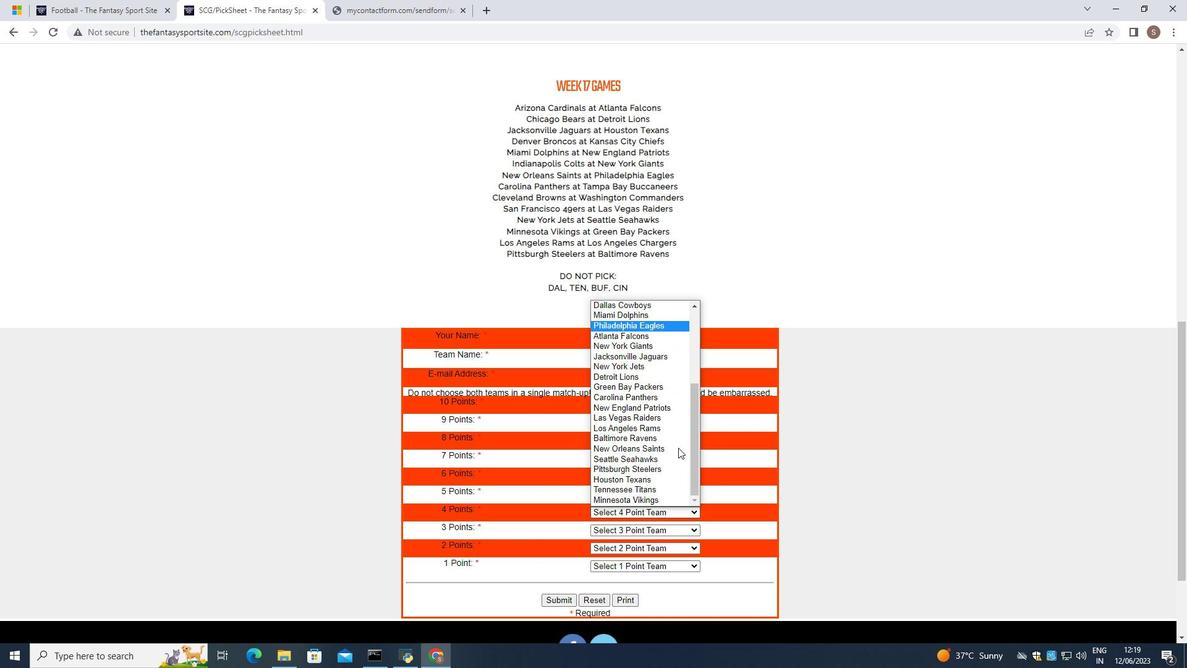 
Action: Mouse scrolled (678, 447) with delta (0, 0)
Screenshot: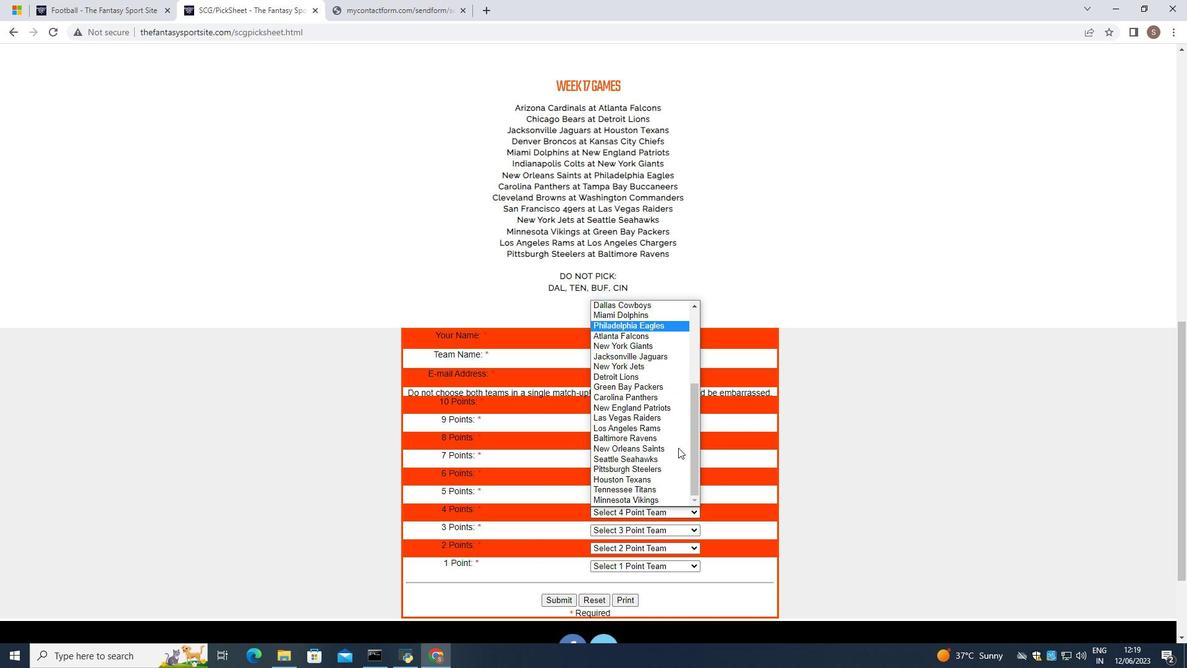 
Action: Mouse moved to (670, 397)
Screenshot: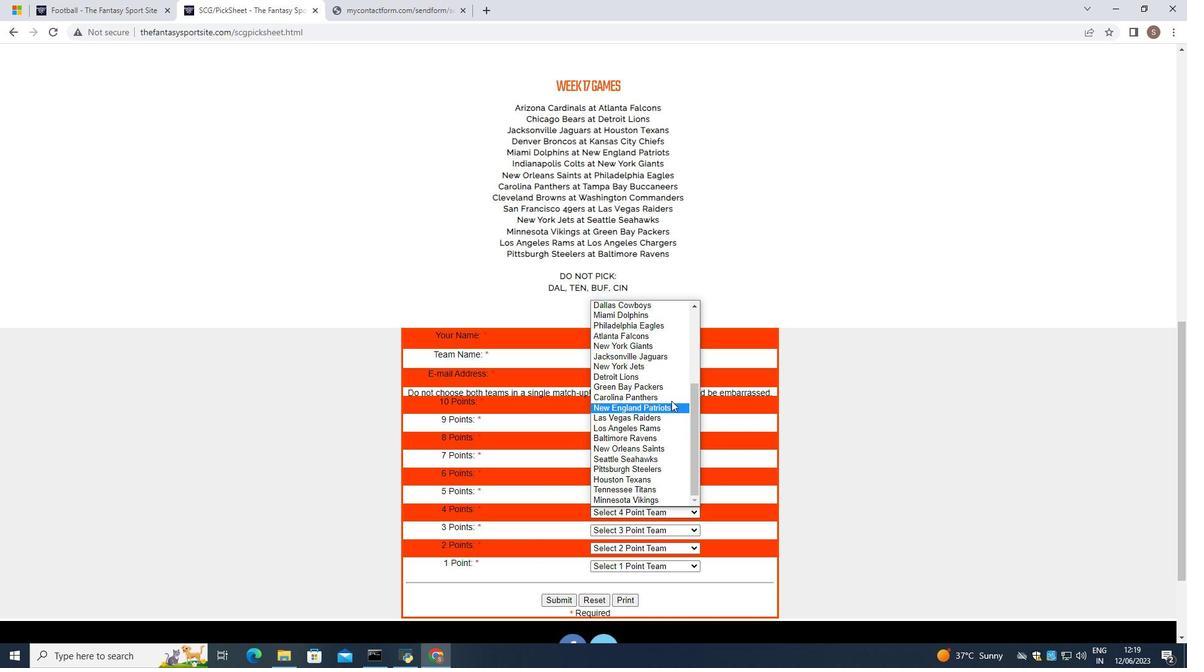 
Action: Mouse pressed left at (670, 397)
Screenshot: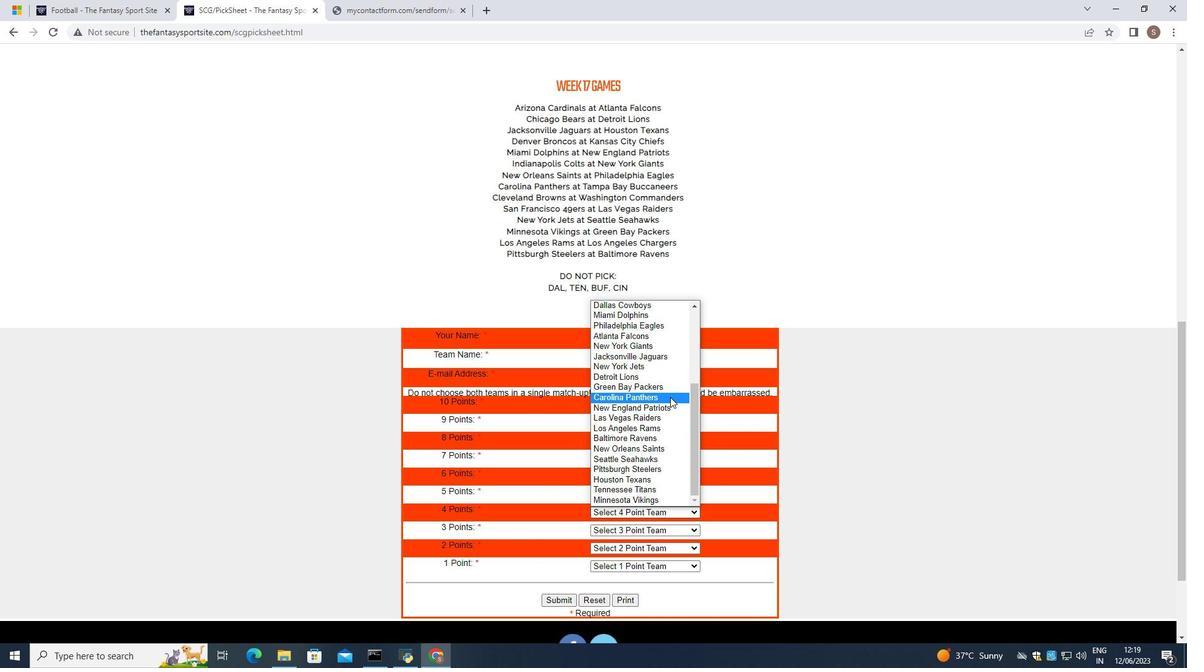 
Action: Mouse moved to (676, 529)
Screenshot: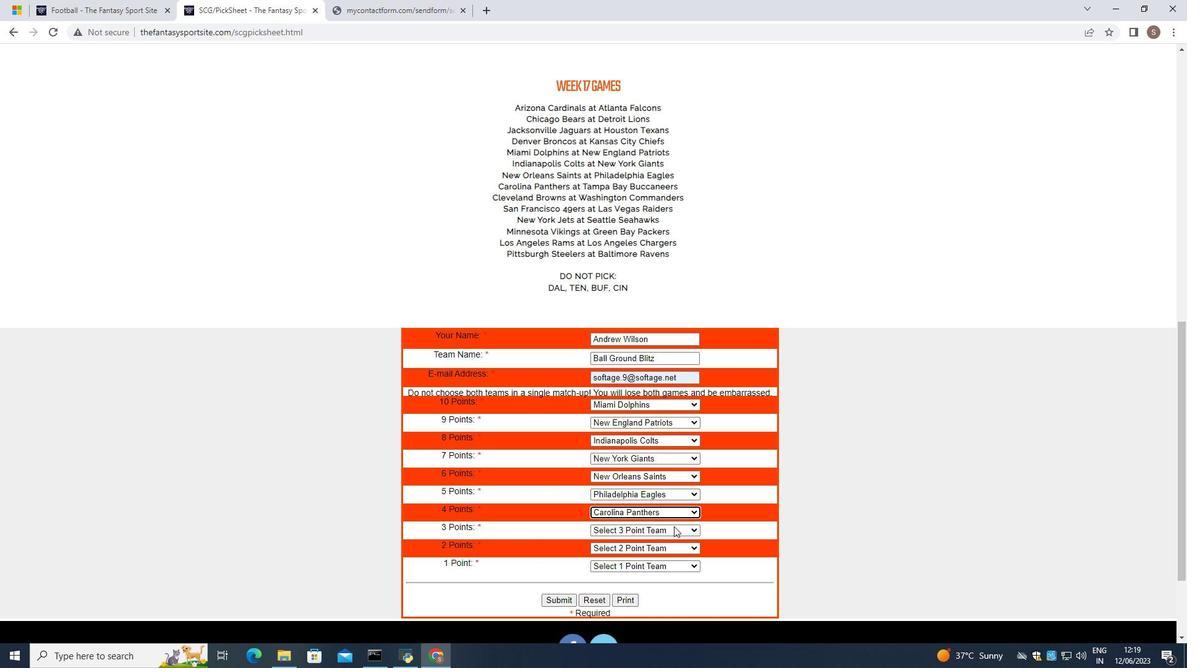 
Action: Mouse pressed left at (676, 529)
Screenshot: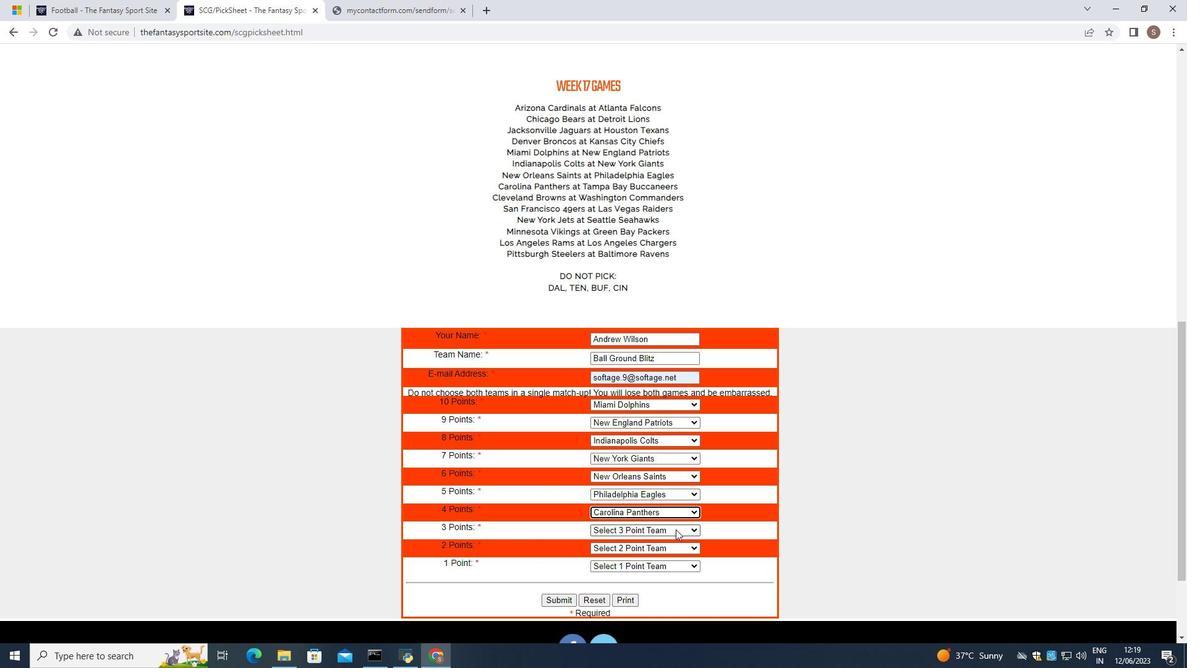 
Action: Mouse moved to (674, 398)
Screenshot: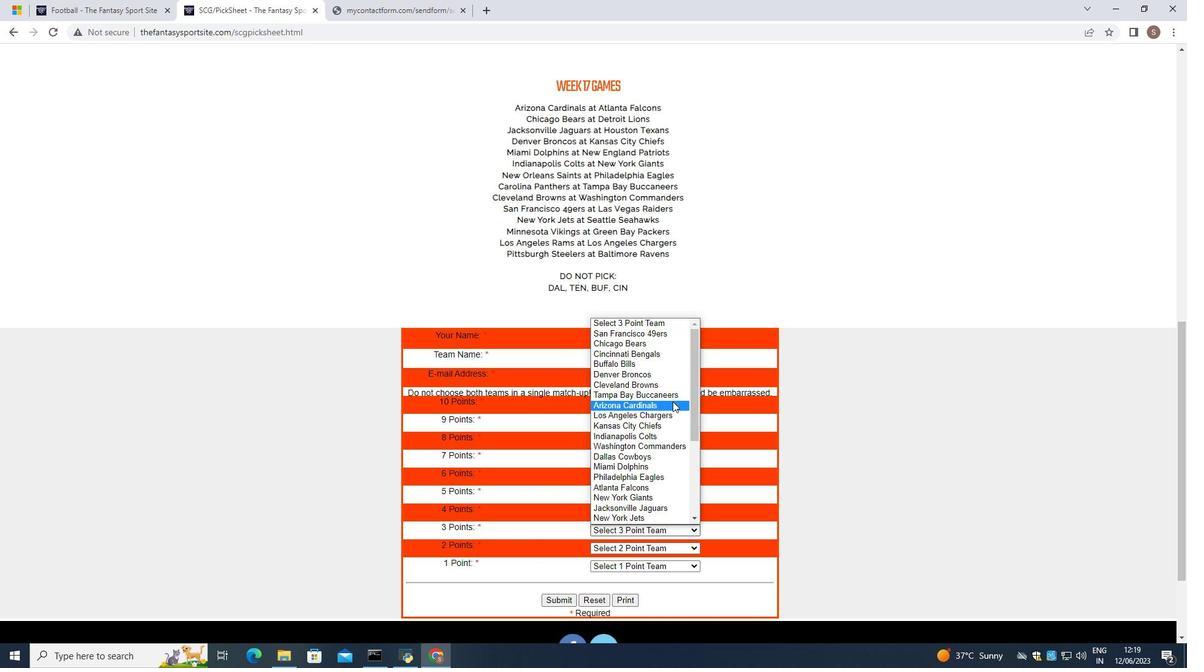 
Action: Mouse pressed left at (674, 398)
Screenshot: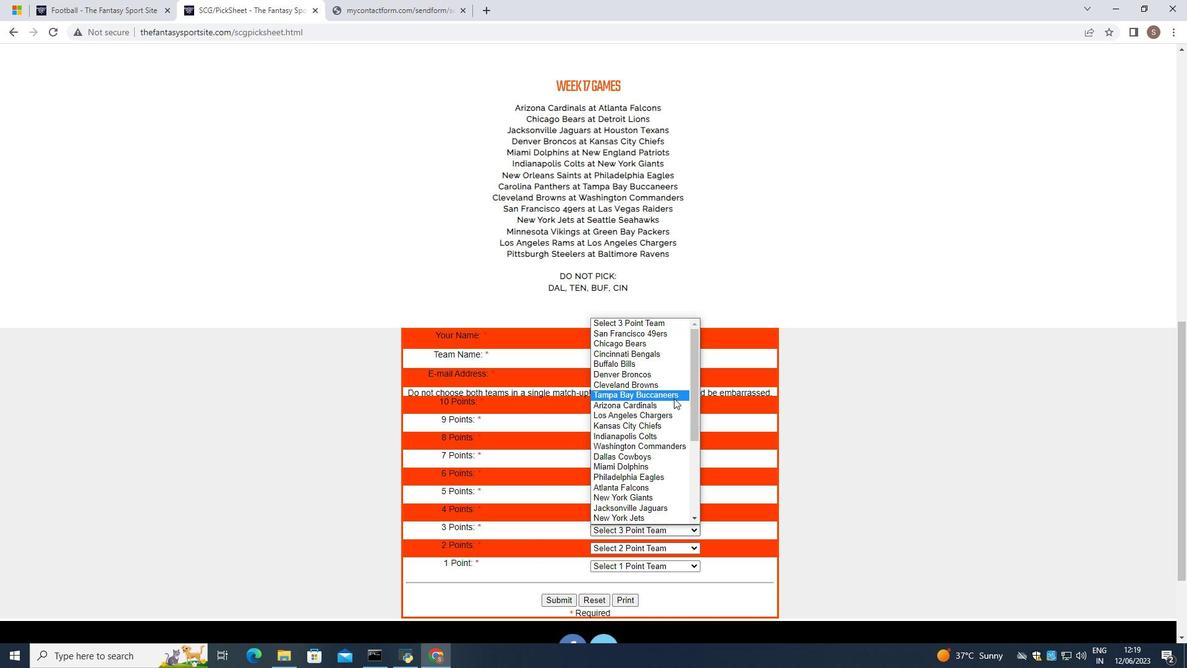 
Action: Mouse moved to (665, 546)
Screenshot: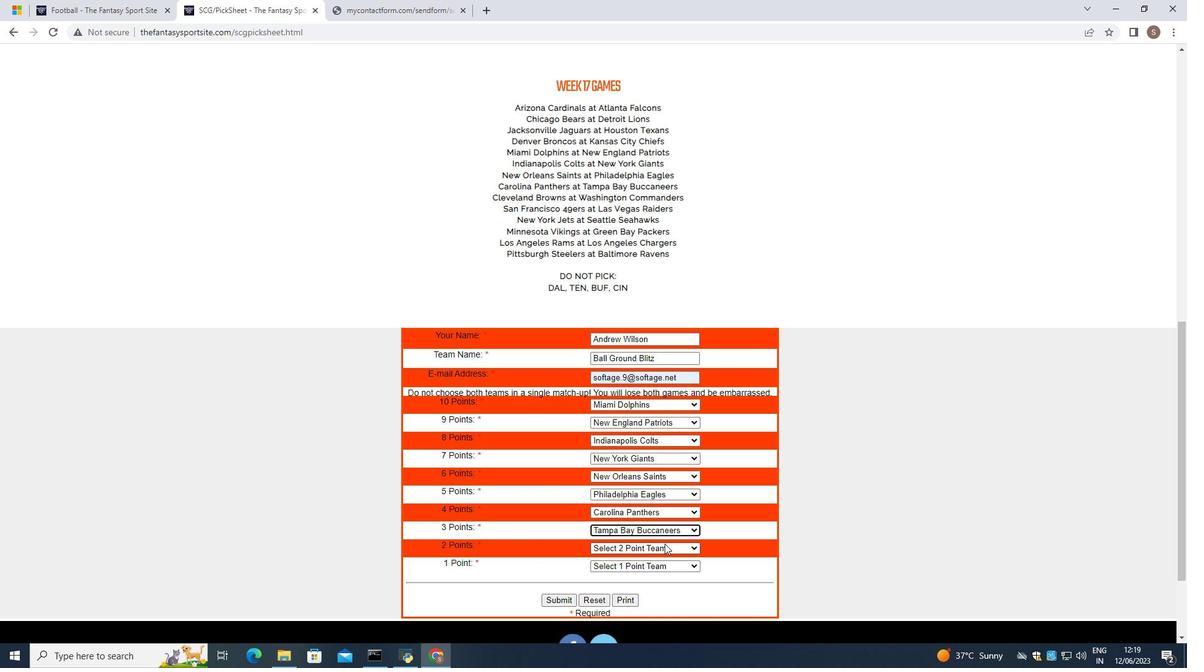 
Action: Mouse pressed left at (665, 546)
Screenshot: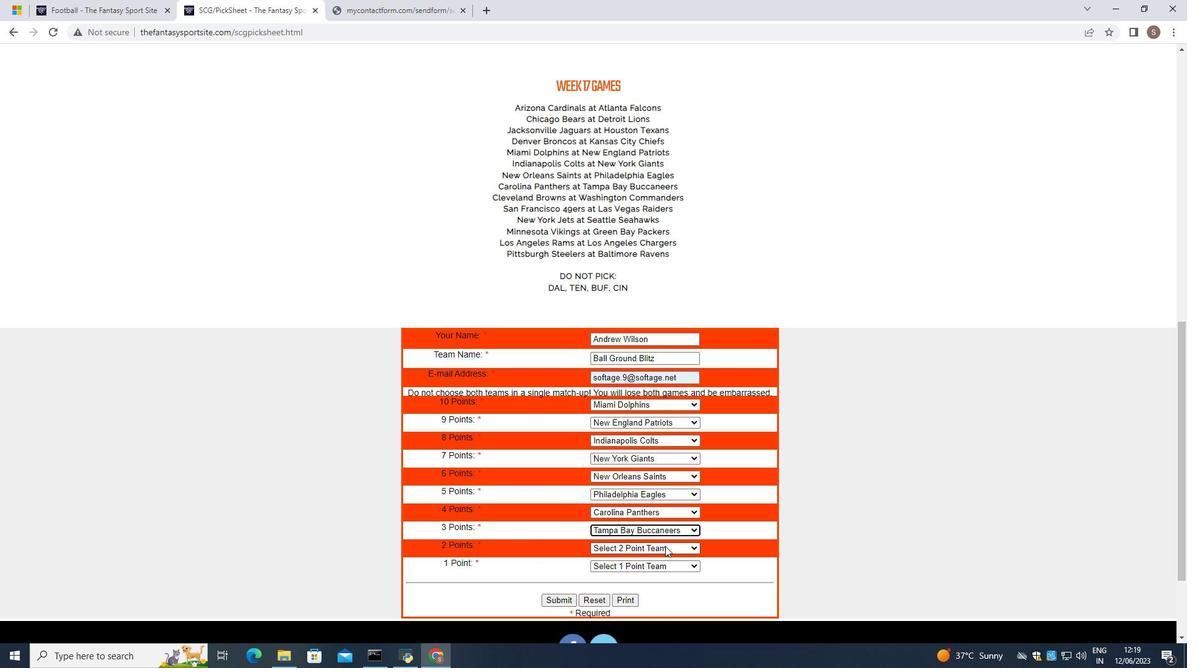 
Action: Mouse moved to (671, 512)
Screenshot: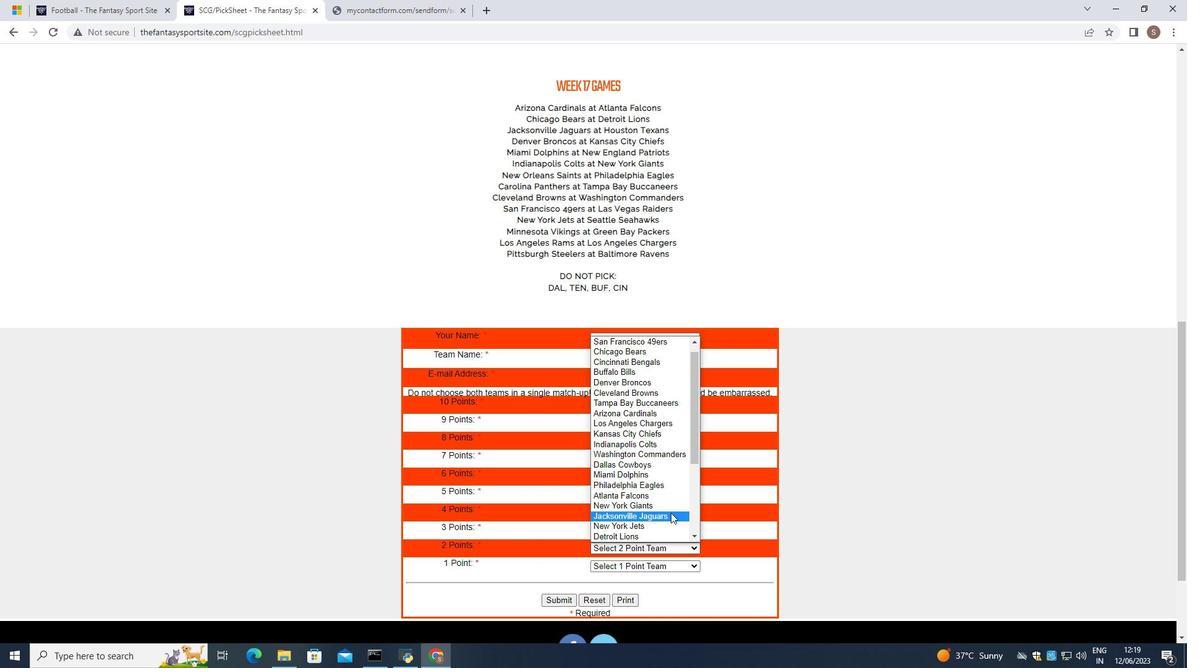 
Action: Mouse scrolled (671, 511) with delta (0, 0)
Screenshot: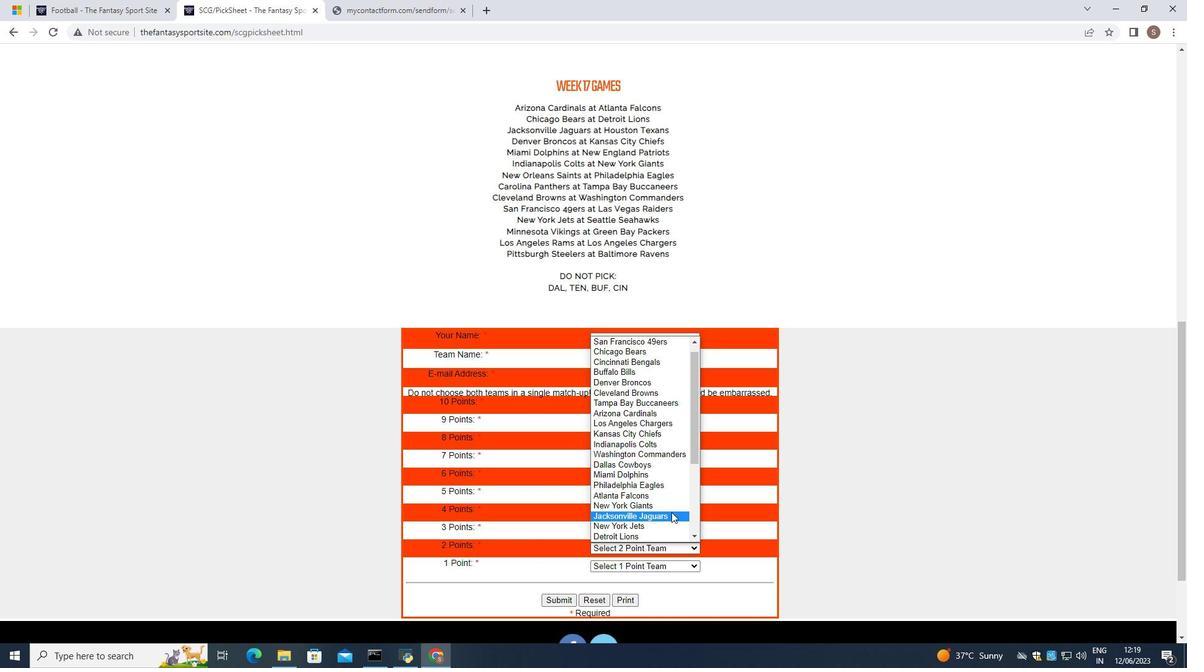 
Action: Mouse moved to (672, 511)
Screenshot: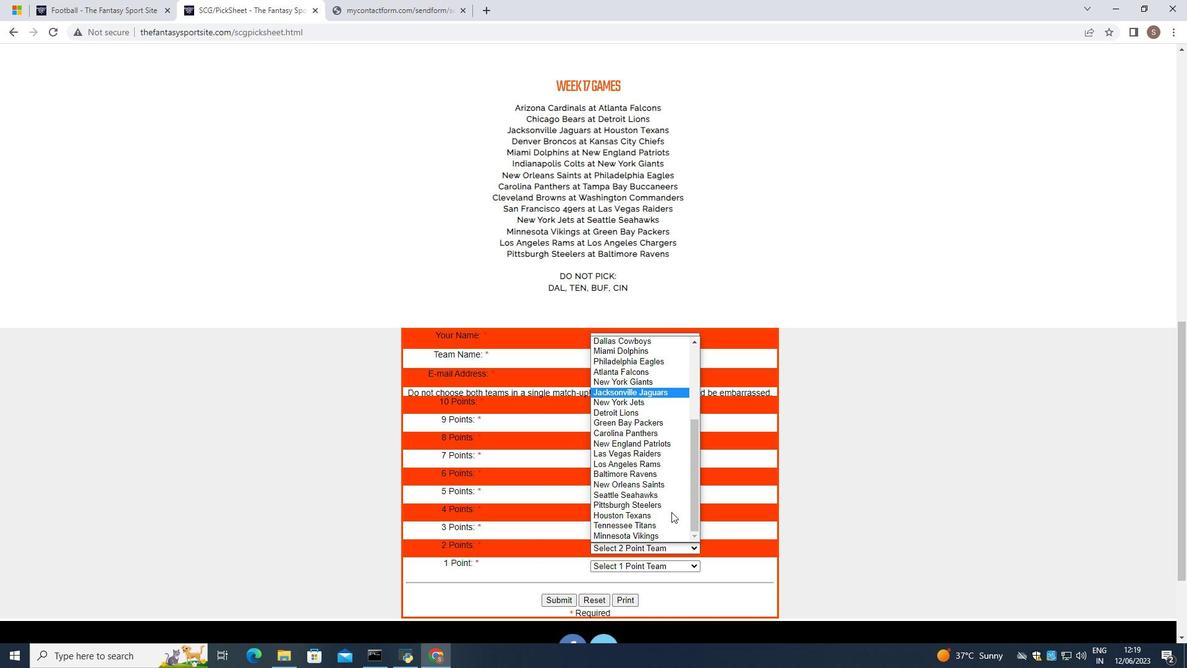 
Action: Mouse scrolled (672, 510) with delta (0, 0)
Screenshot: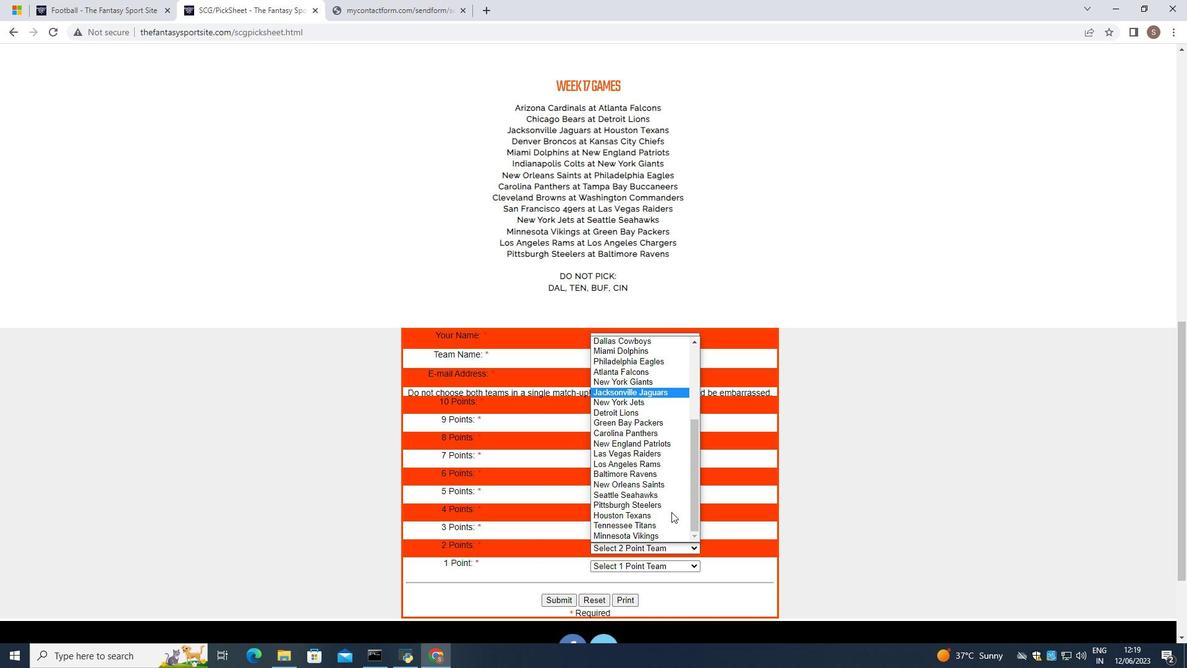 
Action: Mouse scrolled (672, 510) with delta (0, 0)
Screenshot: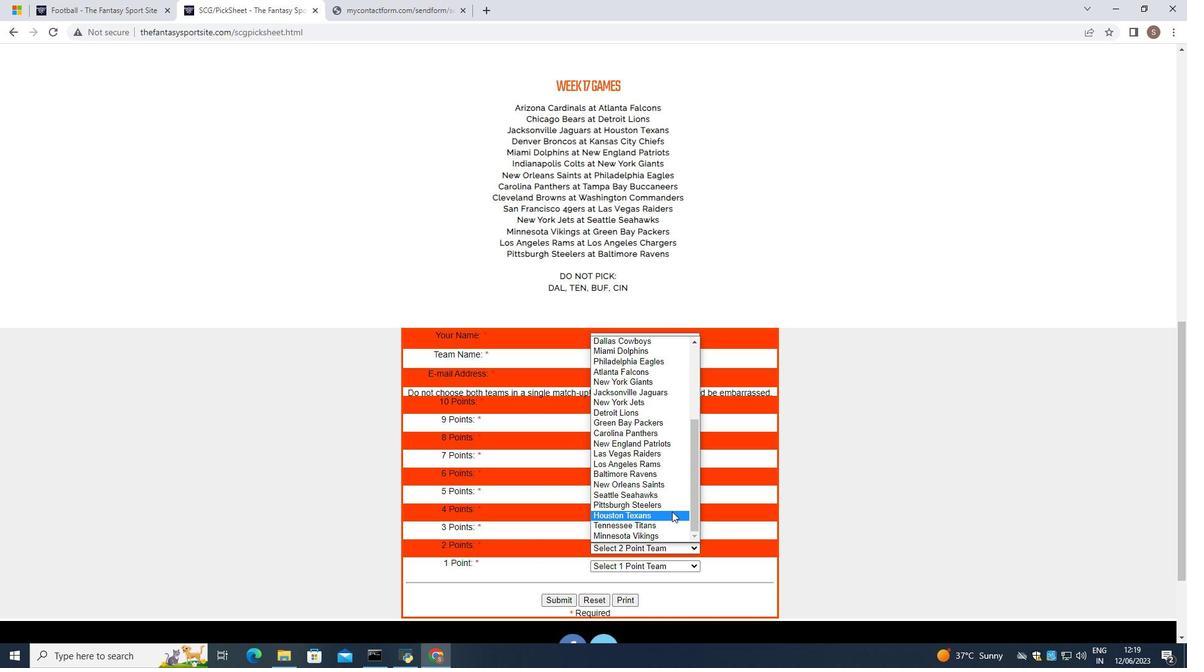 
Action: Mouse moved to (660, 403)
Screenshot: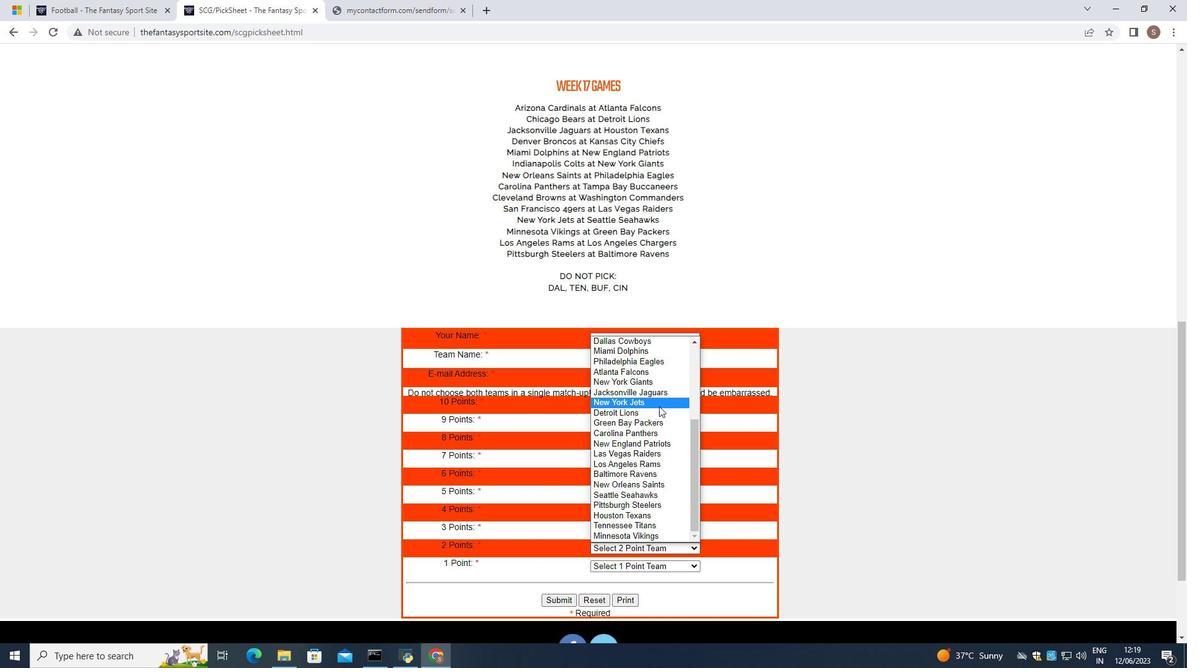 
Action: Mouse scrolled (660, 404) with delta (0, 0)
Screenshot: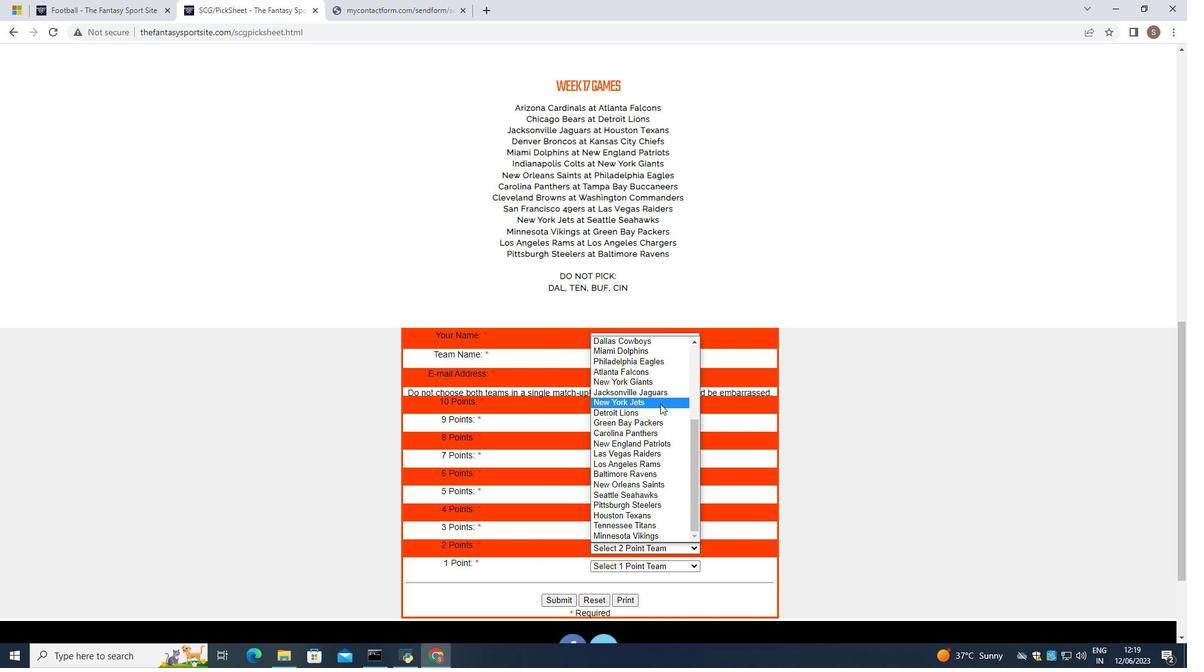 
Action: Mouse moved to (656, 393)
Screenshot: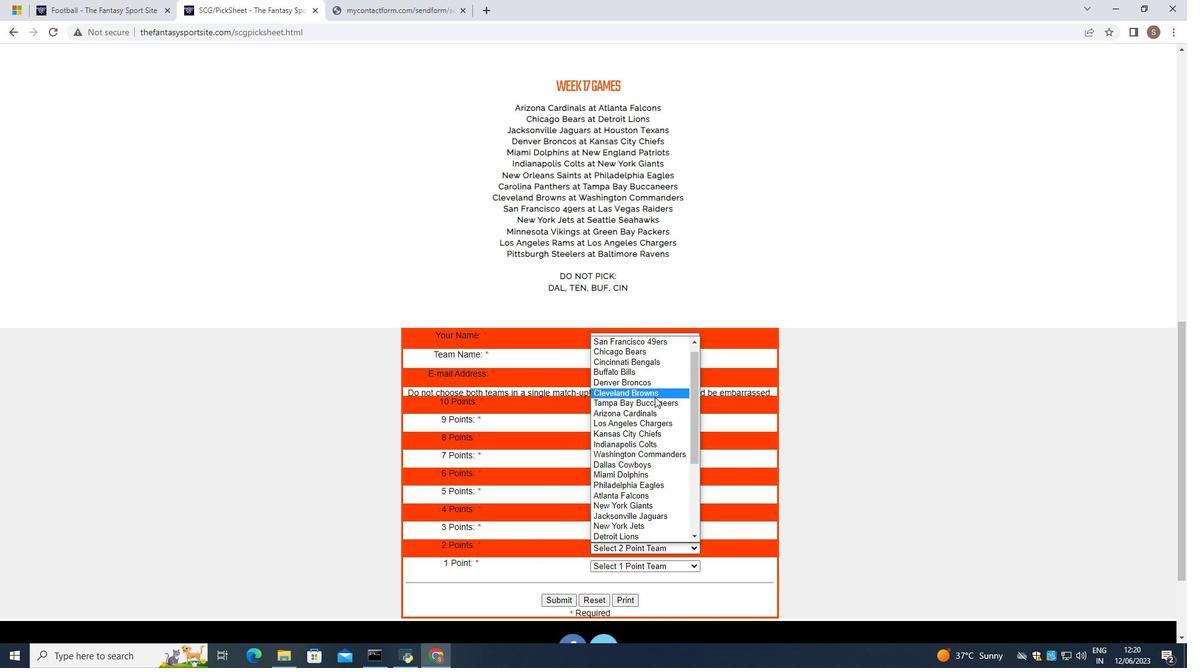 
Action: Mouse pressed left at (656, 393)
Screenshot: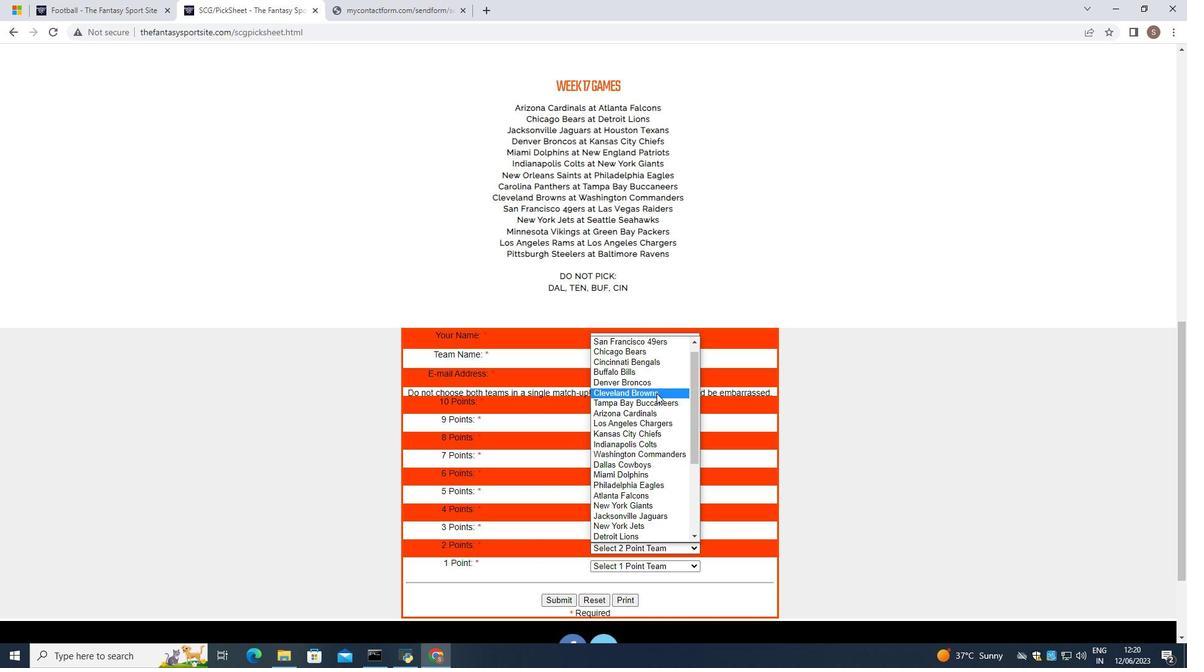 
Action: Mouse moved to (677, 567)
Screenshot: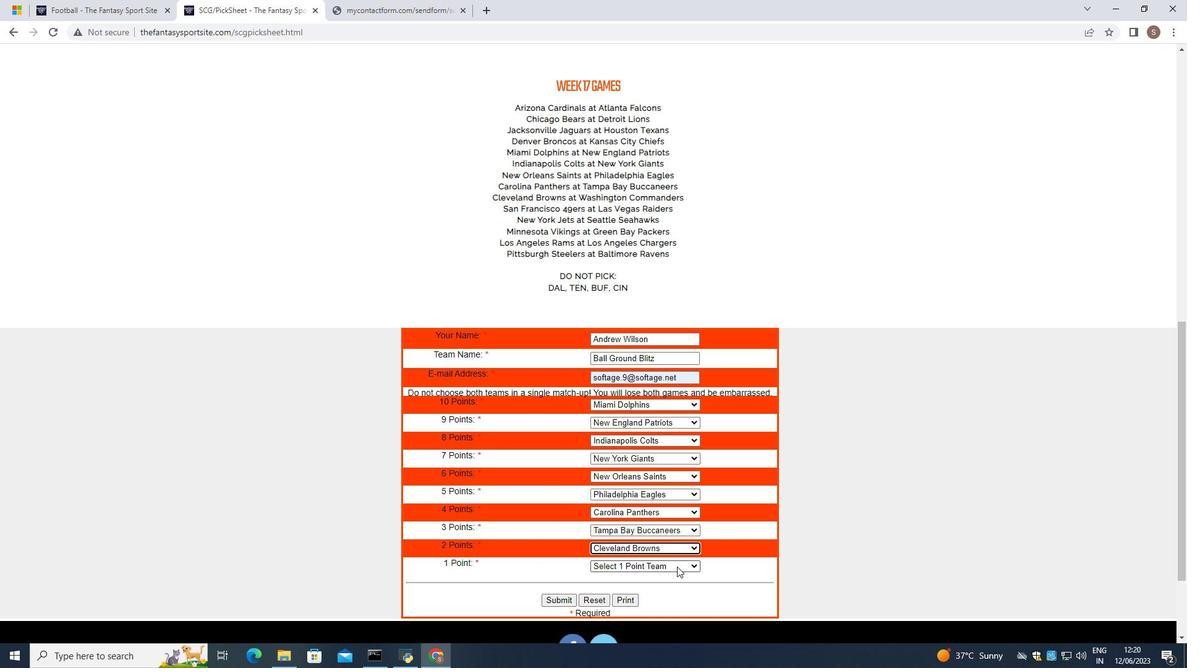 
Action: Mouse pressed left at (677, 567)
Screenshot: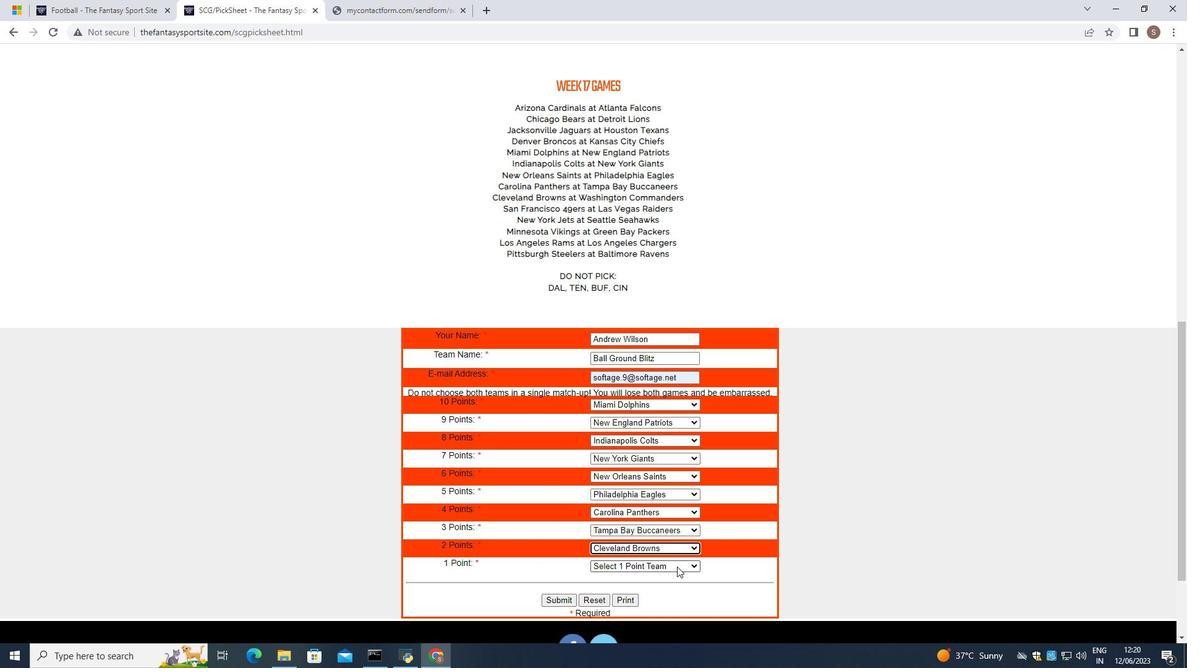
Action: Mouse moved to (676, 473)
Screenshot: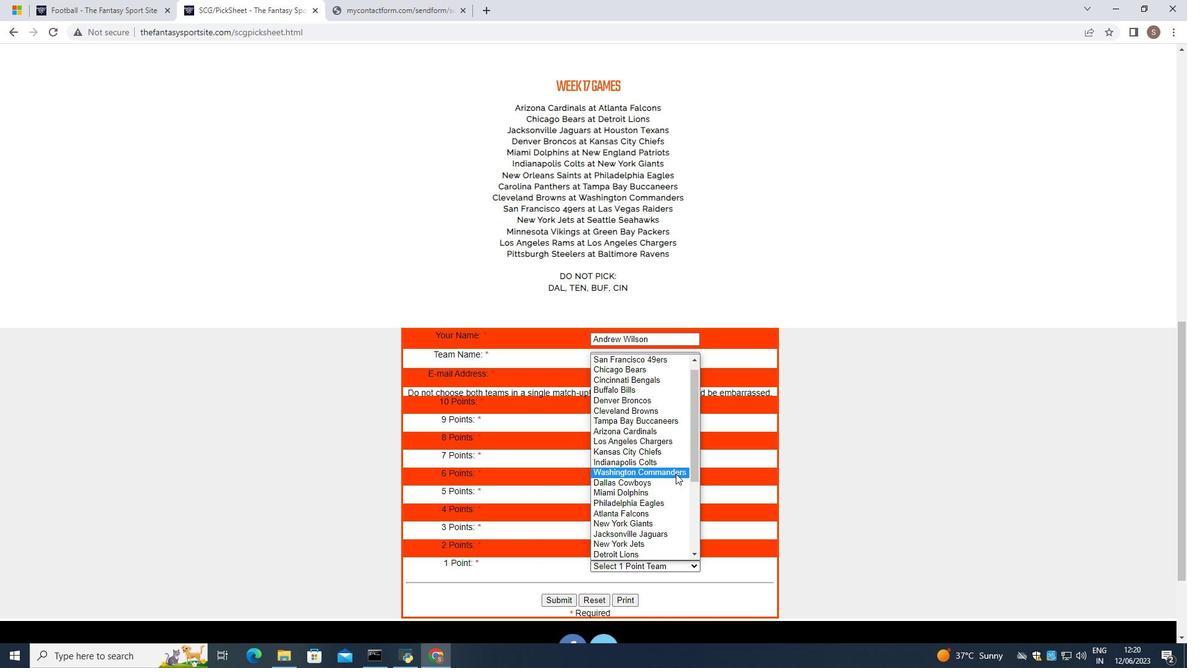 
Action: Mouse pressed left at (676, 473)
Screenshot: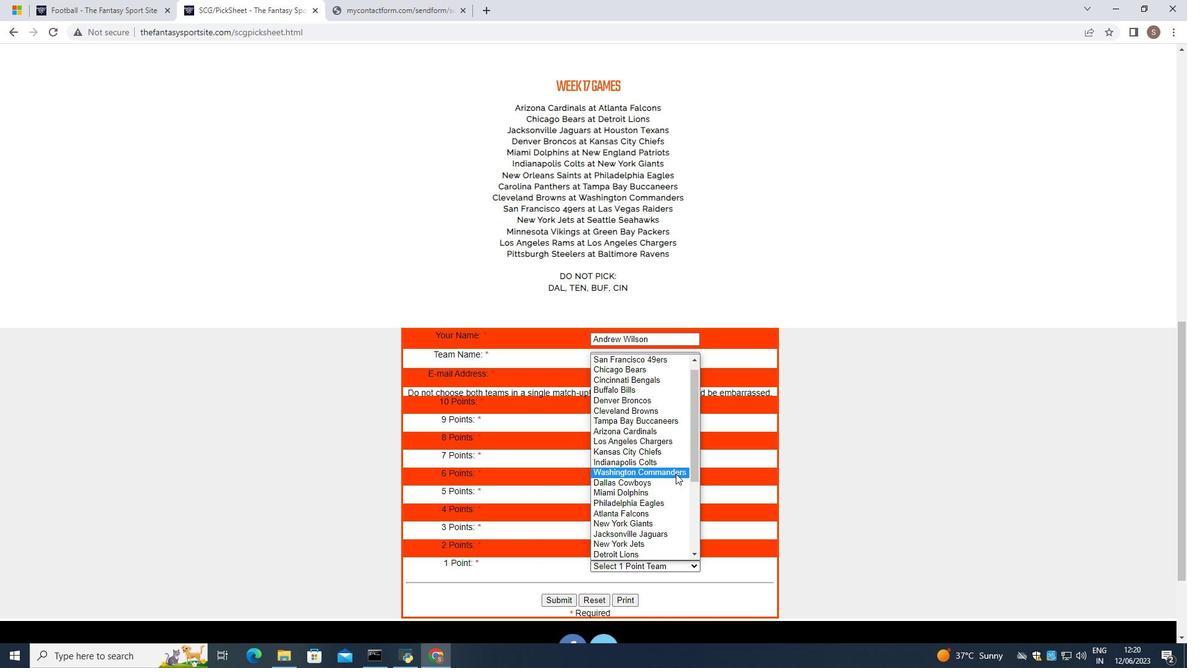 
Action: Mouse moved to (561, 598)
Screenshot: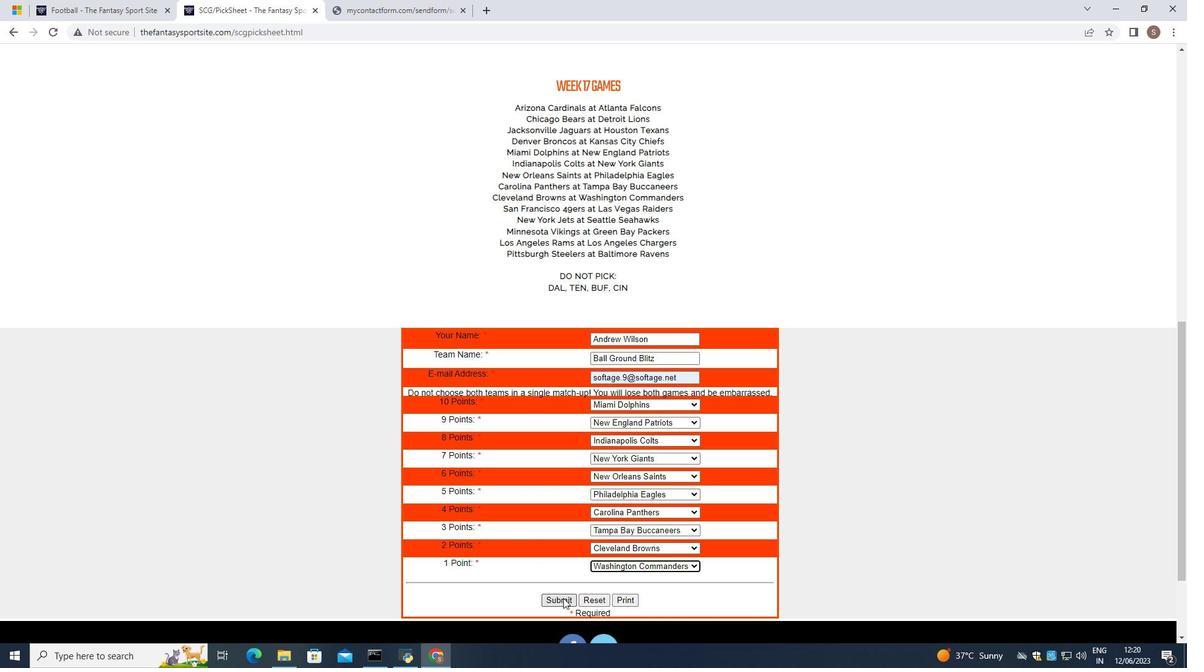 
Action: Mouse pressed left at (561, 598)
Screenshot: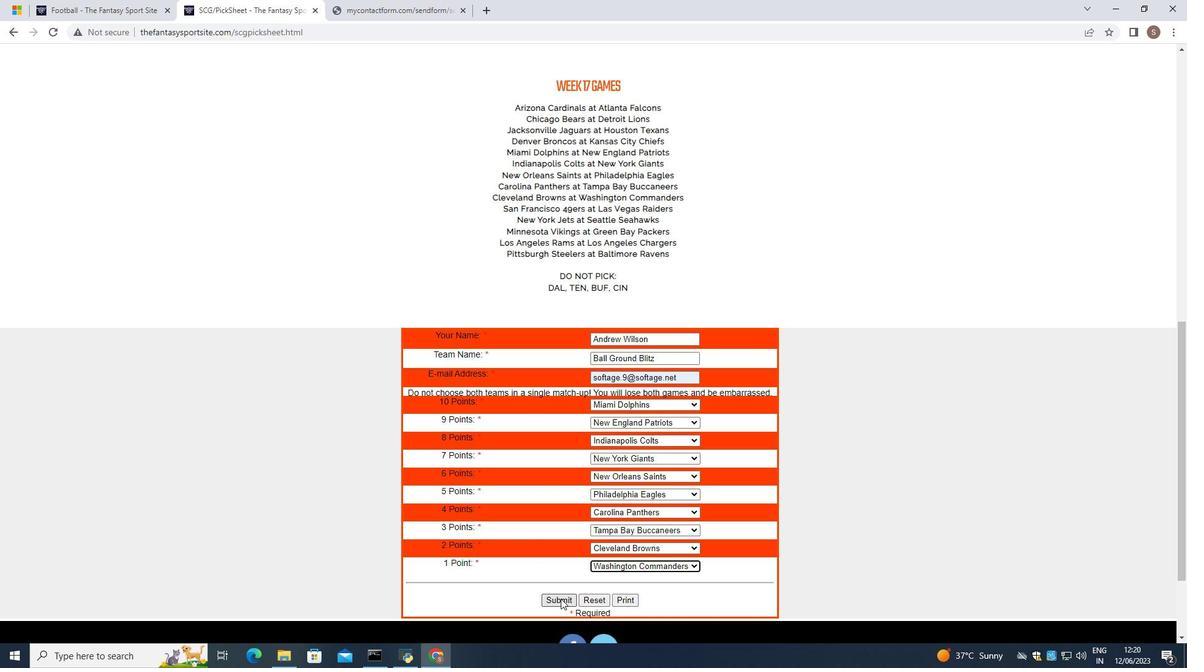 
Action: Mouse moved to (563, 598)
Screenshot: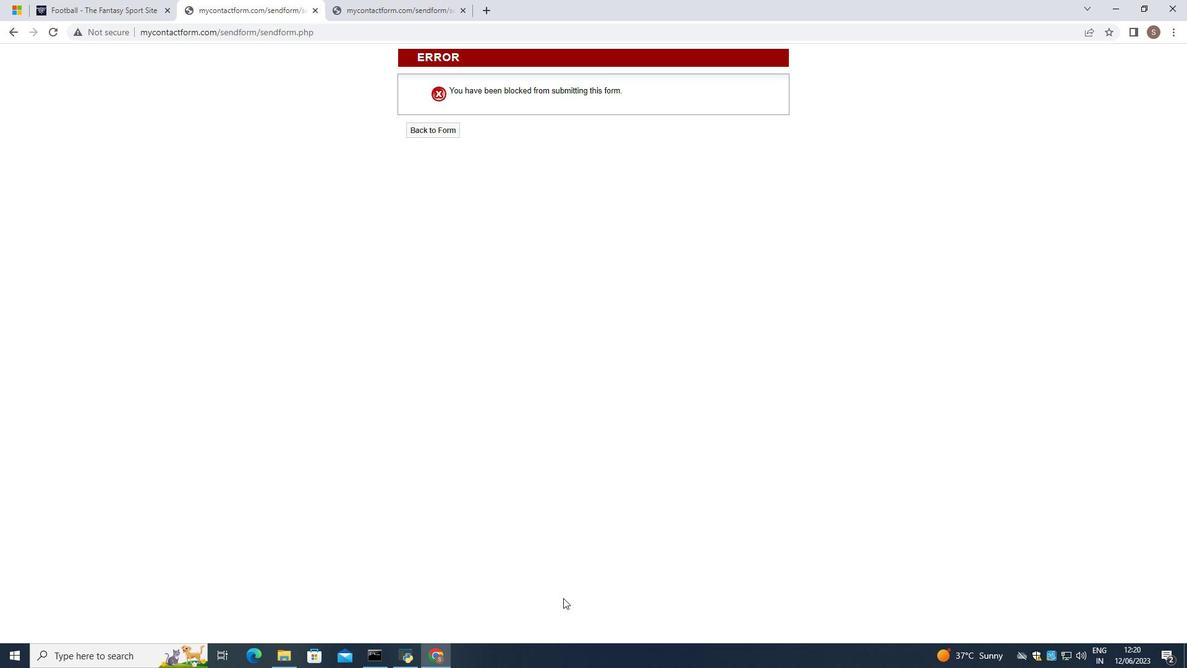 
